 Task: Look for space in Neuquén, Argentina from 5th July, 2023 to 15th July, 2023 for 9 adults in price range Rs.15000 to Rs.25000. Place can be entire place with 5 bedrooms having 5 beds and 5 bathrooms. Property type can be house. Amenities needed are: heating, . Booking option can be shelf check-in. Required host language is English.
Action: Mouse moved to (542, 123)
Screenshot: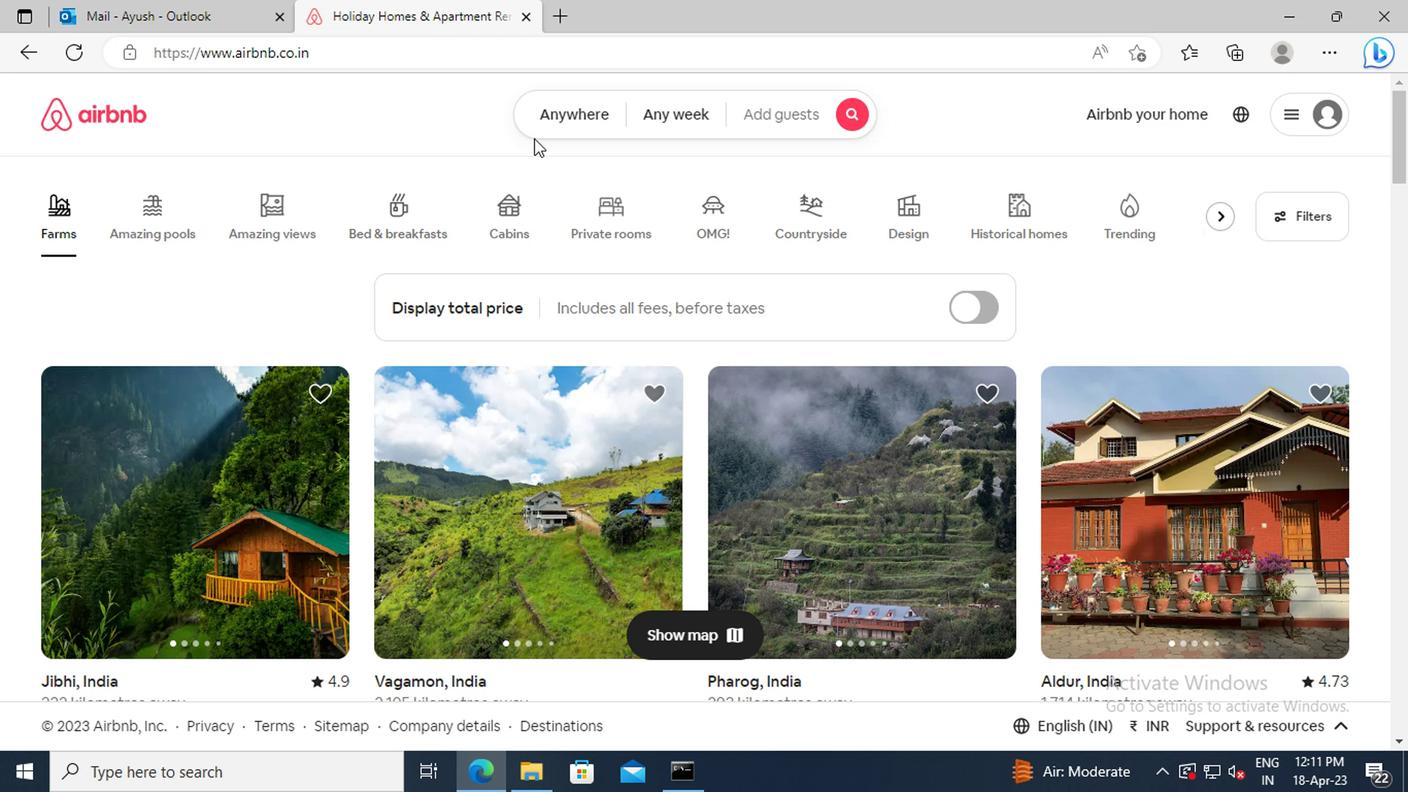 
Action: Mouse pressed left at (542, 123)
Screenshot: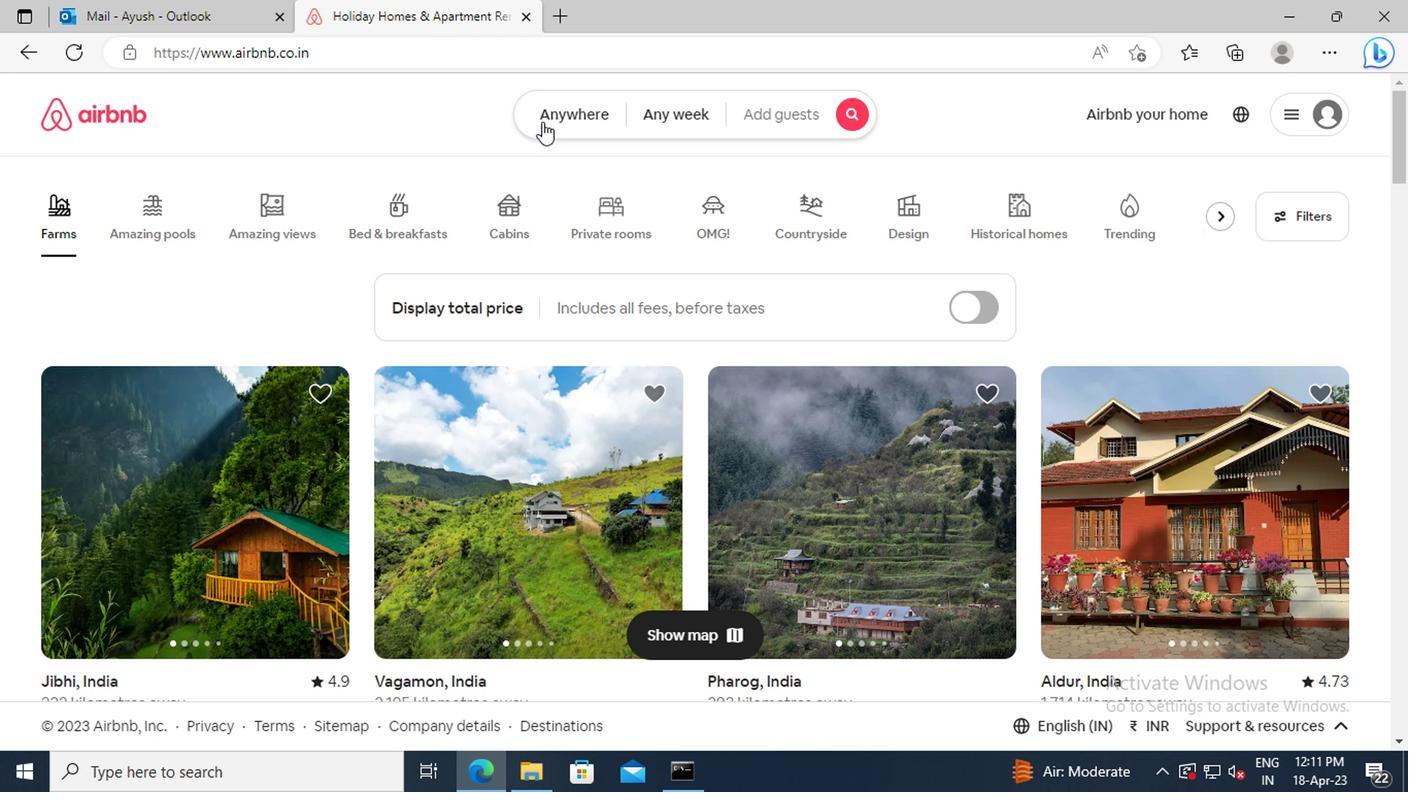 
Action: Mouse moved to (341, 201)
Screenshot: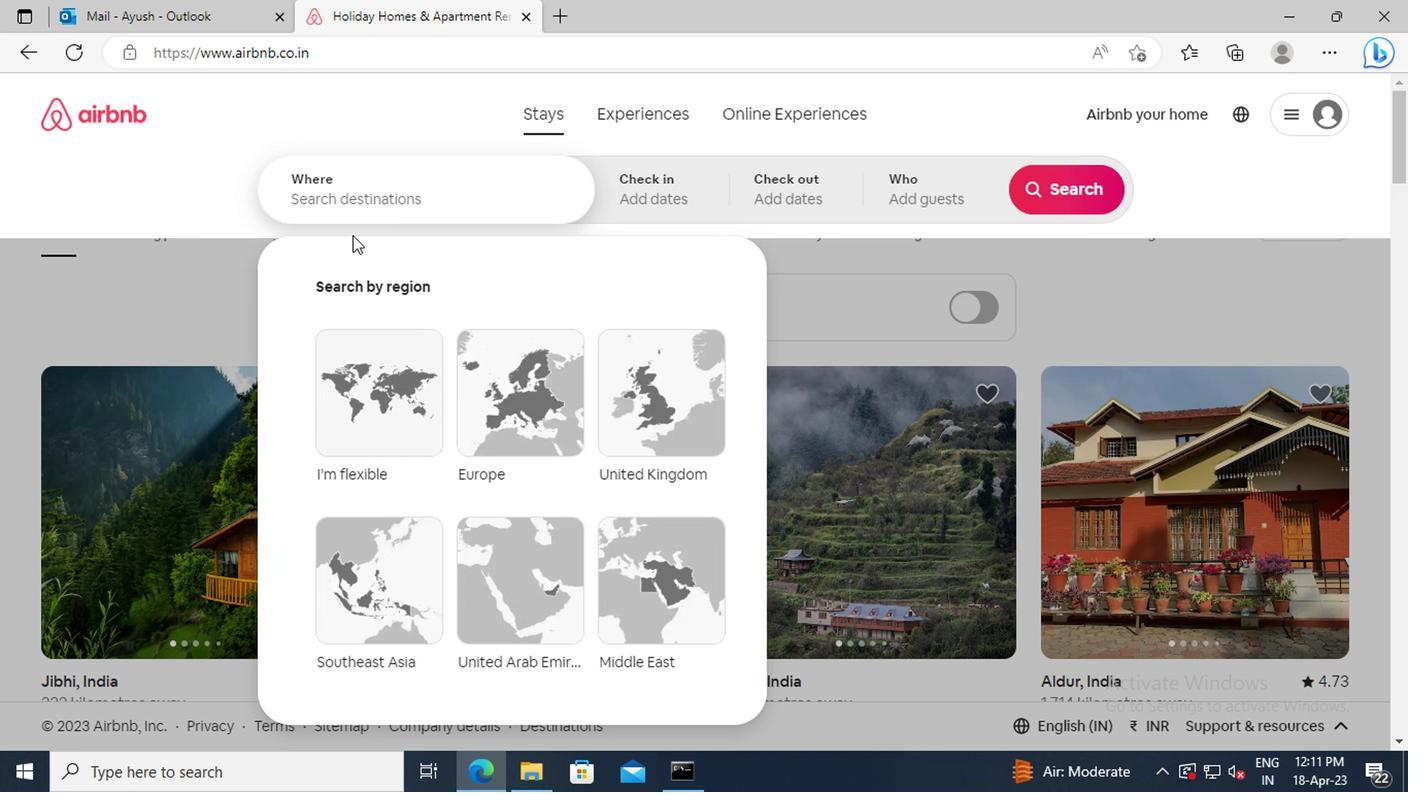 
Action: Mouse pressed left at (341, 201)
Screenshot: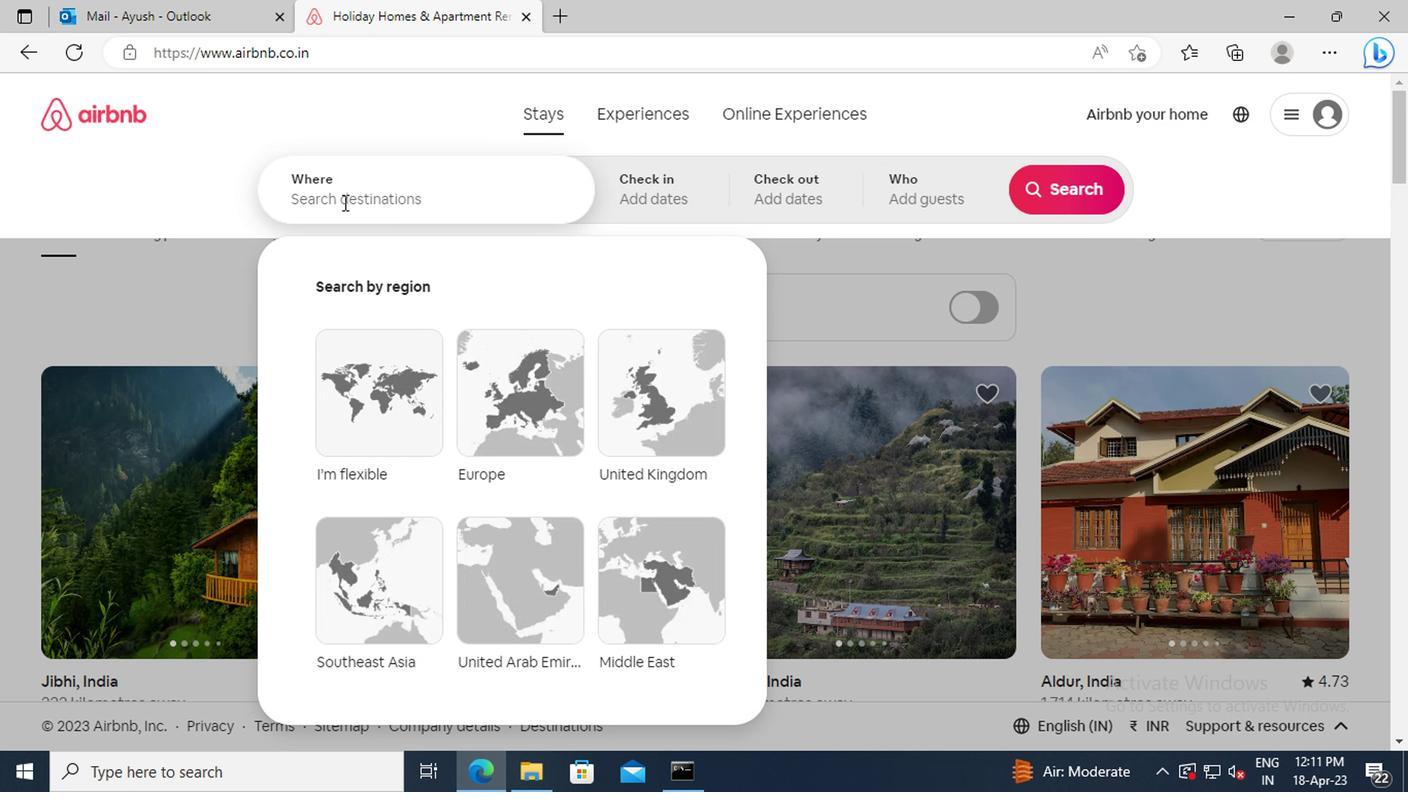 
Action: Mouse moved to (341, 200)
Screenshot: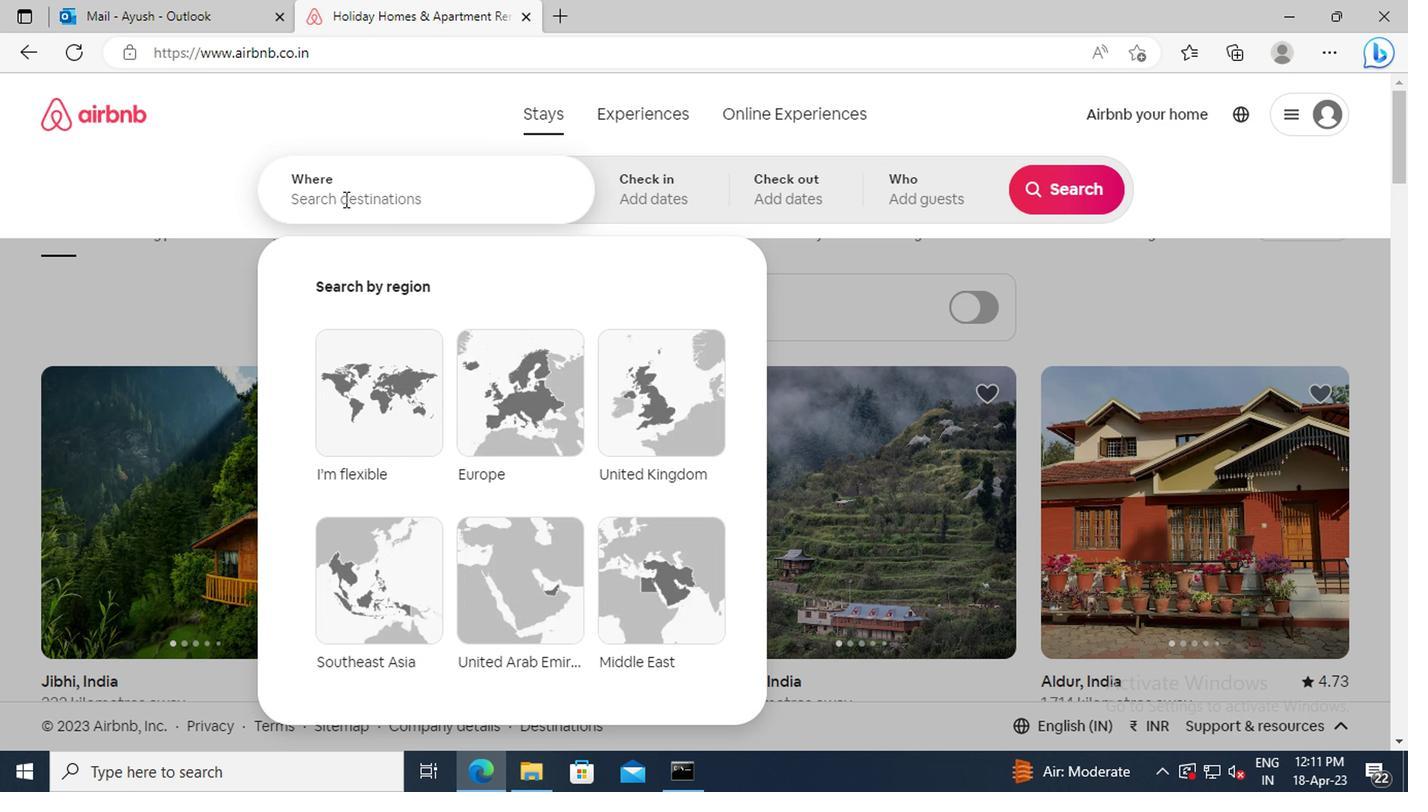 
Action: Key pressed <Key.shift>NEUQUEN,<Key.space><Key.shift_r>ARGENTINA<Key.enter>
Screenshot: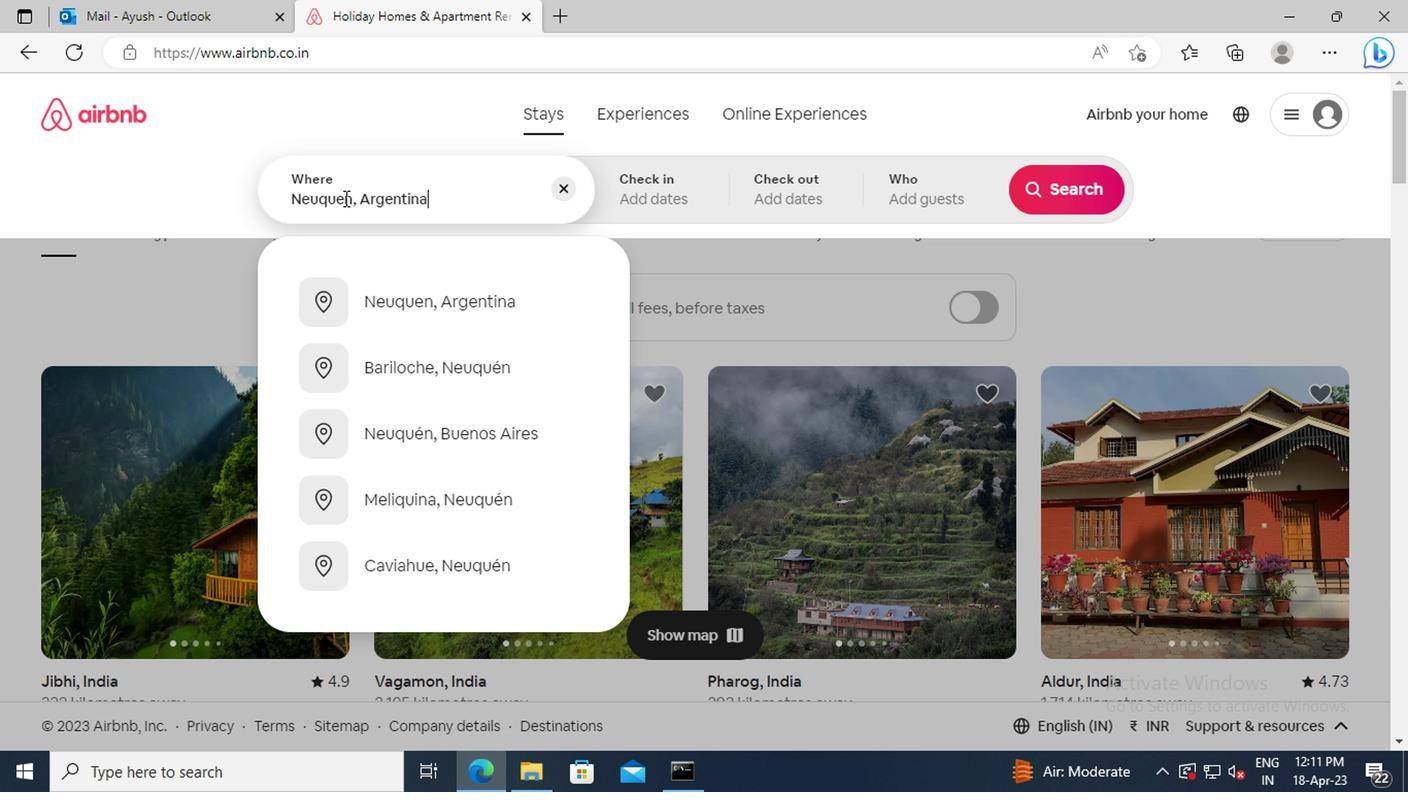
Action: Mouse moved to (1043, 354)
Screenshot: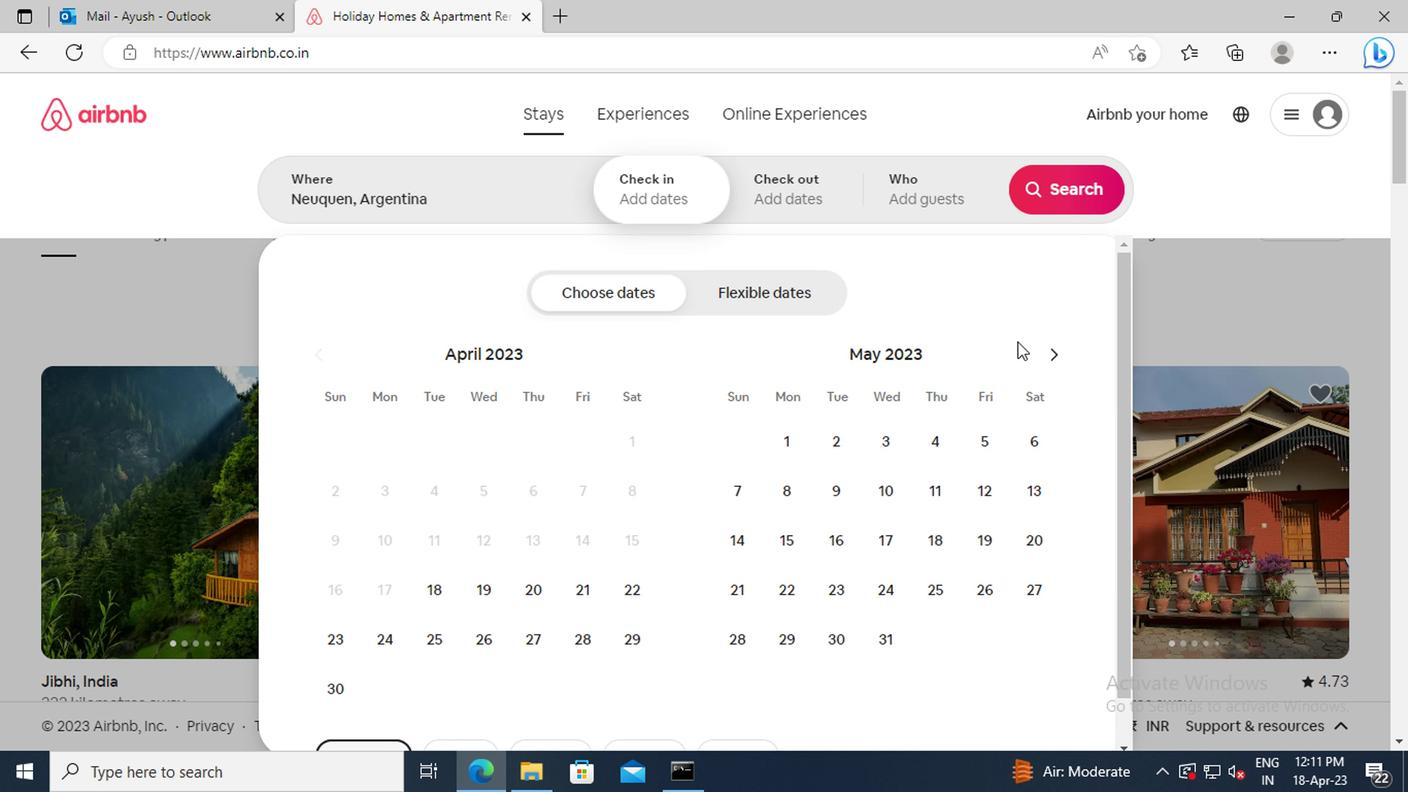 
Action: Mouse pressed left at (1043, 354)
Screenshot: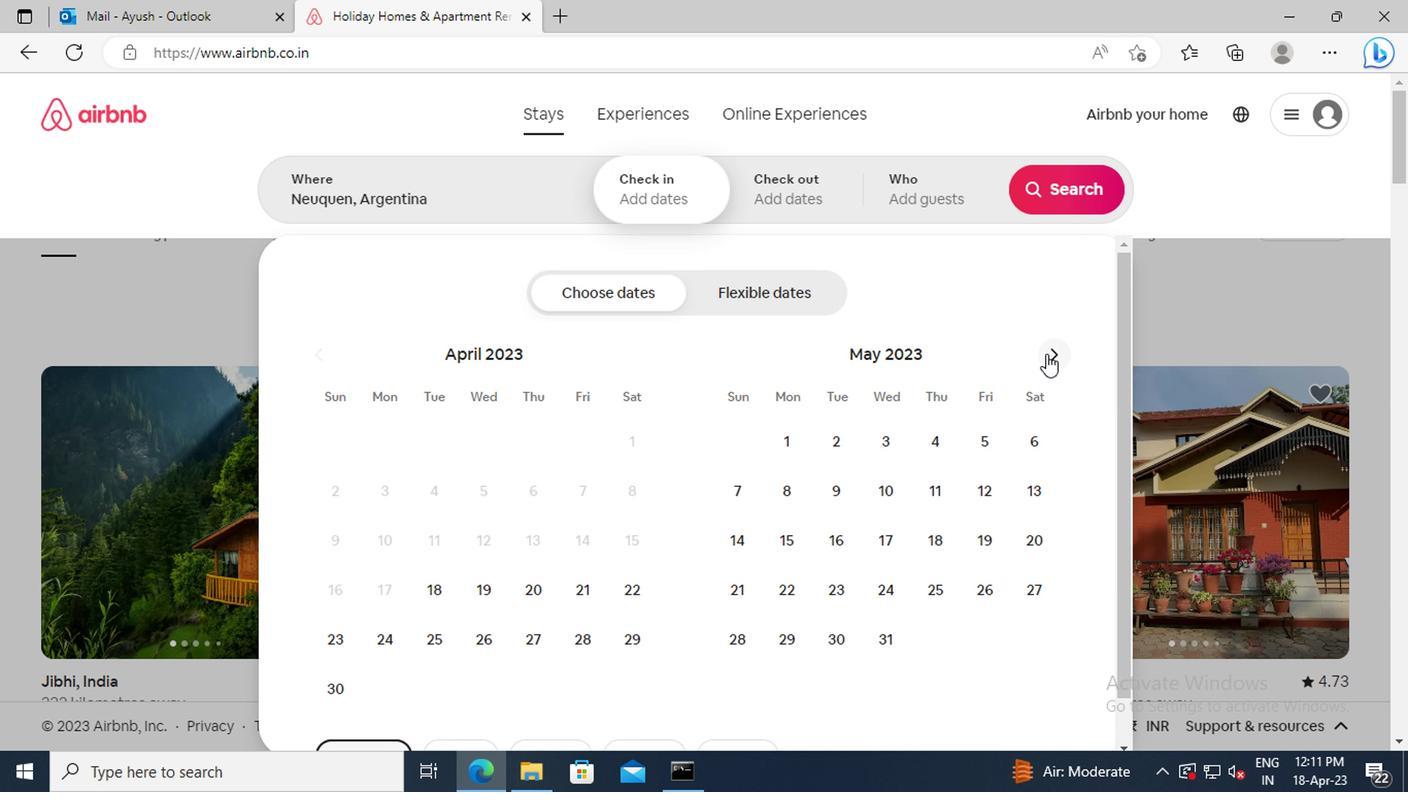 
Action: Mouse pressed left at (1043, 354)
Screenshot: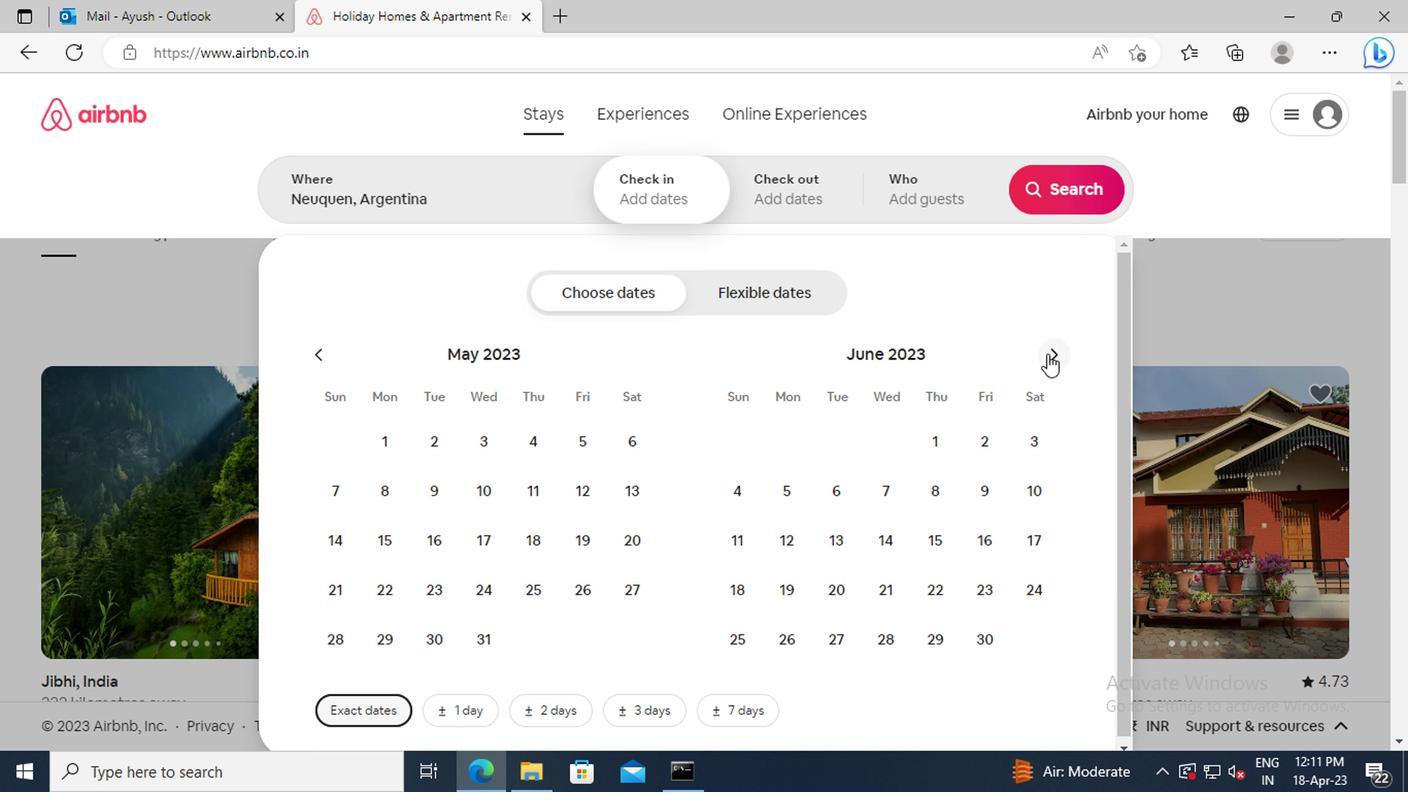 
Action: Mouse moved to (887, 484)
Screenshot: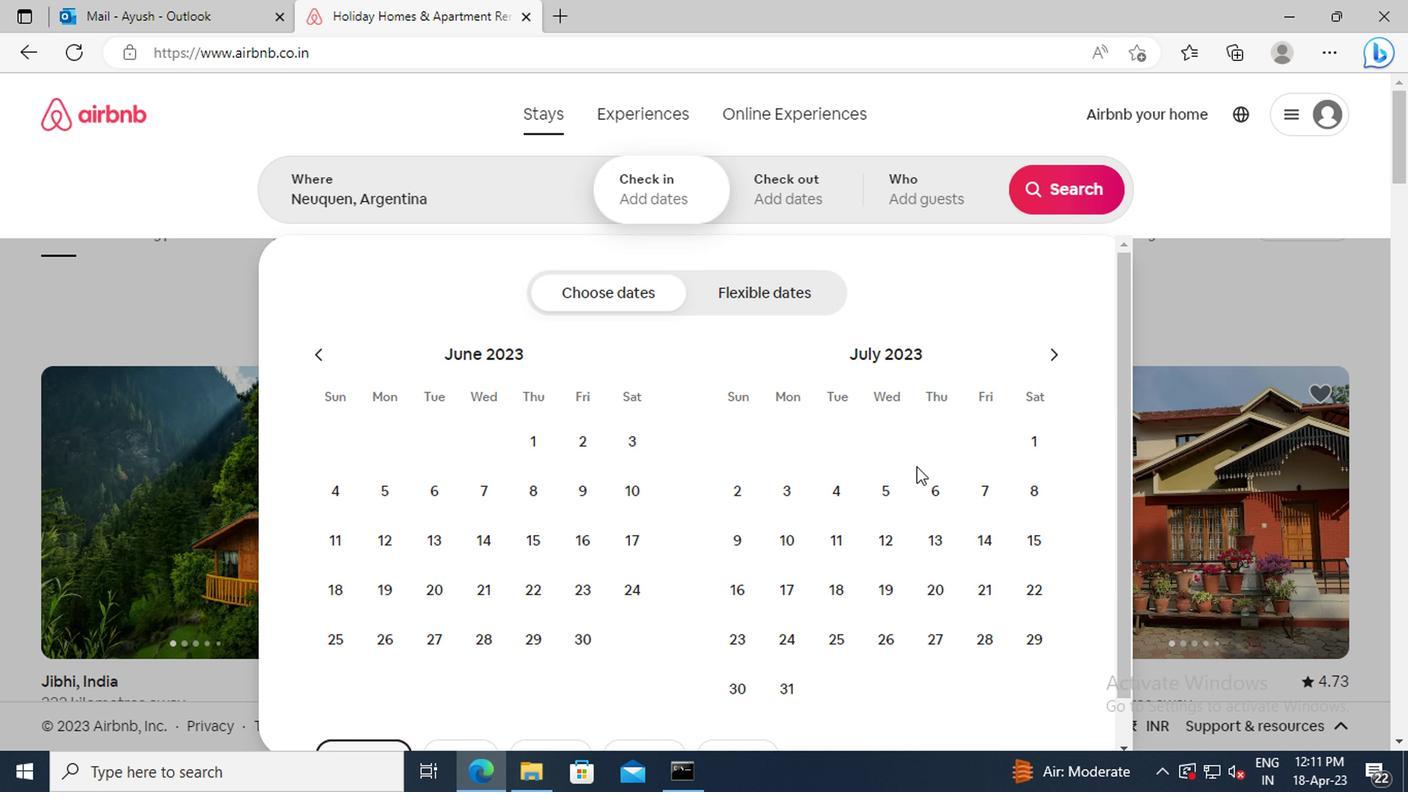 
Action: Mouse pressed left at (887, 484)
Screenshot: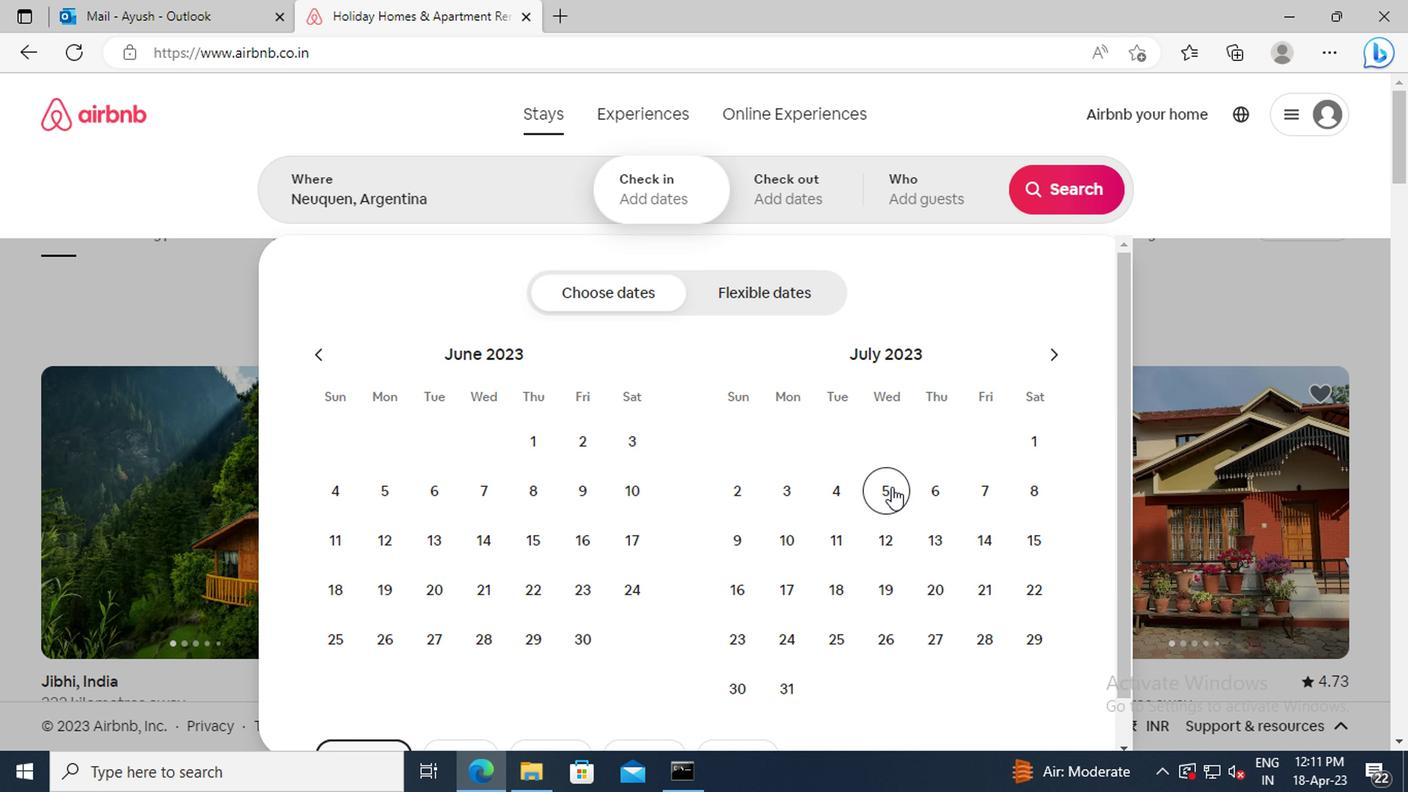 
Action: Mouse moved to (1013, 539)
Screenshot: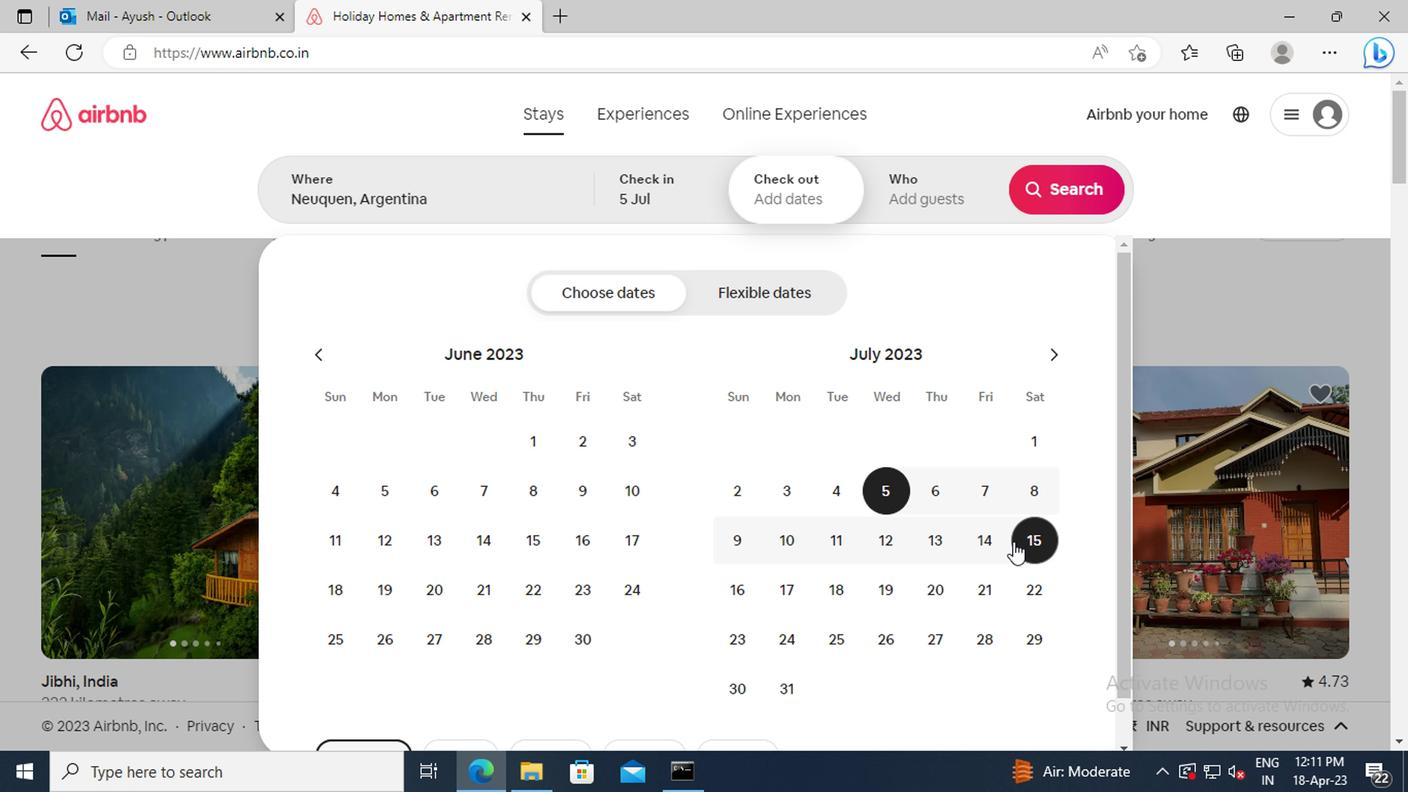 
Action: Mouse pressed left at (1013, 539)
Screenshot: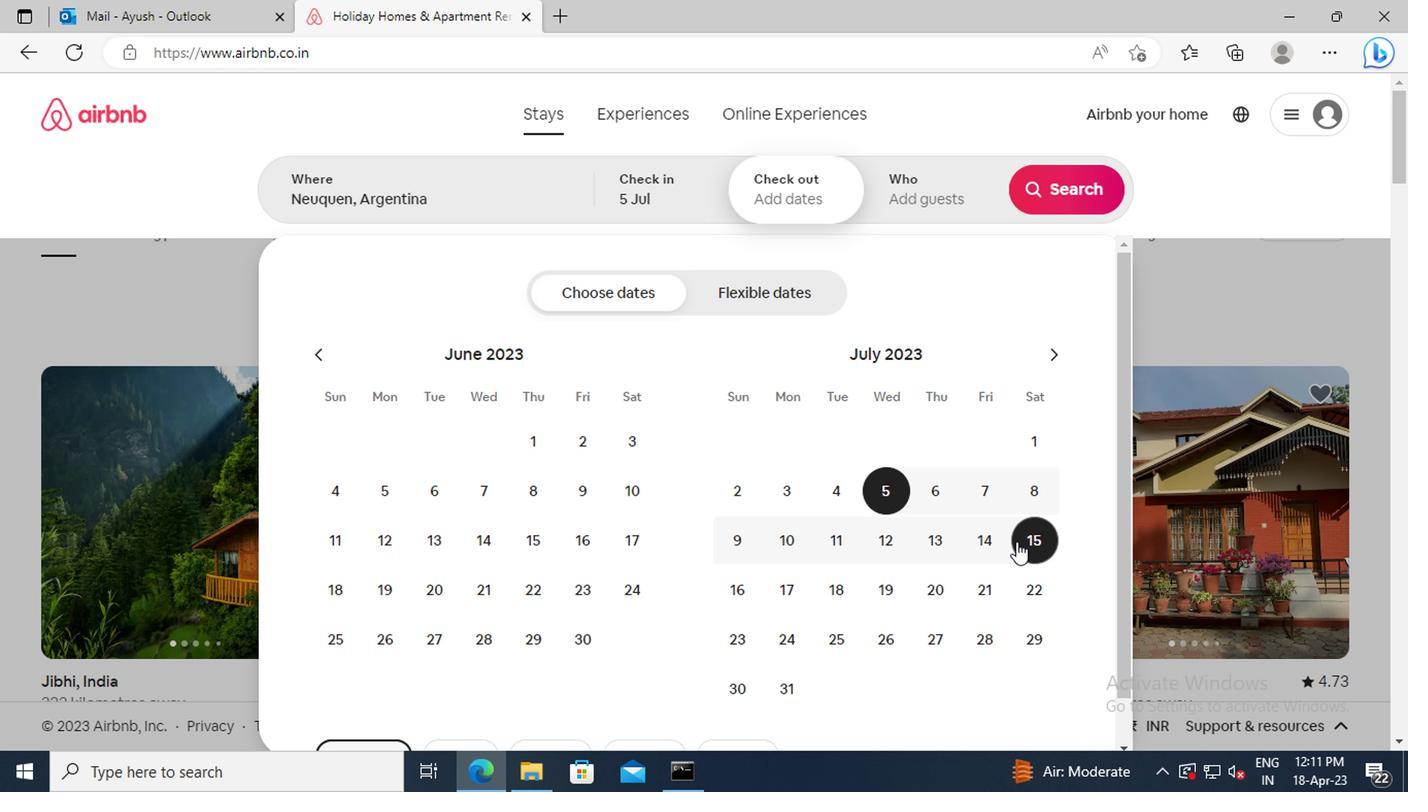 
Action: Mouse moved to (923, 198)
Screenshot: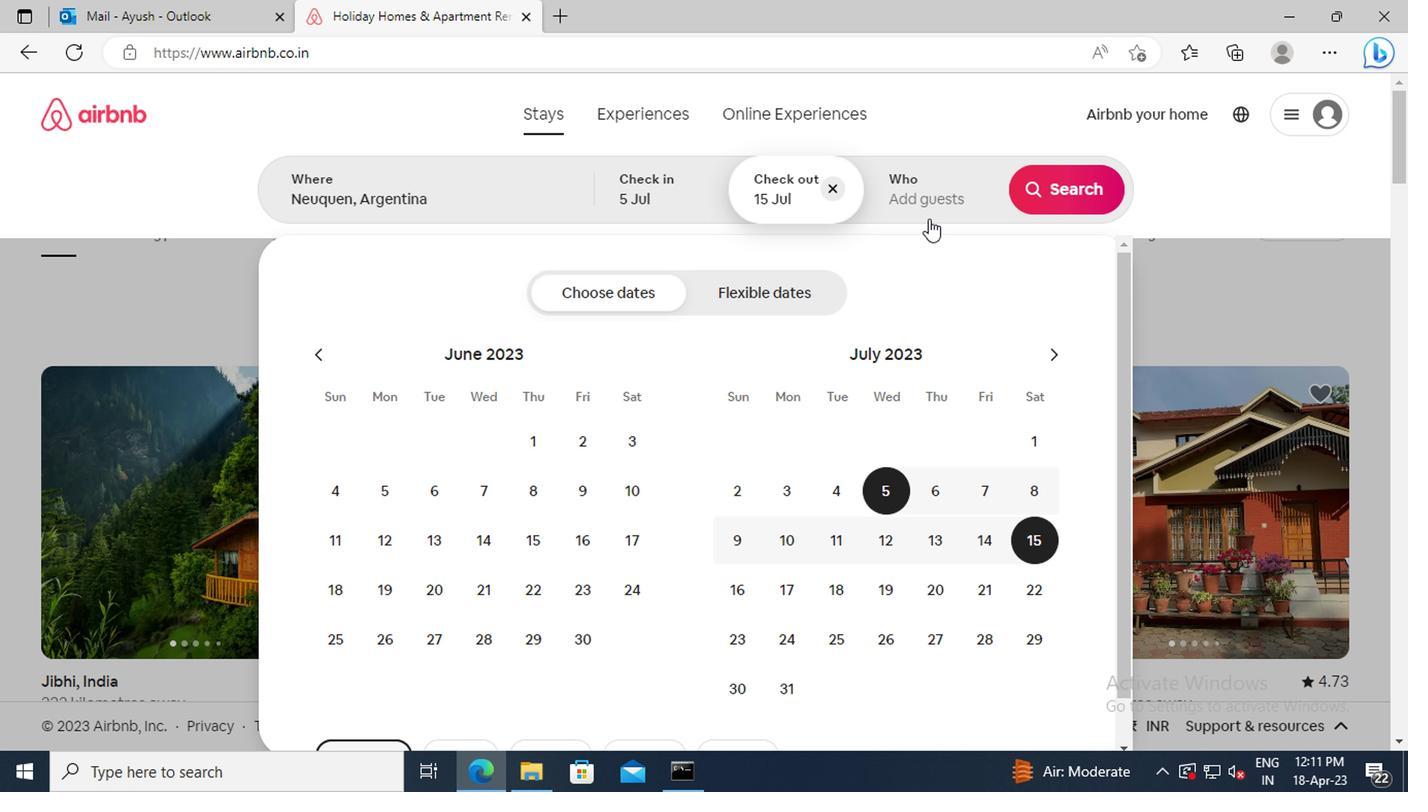 
Action: Mouse pressed left at (923, 198)
Screenshot: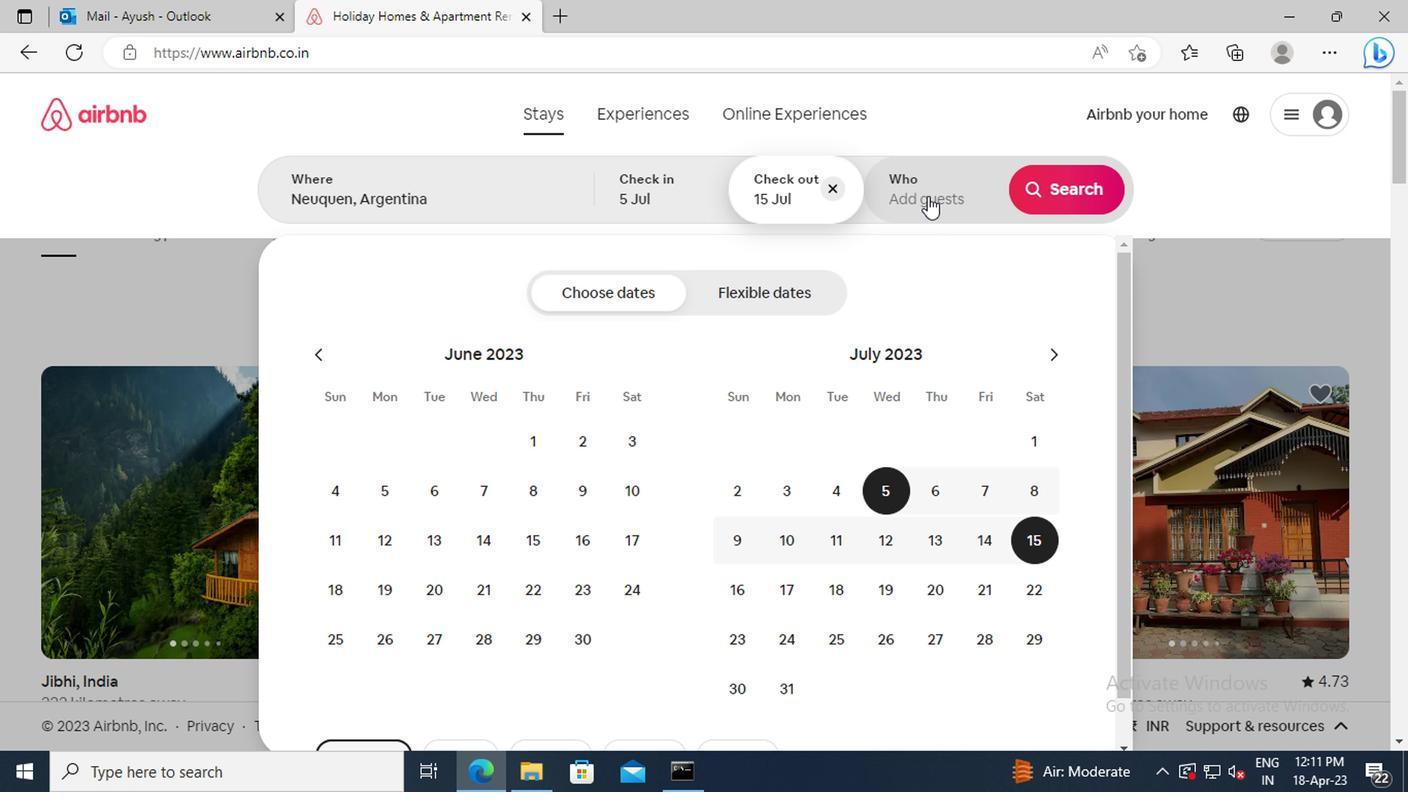
Action: Mouse moved to (1080, 300)
Screenshot: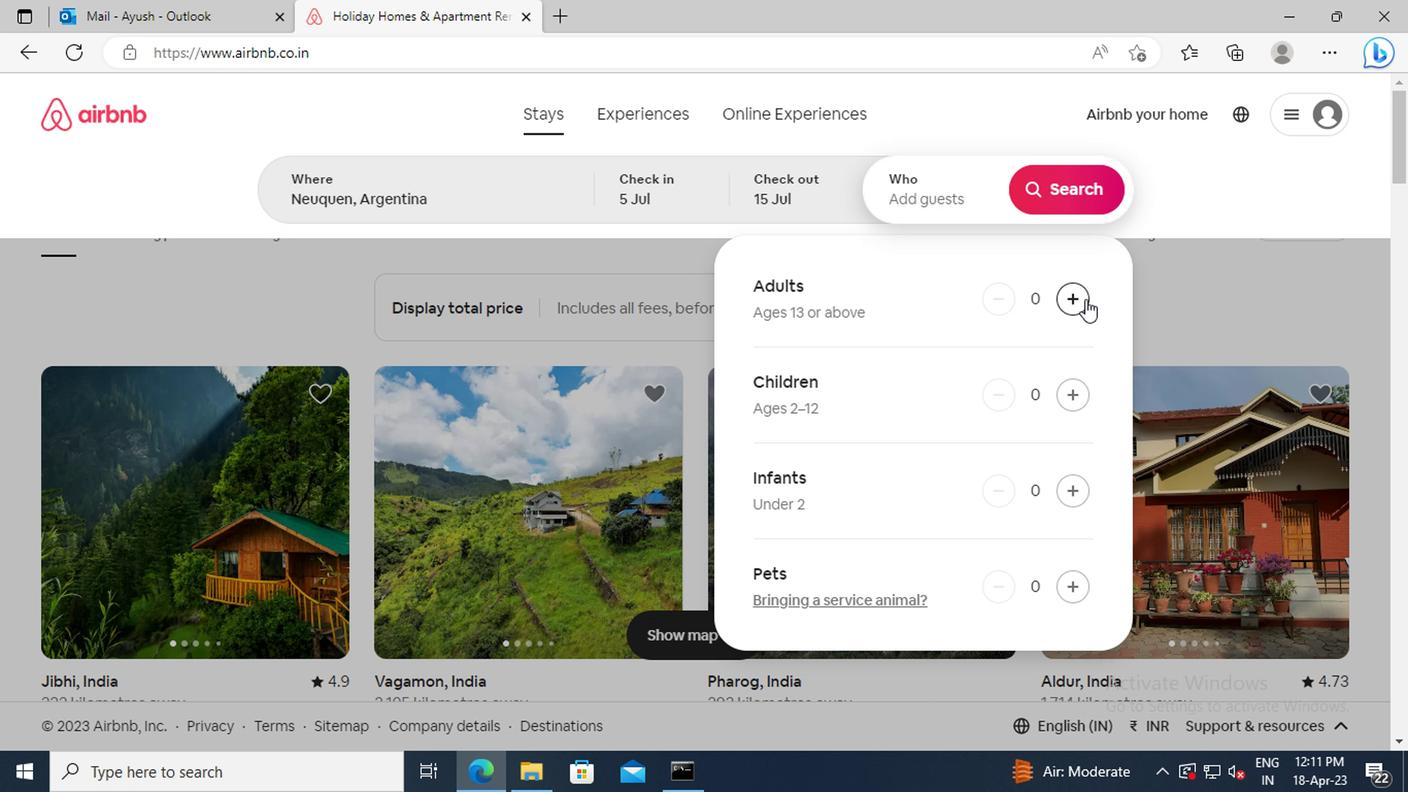 
Action: Mouse pressed left at (1080, 300)
Screenshot: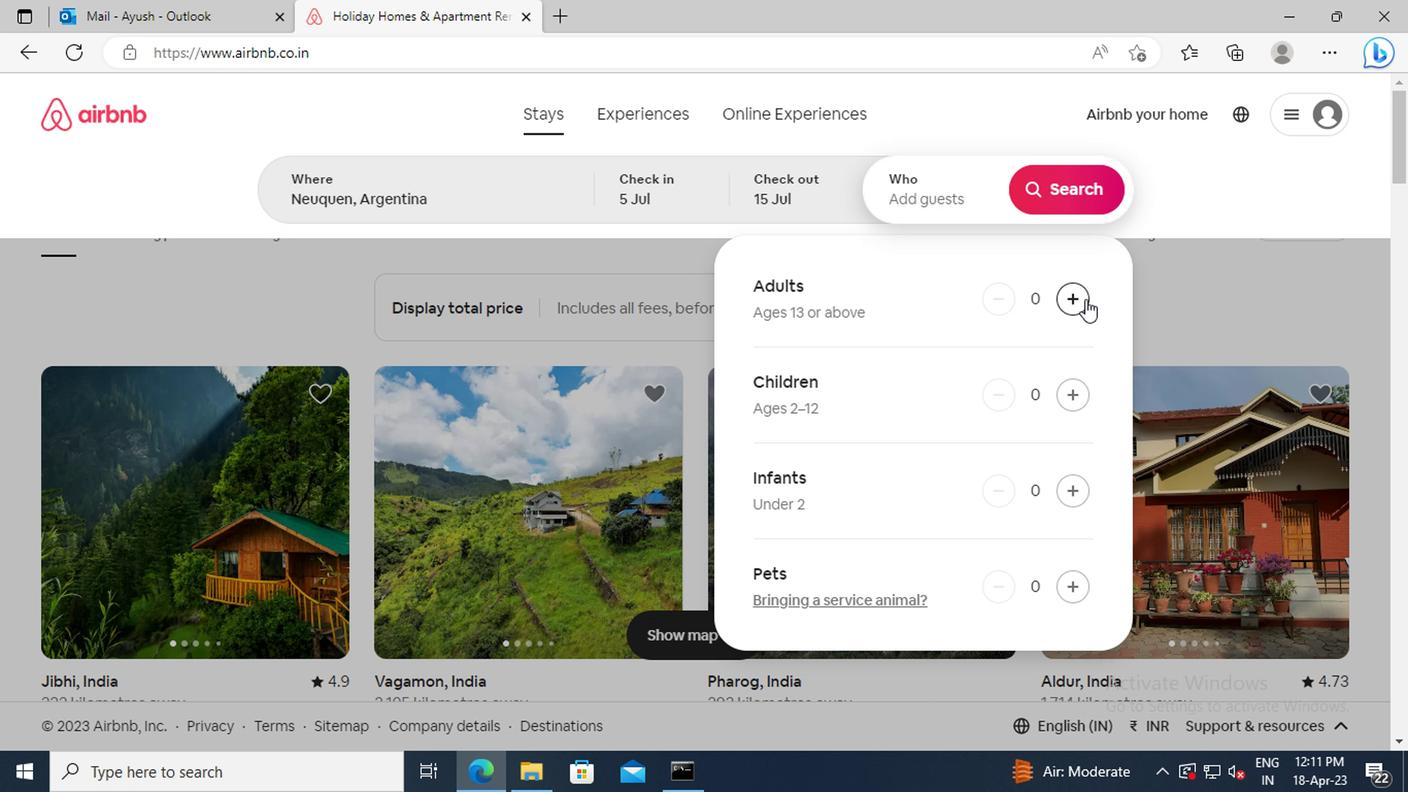 
Action: Mouse moved to (1060, 299)
Screenshot: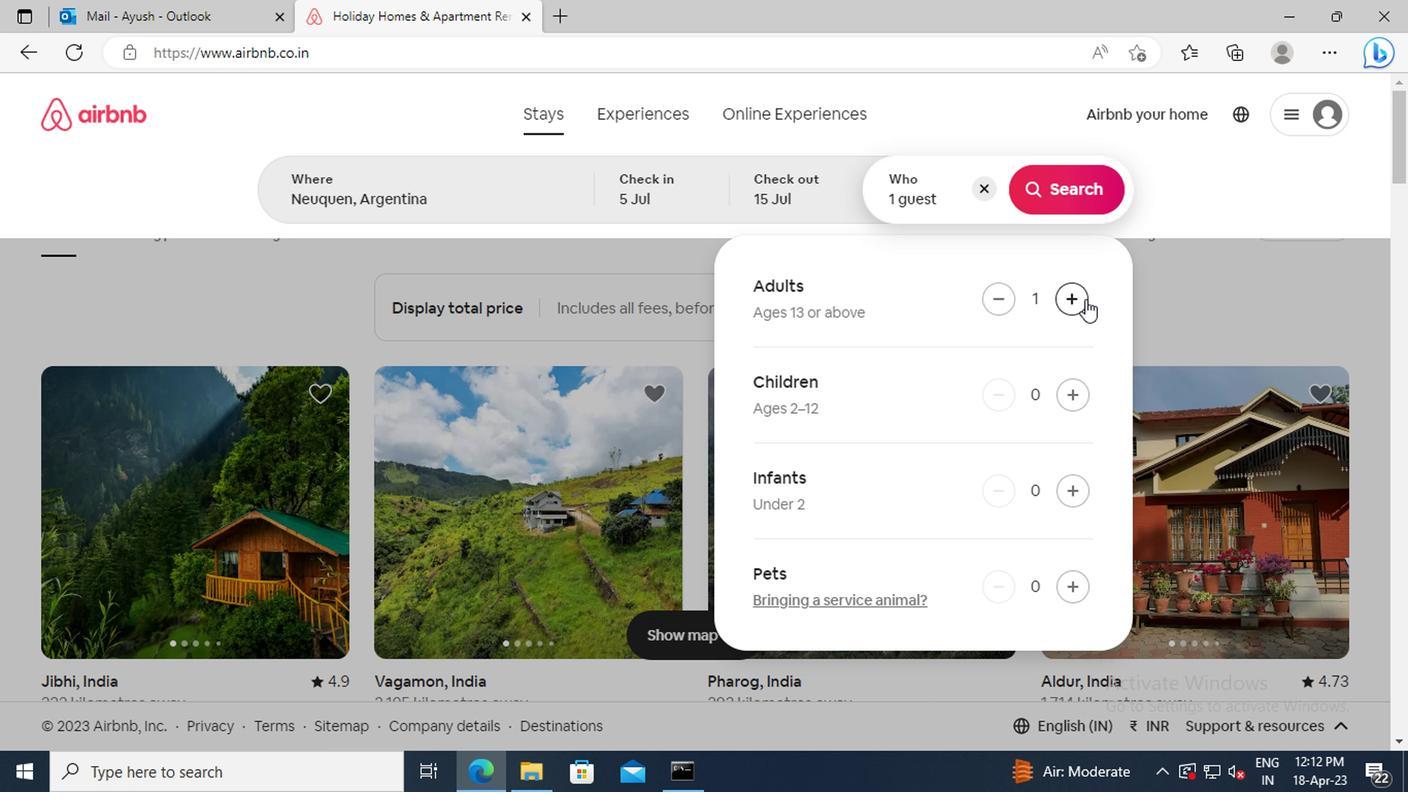 
Action: Mouse pressed left at (1060, 299)
Screenshot: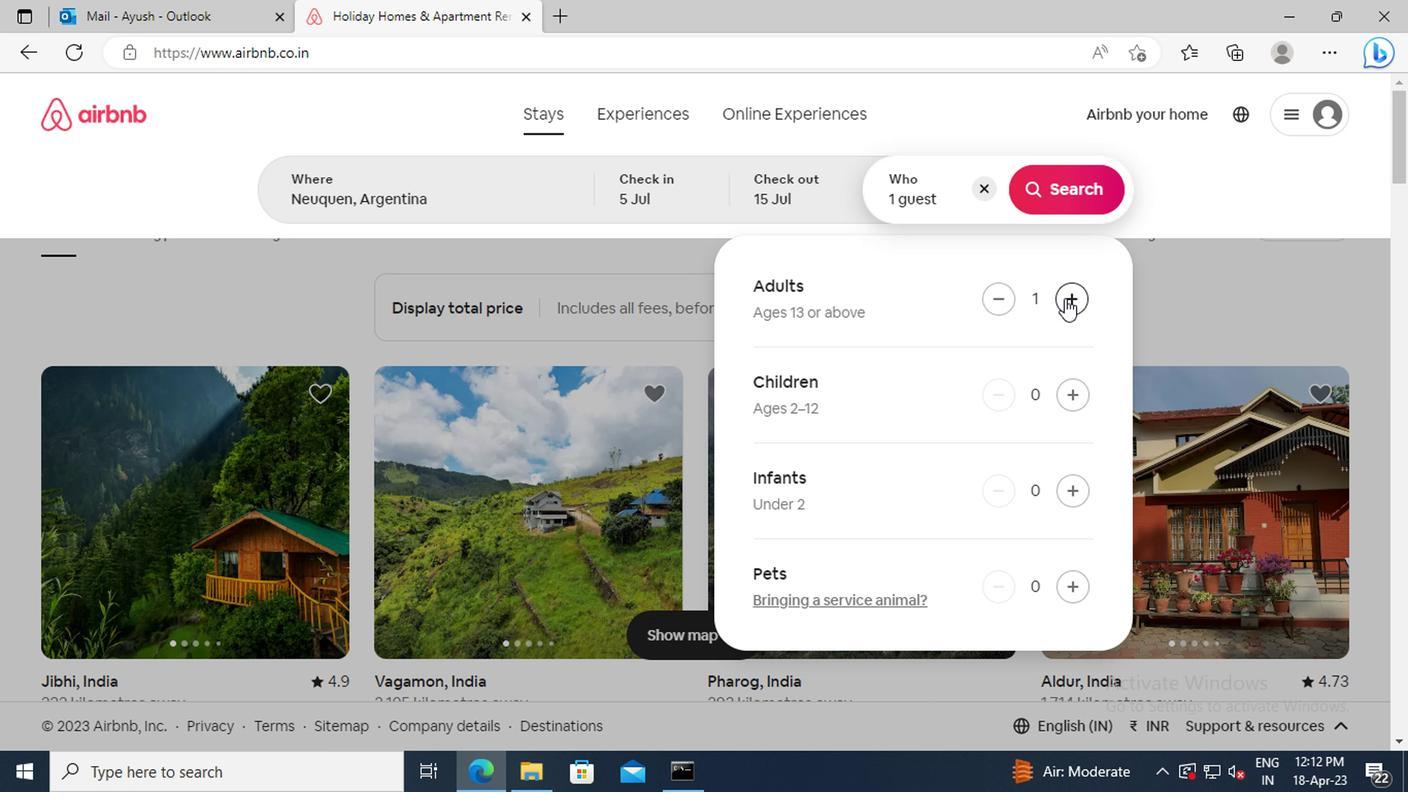 
Action: Mouse moved to (1063, 300)
Screenshot: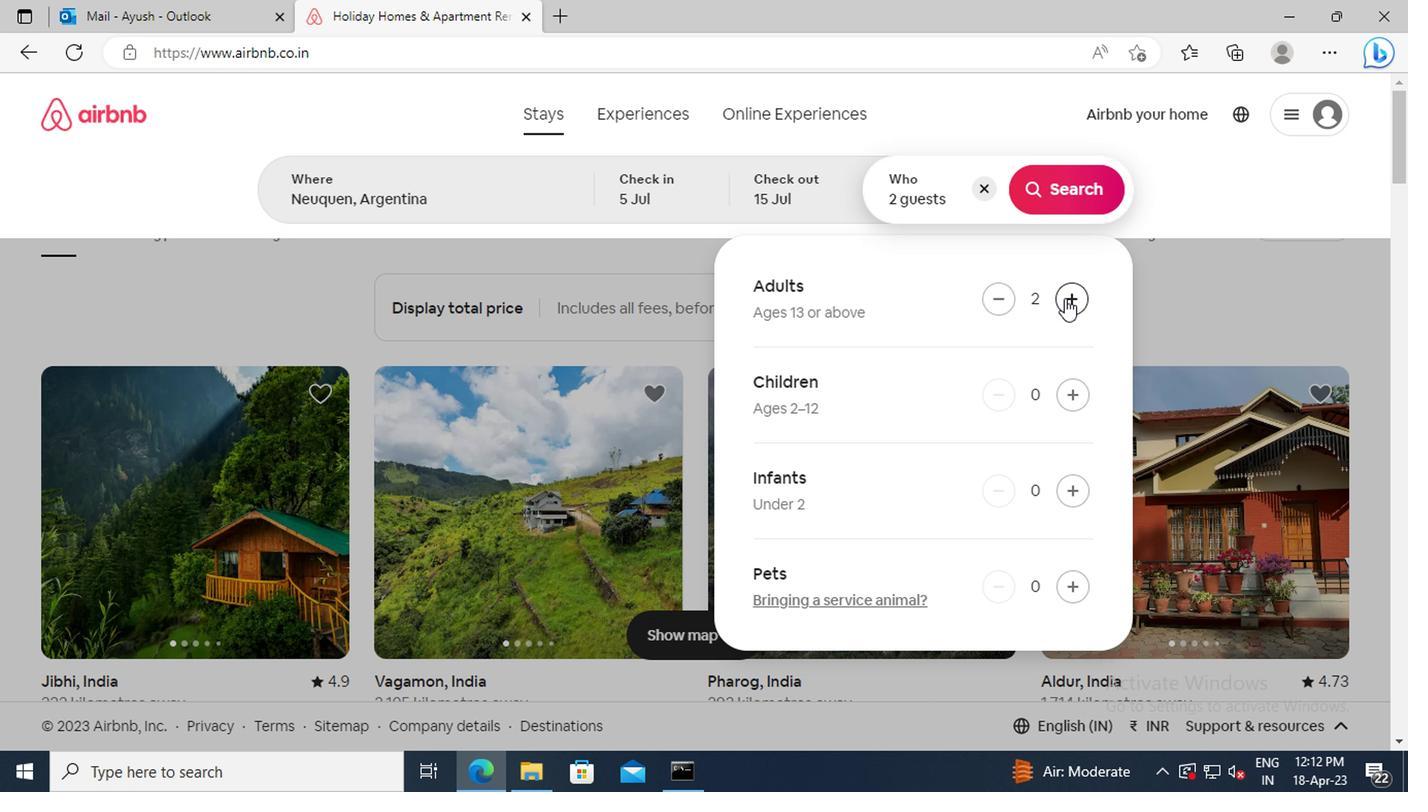 
Action: Mouse pressed left at (1063, 300)
Screenshot: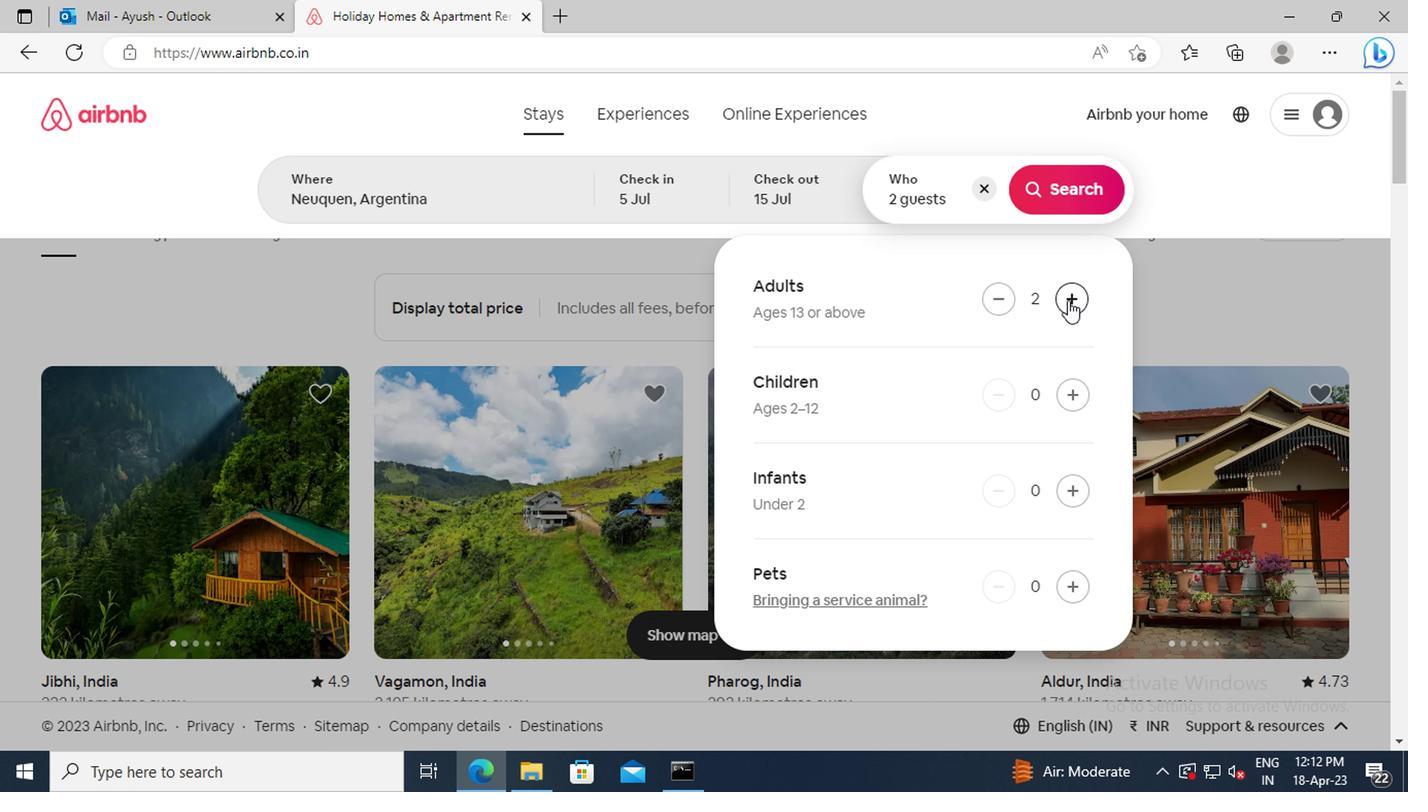 
Action: Mouse pressed left at (1063, 300)
Screenshot: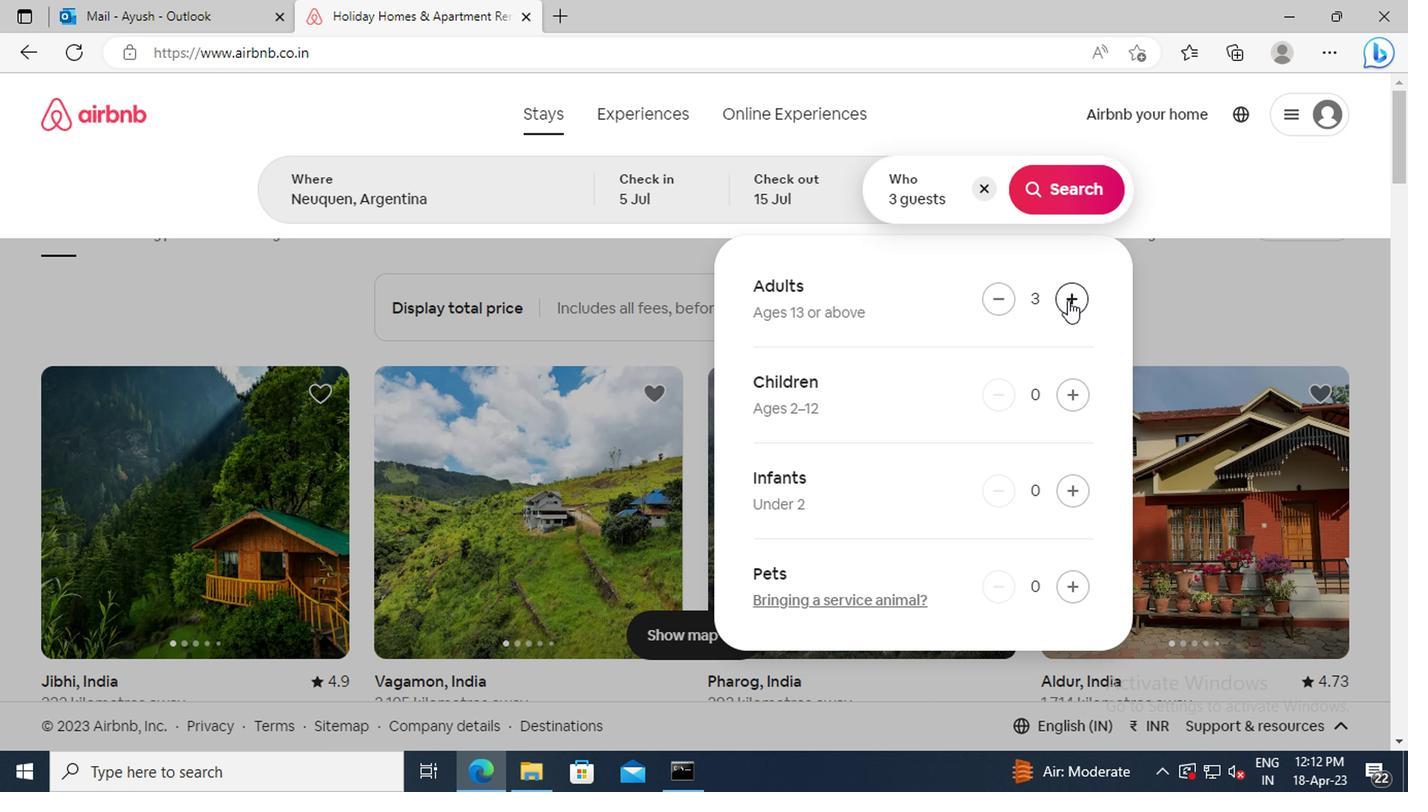 
Action: Mouse pressed left at (1063, 300)
Screenshot: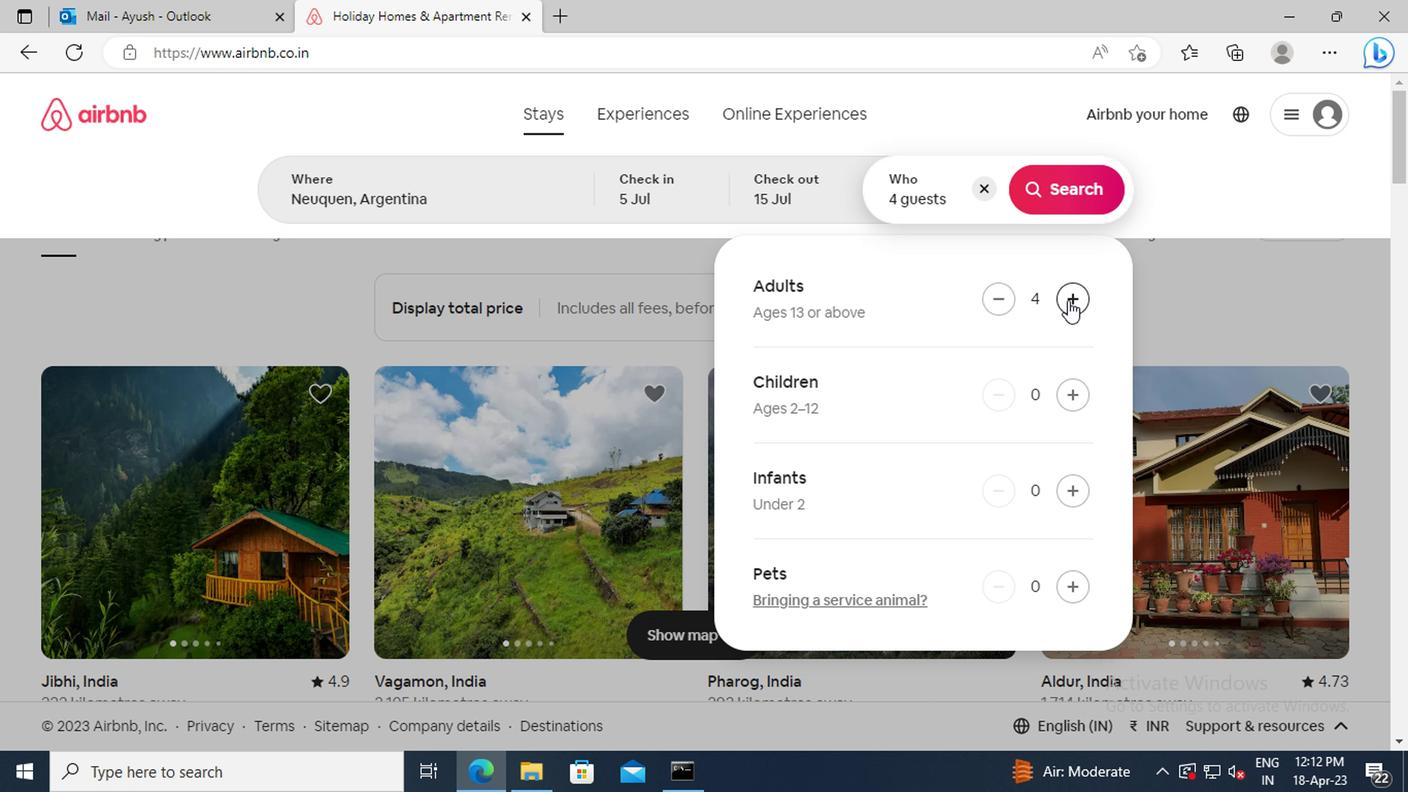 
Action: Mouse pressed left at (1063, 300)
Screenshot: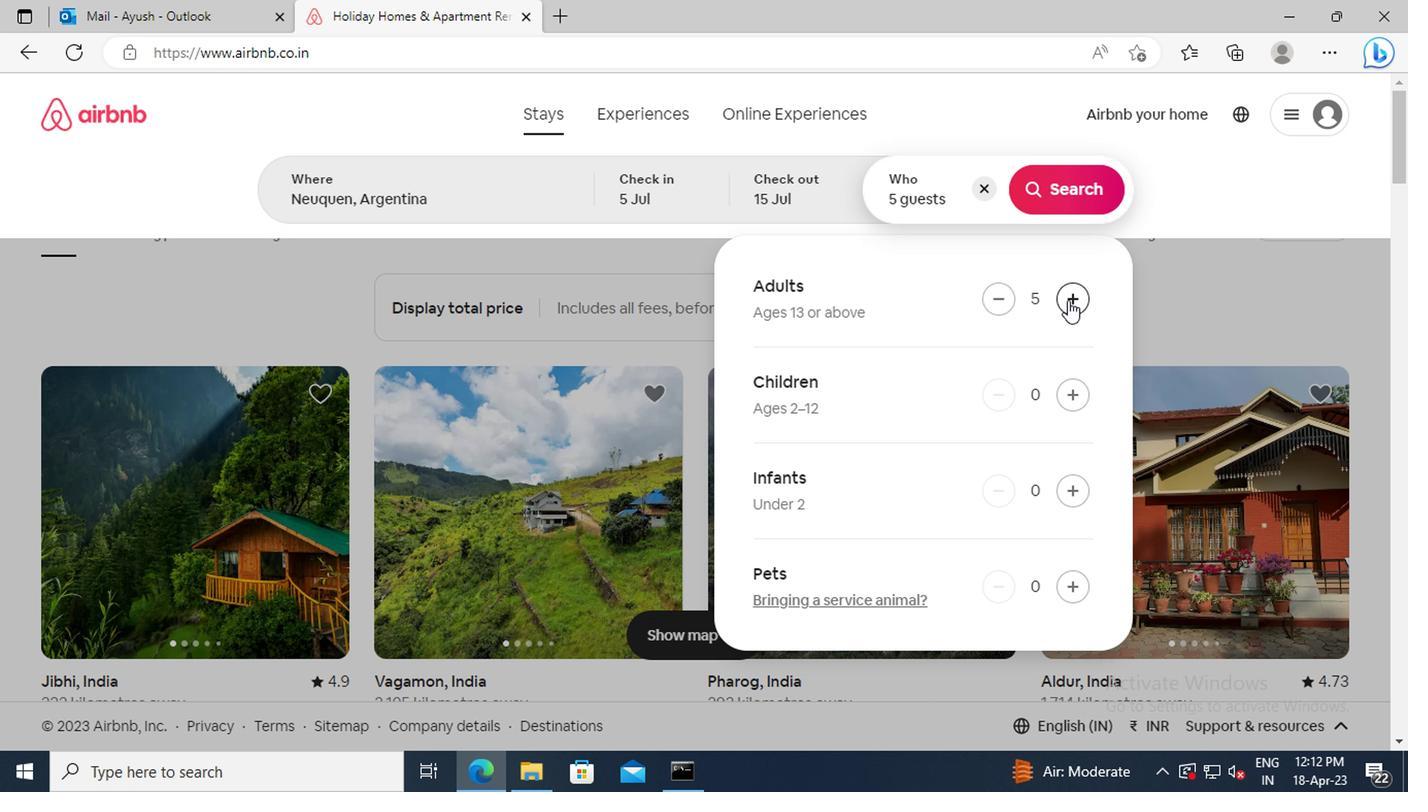 
Action: Mouse pressed left at (1063, 300)
Screenshot: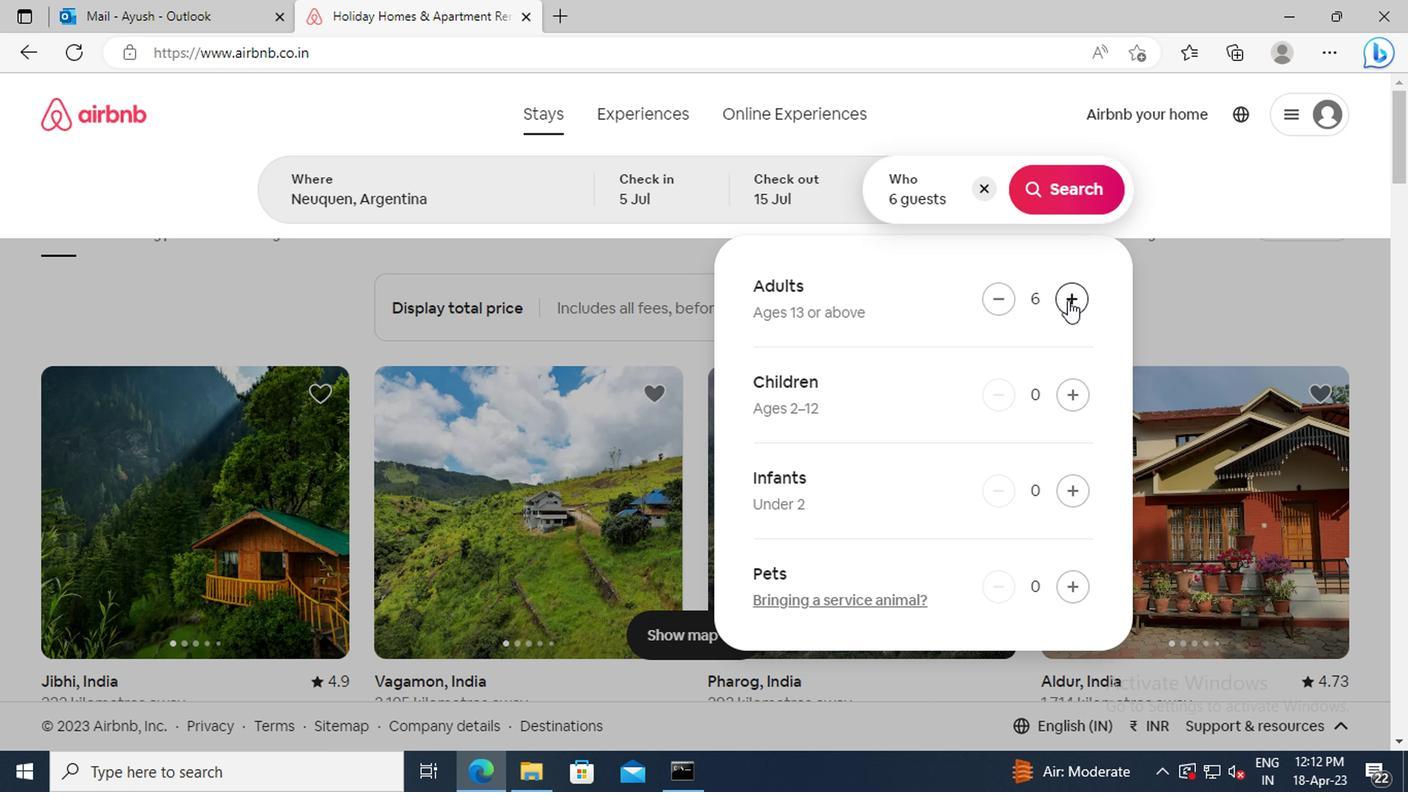 
Action: Mouse pressed left at (1063, 300)
Screenshot: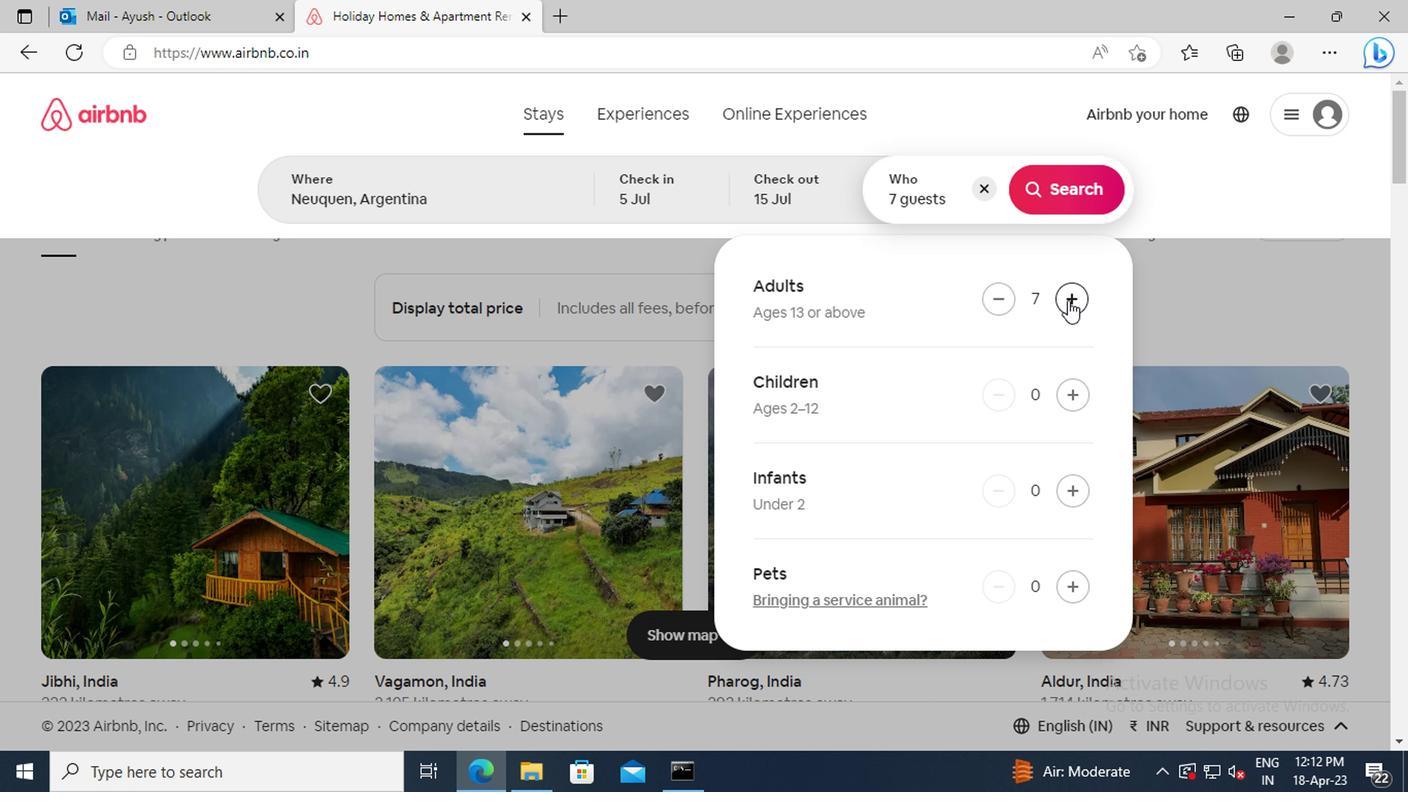 
Action: Mouse pressed left at (1063, 300)
Screenshot: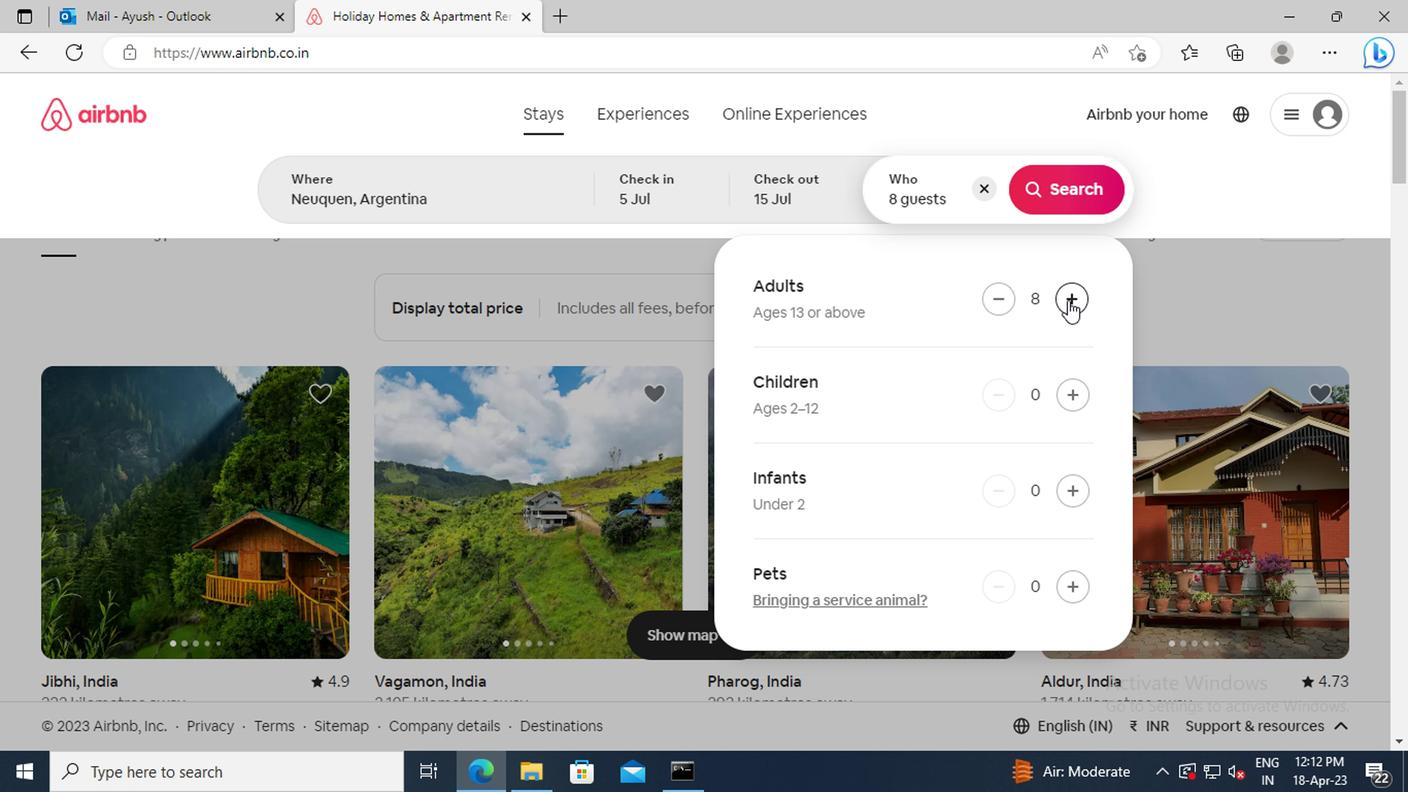 
Action: Mouse moved to (1063, 198)
Screenshot: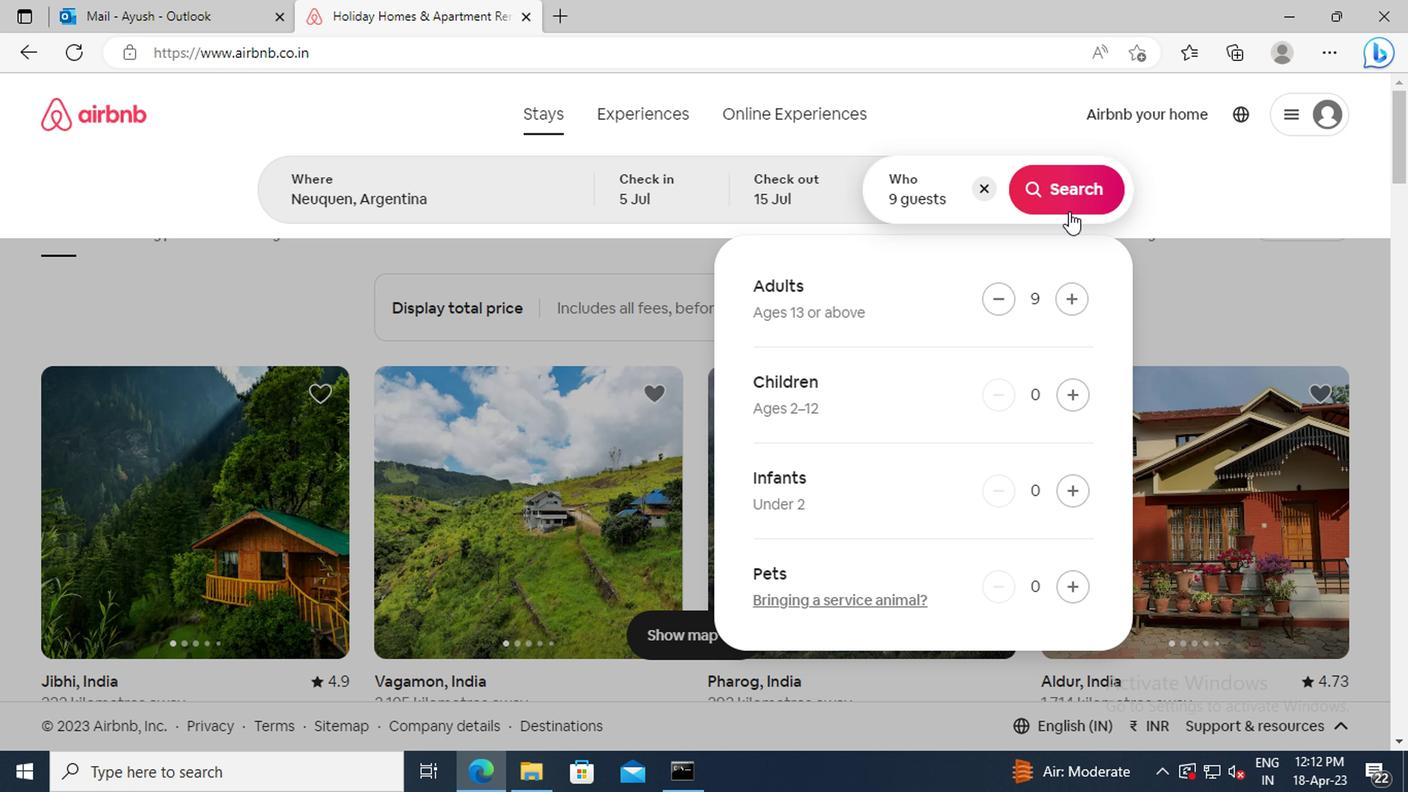 
Action: Mouse pressed left at (1063, 198)
Screenshot: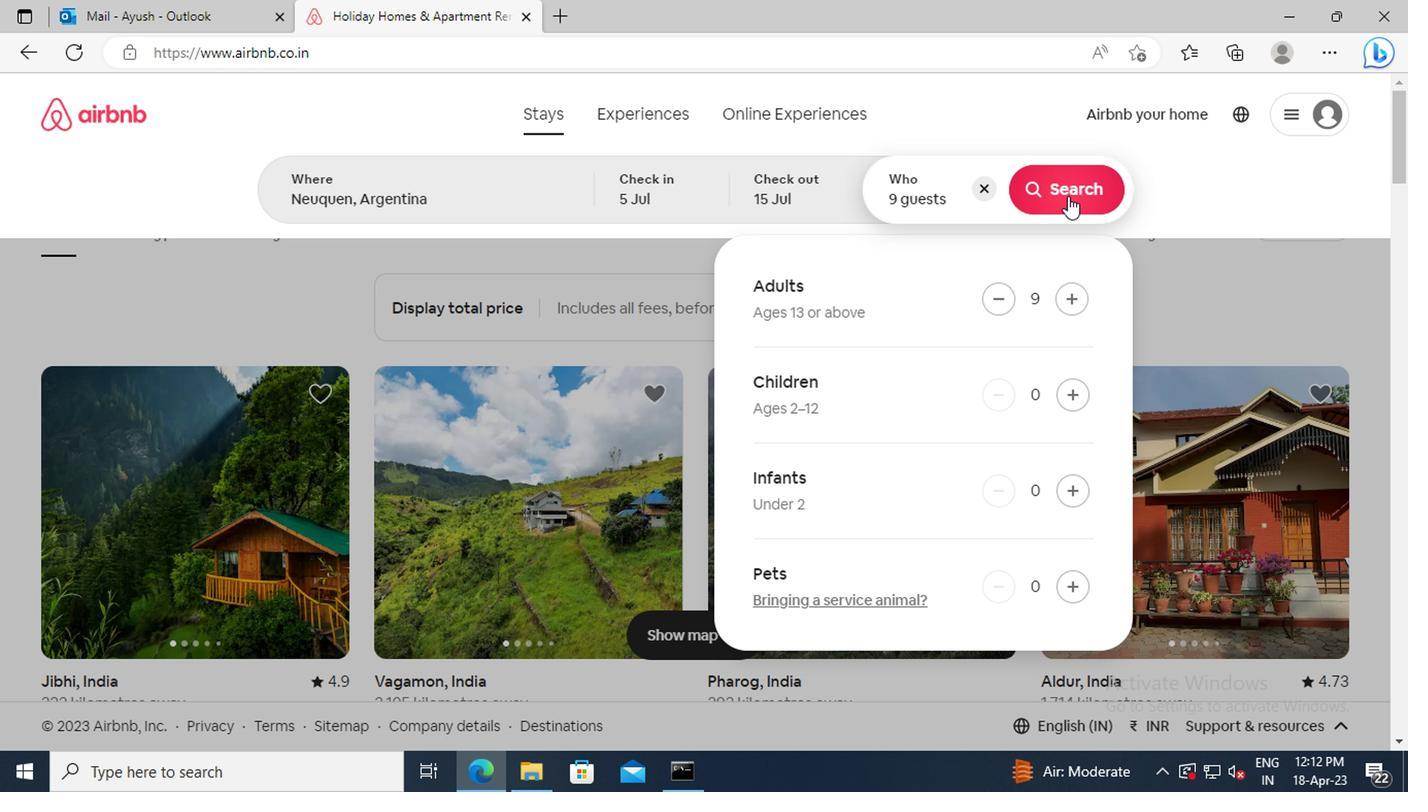 
Action: Mouse moved to (1300, 201)
Screenshot: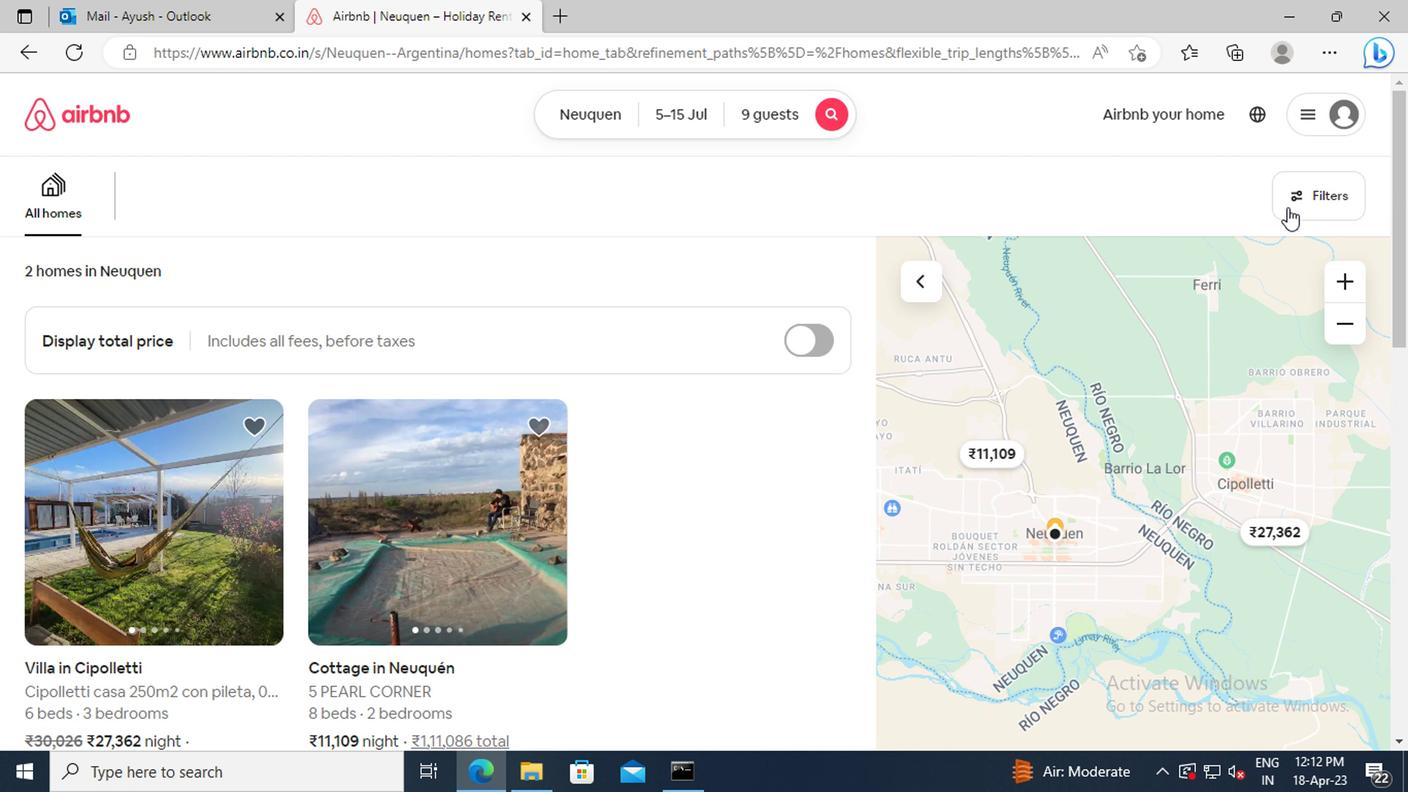 
Action: Mouse pressed left at (1300, 201)
Screenshot: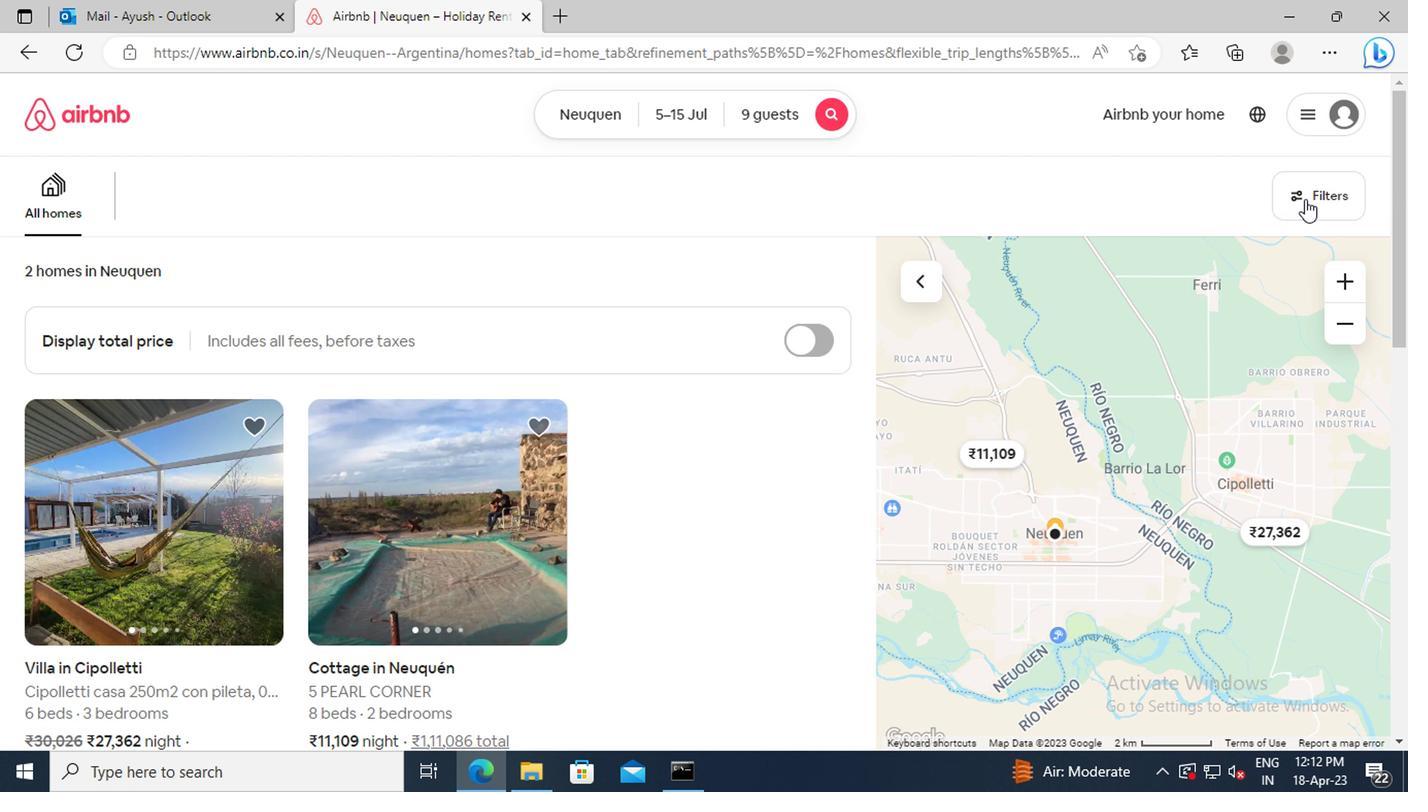 
Action: Mouse moved to (506, 457)
Screenshot: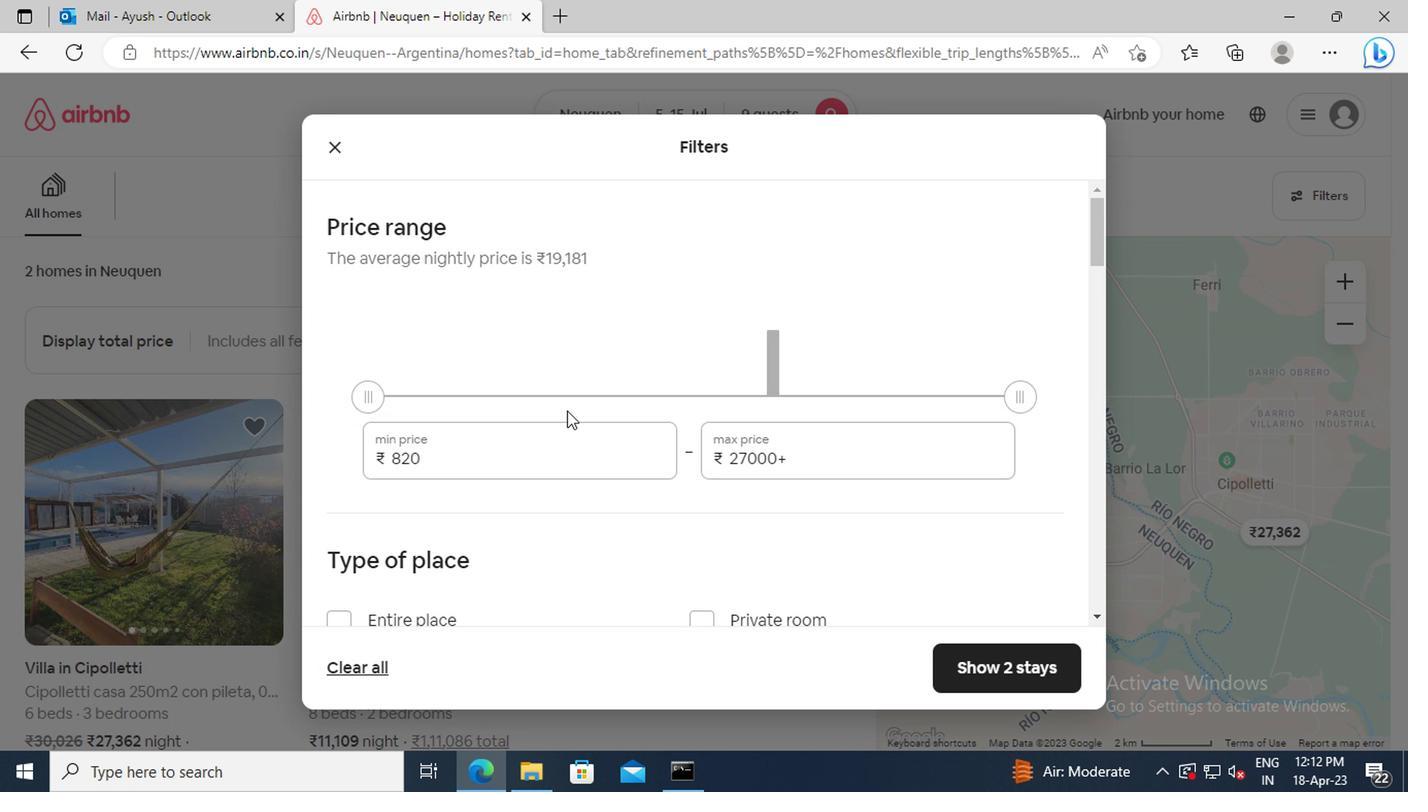 
Action: Mouse pressed left at (506, 457)
Screenshot: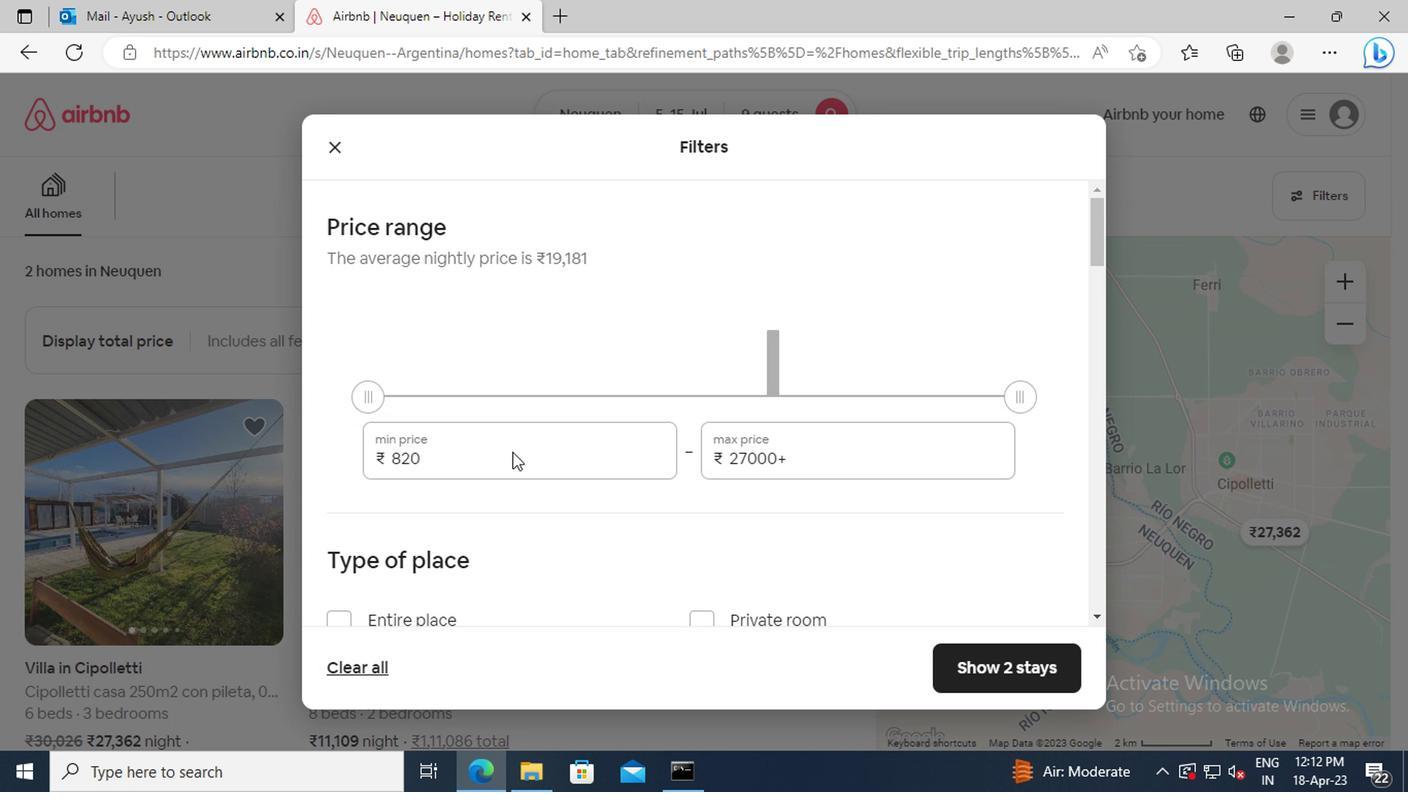
Action: Key pressed <Key.backspace><Key.backspace><Key.backspace>15000<Key.tab><Key.delete>25000
Screenshot: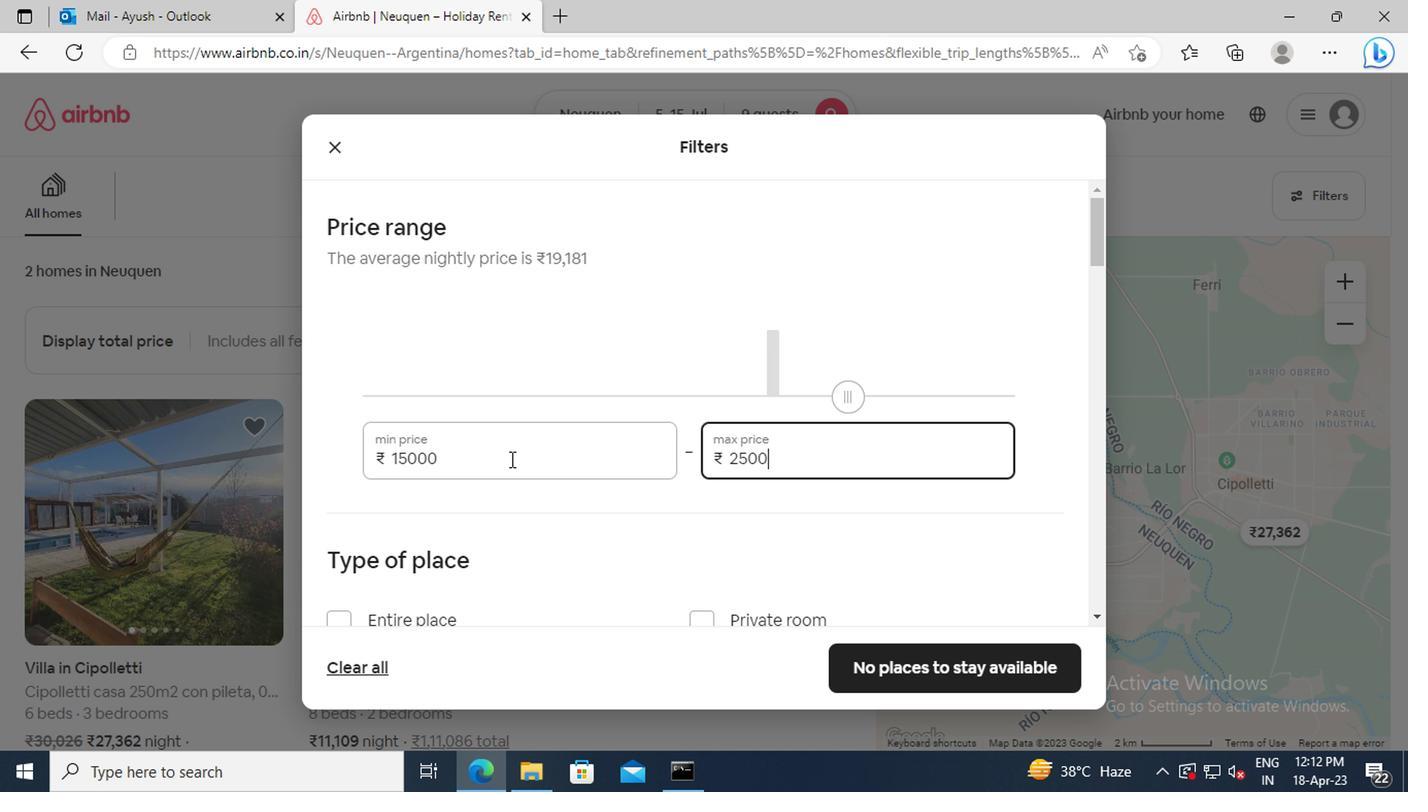 
Action: Mouse scrolled (506, 457) with delta (0, 0)
Screenshot: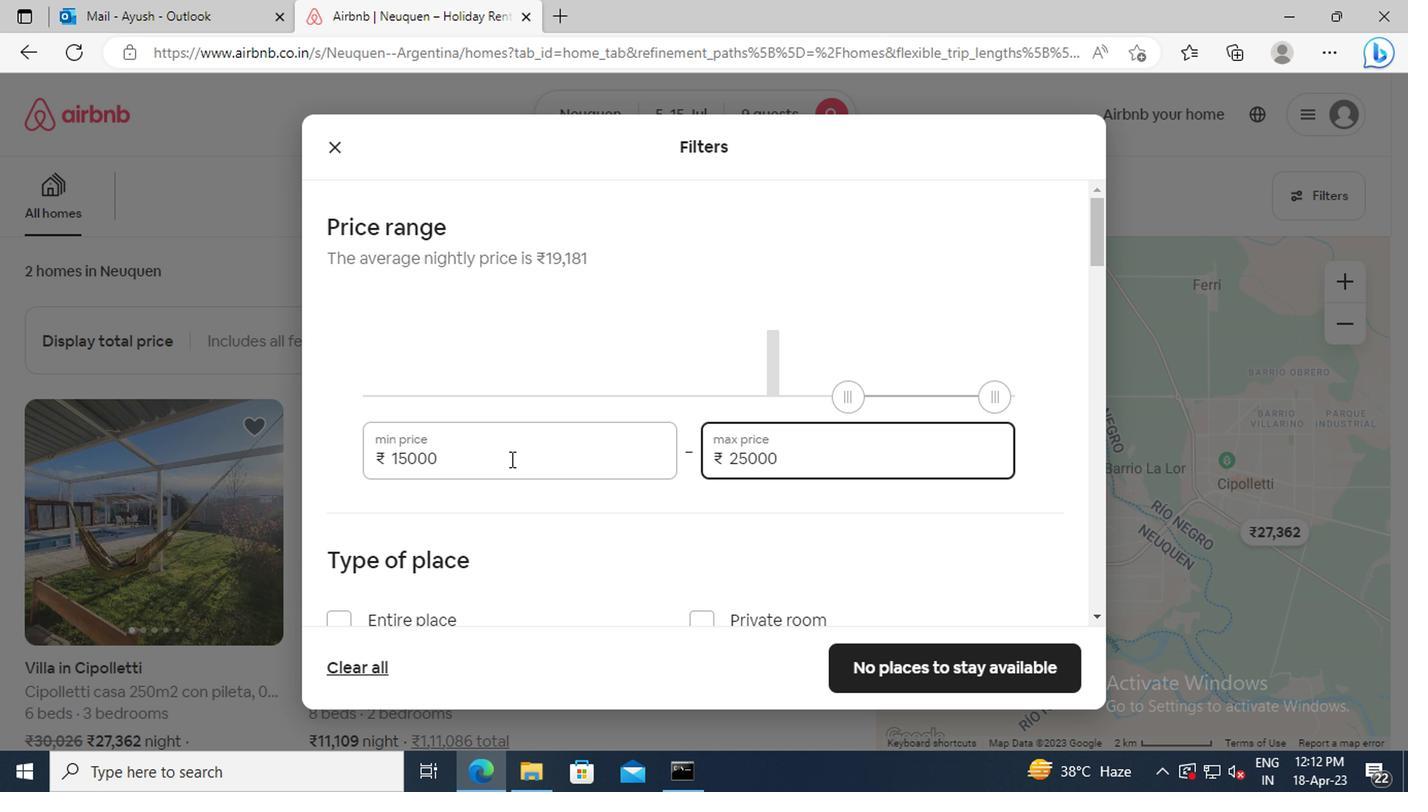 
Action: Mouse scrolled (506, 457) with delta (0, 0)
Screenshot: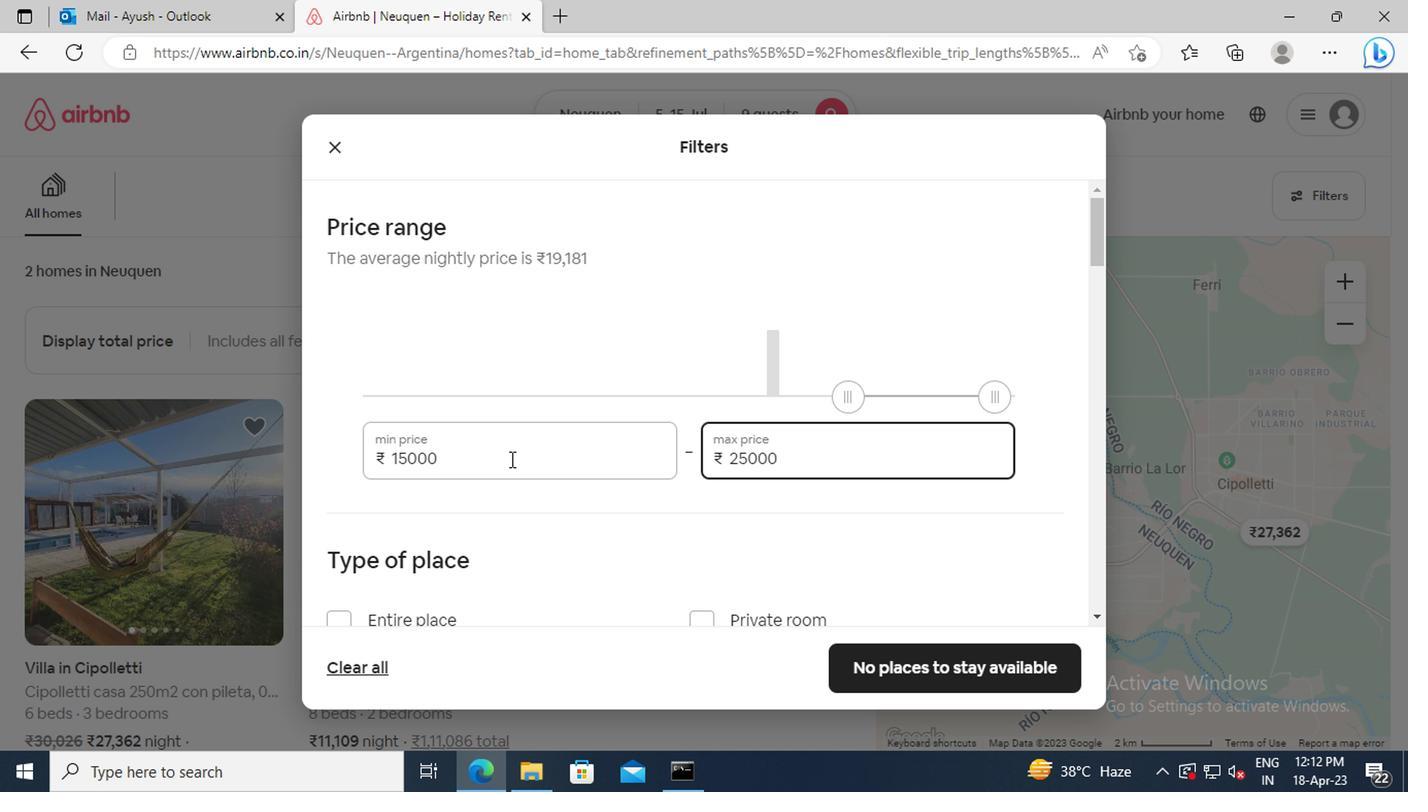 
Action: Mouse scrolled (506, 457) with delta (0, 0)
Screenshot: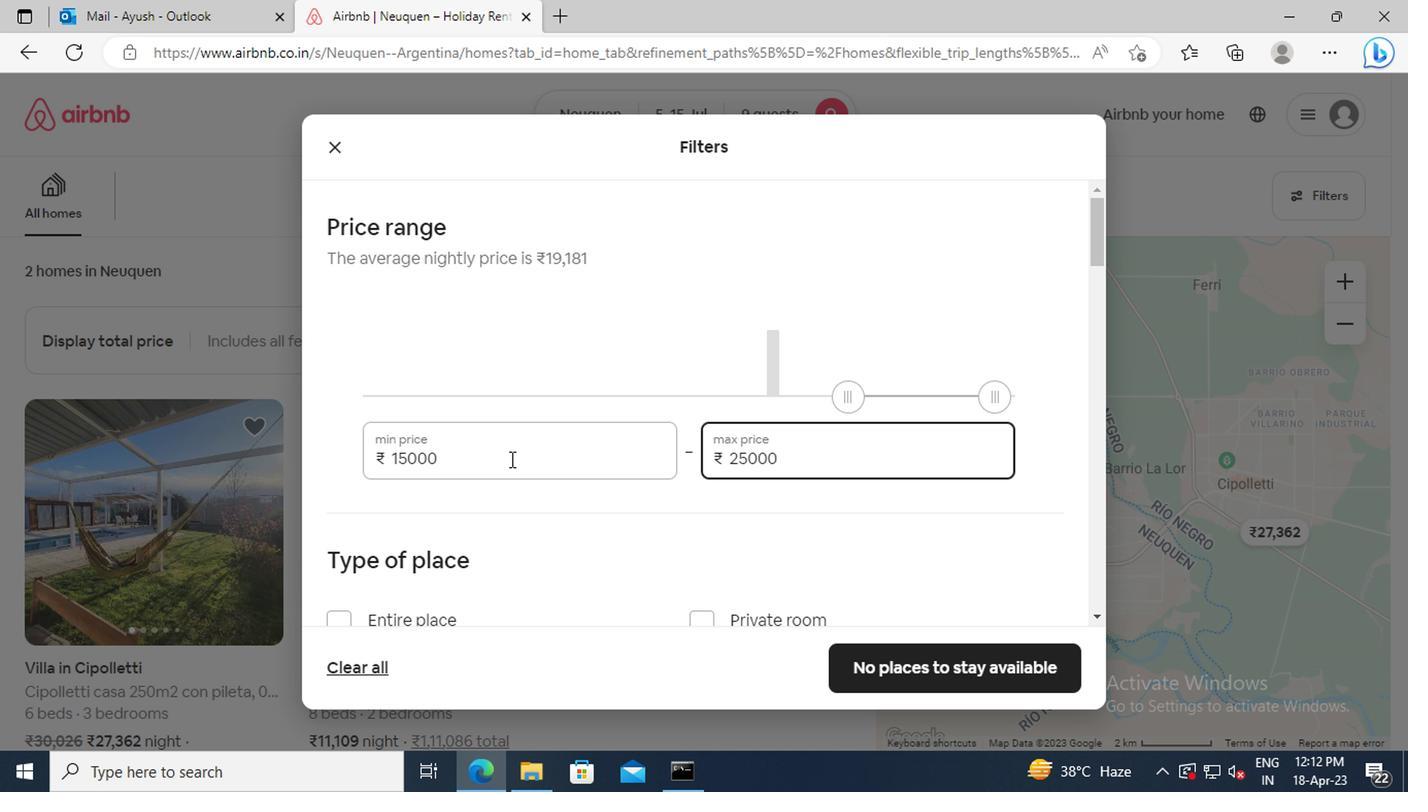 
Action: Mouse moved to (338, 420)
Screenshot: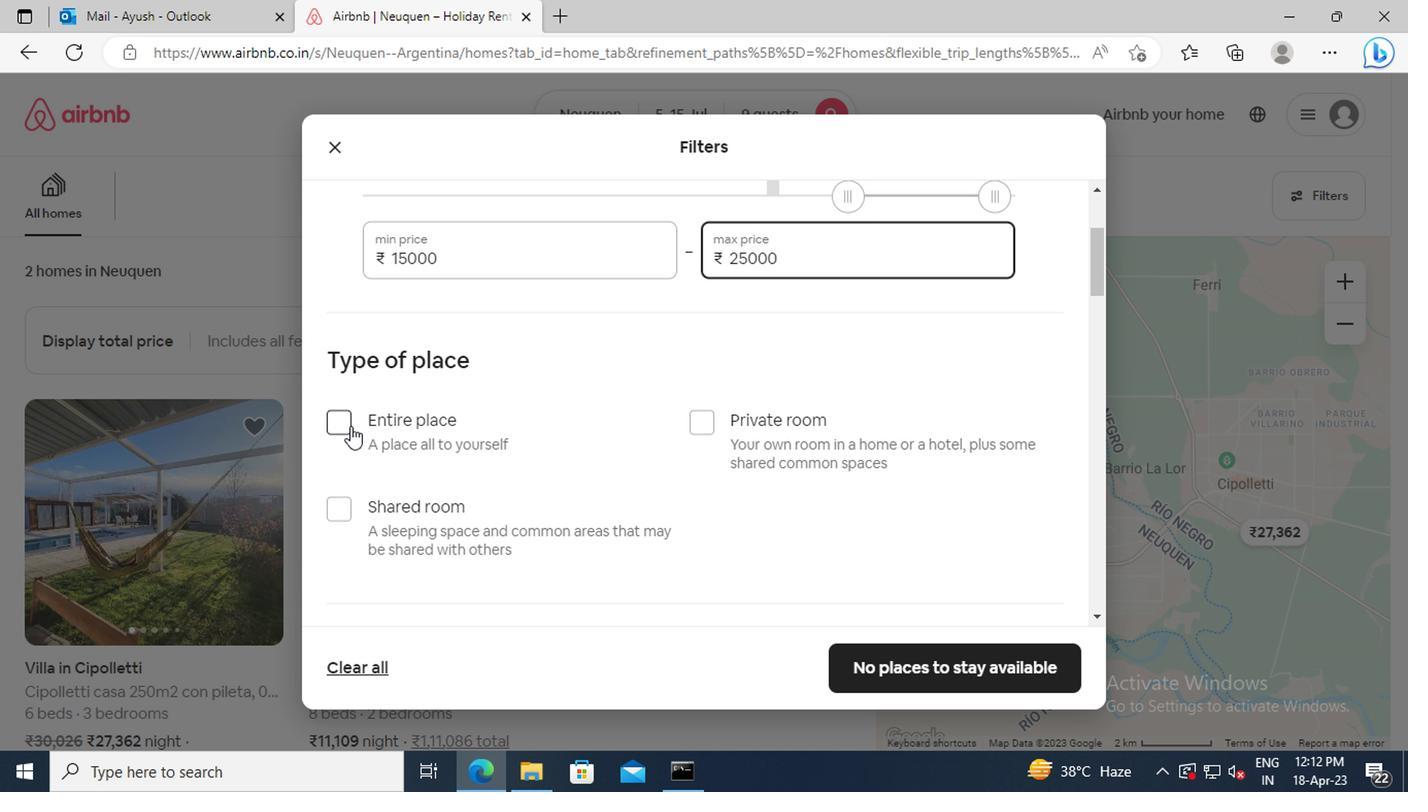 
Action: Mouse pressed left at (338, 420)
Screenshot: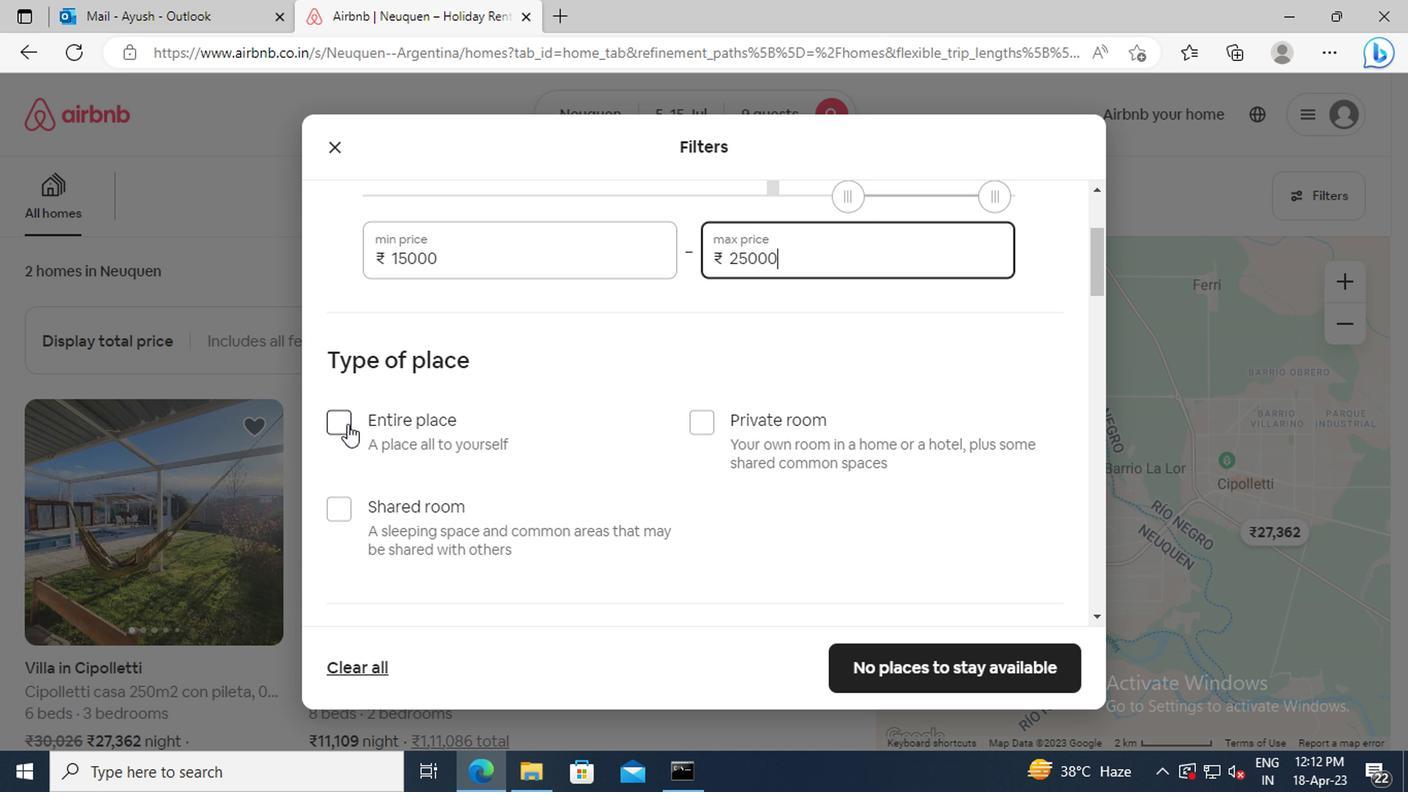 
Action: Mouse moved to (576, 402)
Screenshot: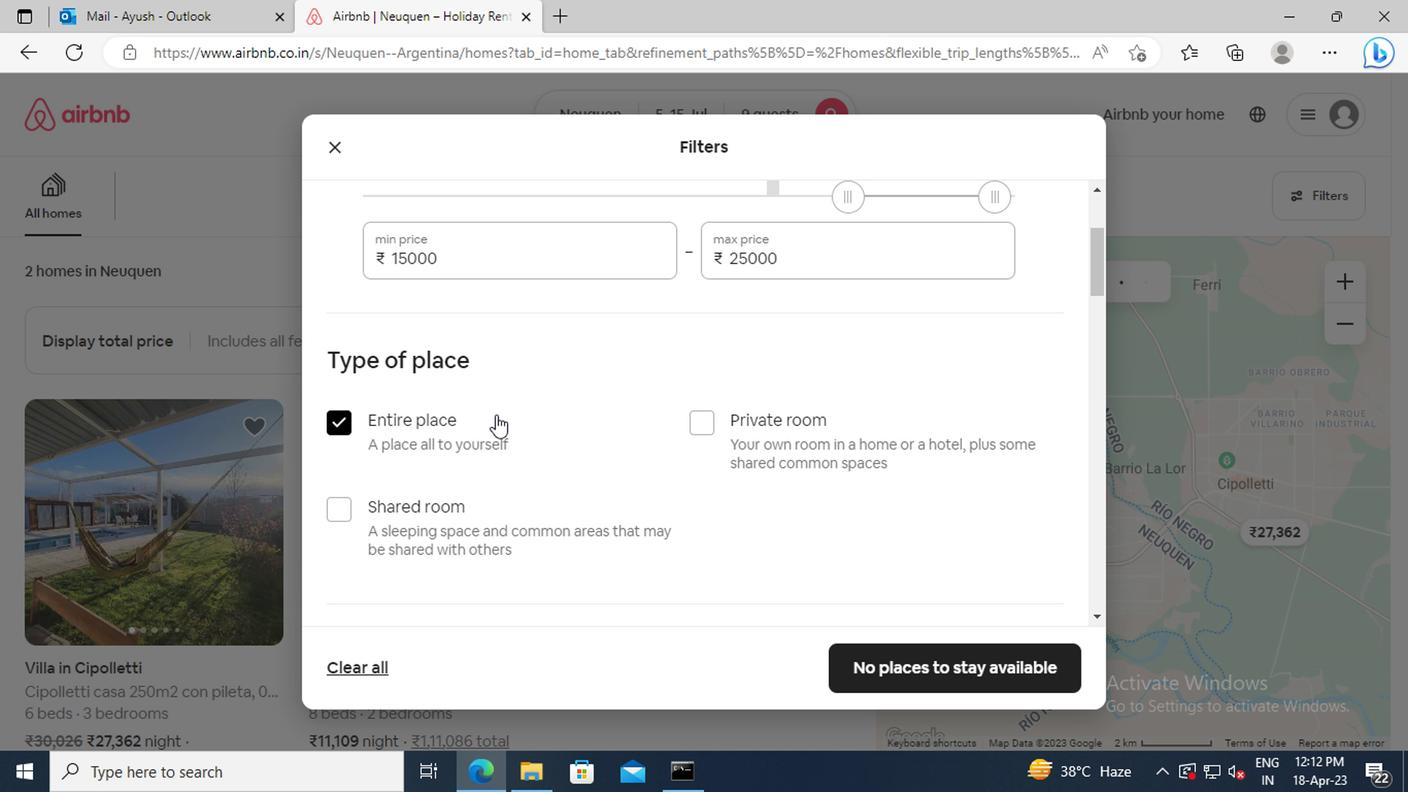 
Action: Mouse scrolled (576, 402) with delta (0, 0)
Screenshot: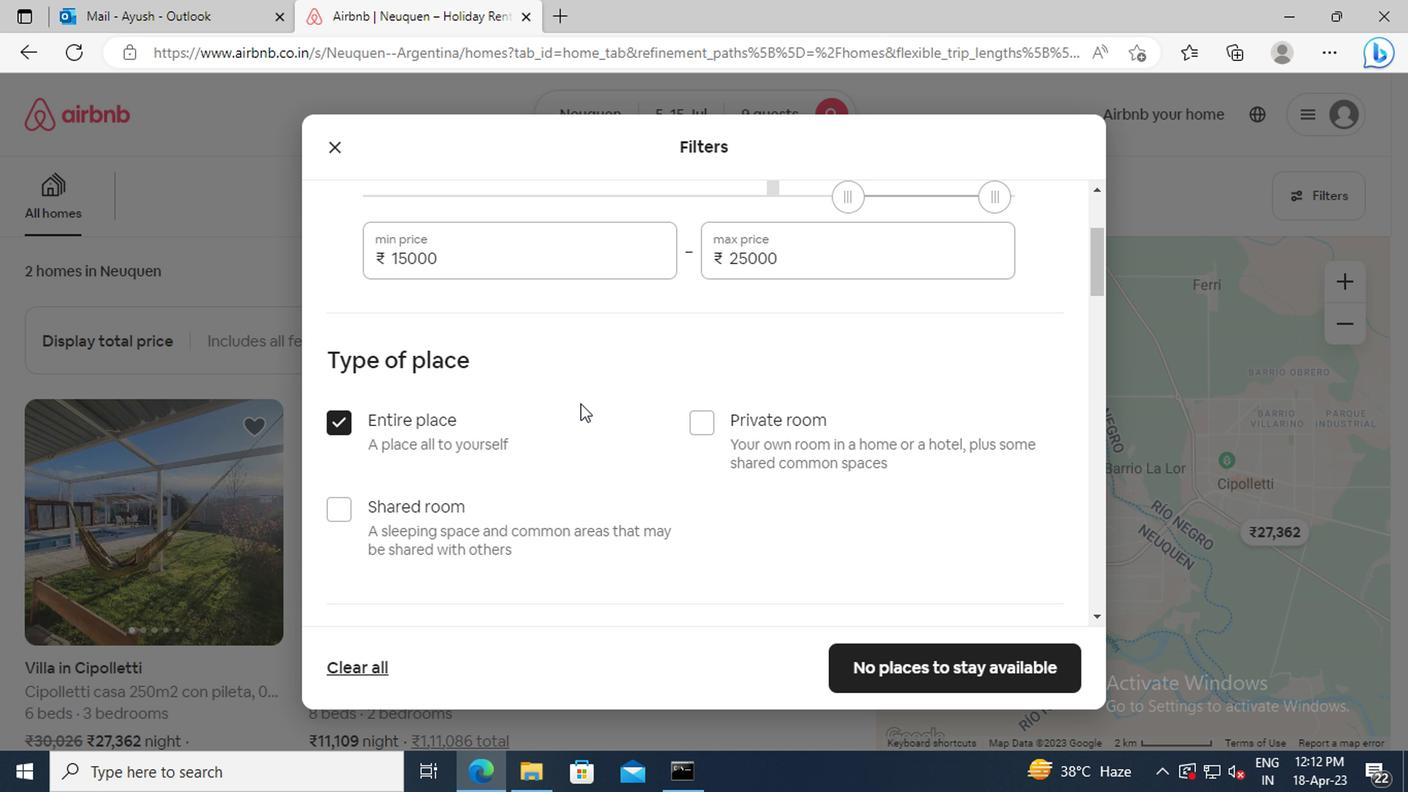 
Action: Mouse scrolled (576, 402) with delta (0, 0)
Screenshot: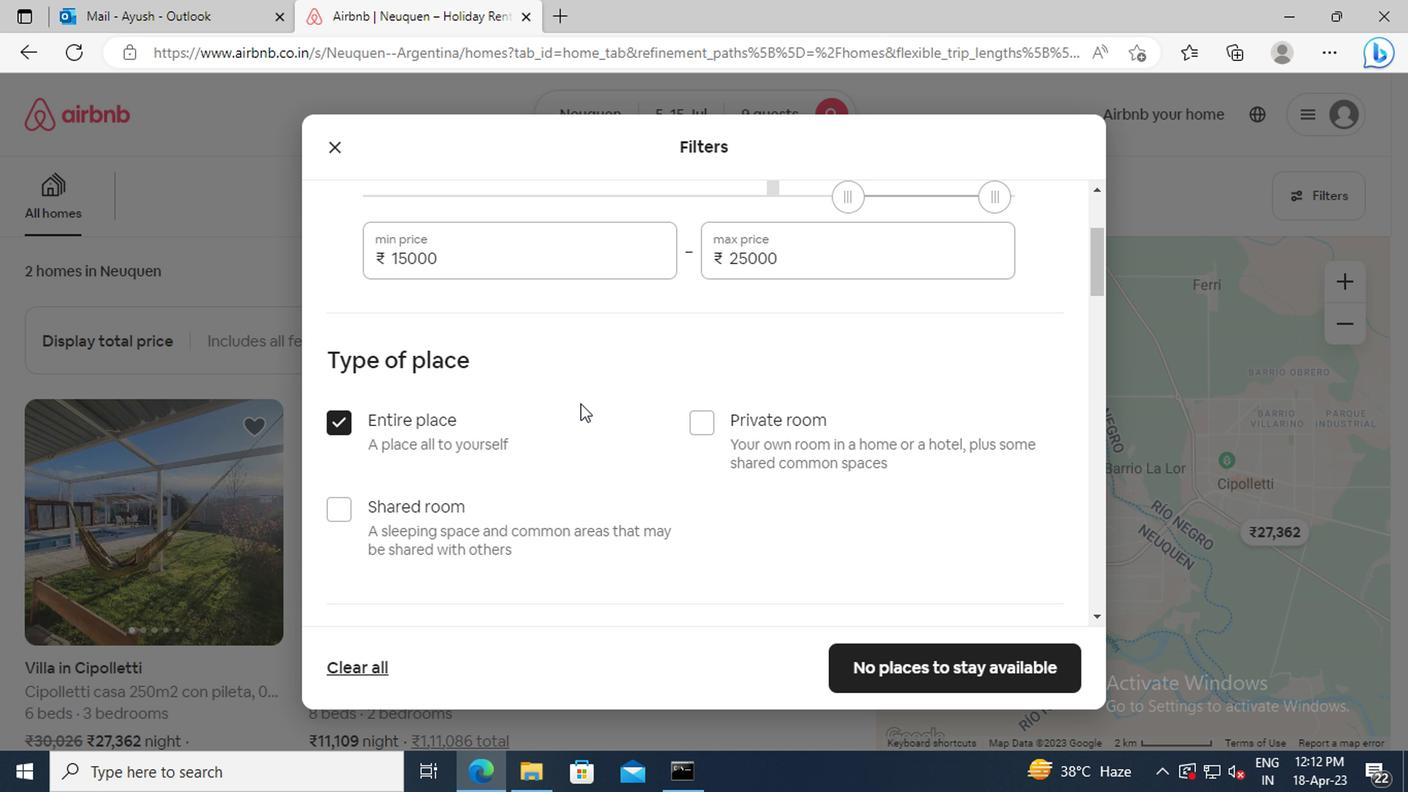 
Action: Mouse scrolled (576, 402) with delta (0, 0)
Screenshot: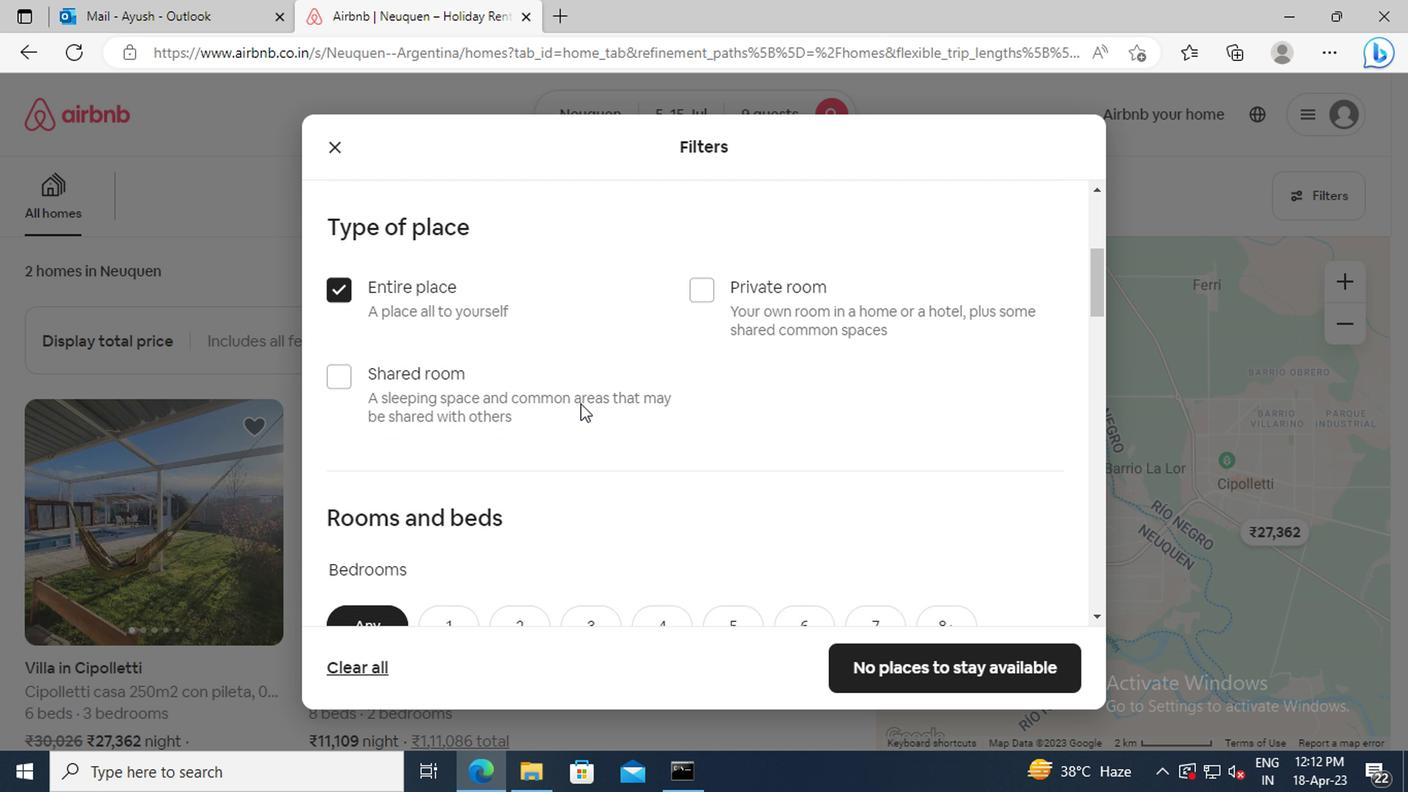 
Action: Mouse scrolled (576, 402) with delta (0, 0)
Screenshot: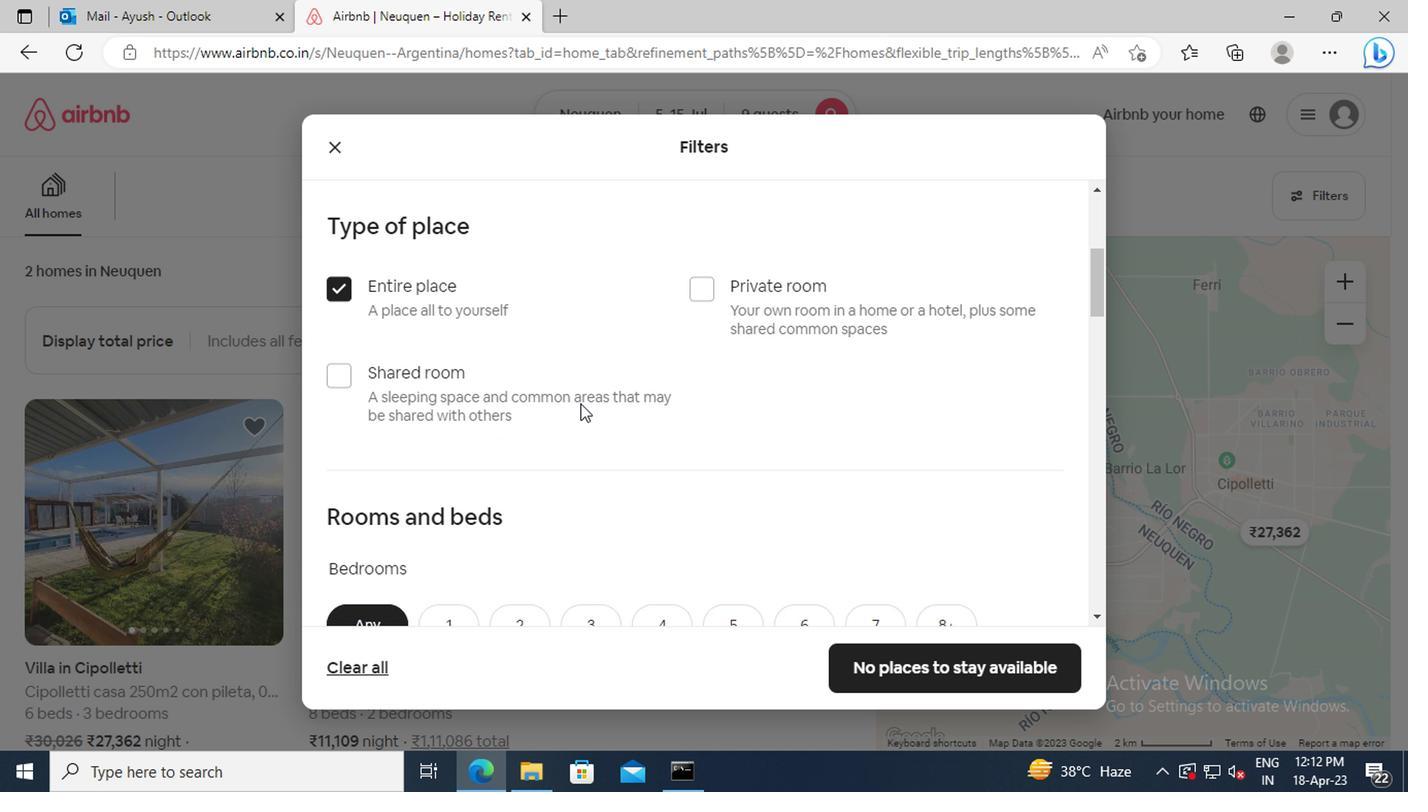 
Action: Mouse scrolled (576, 402) with delta (0, 0)
Screenshot: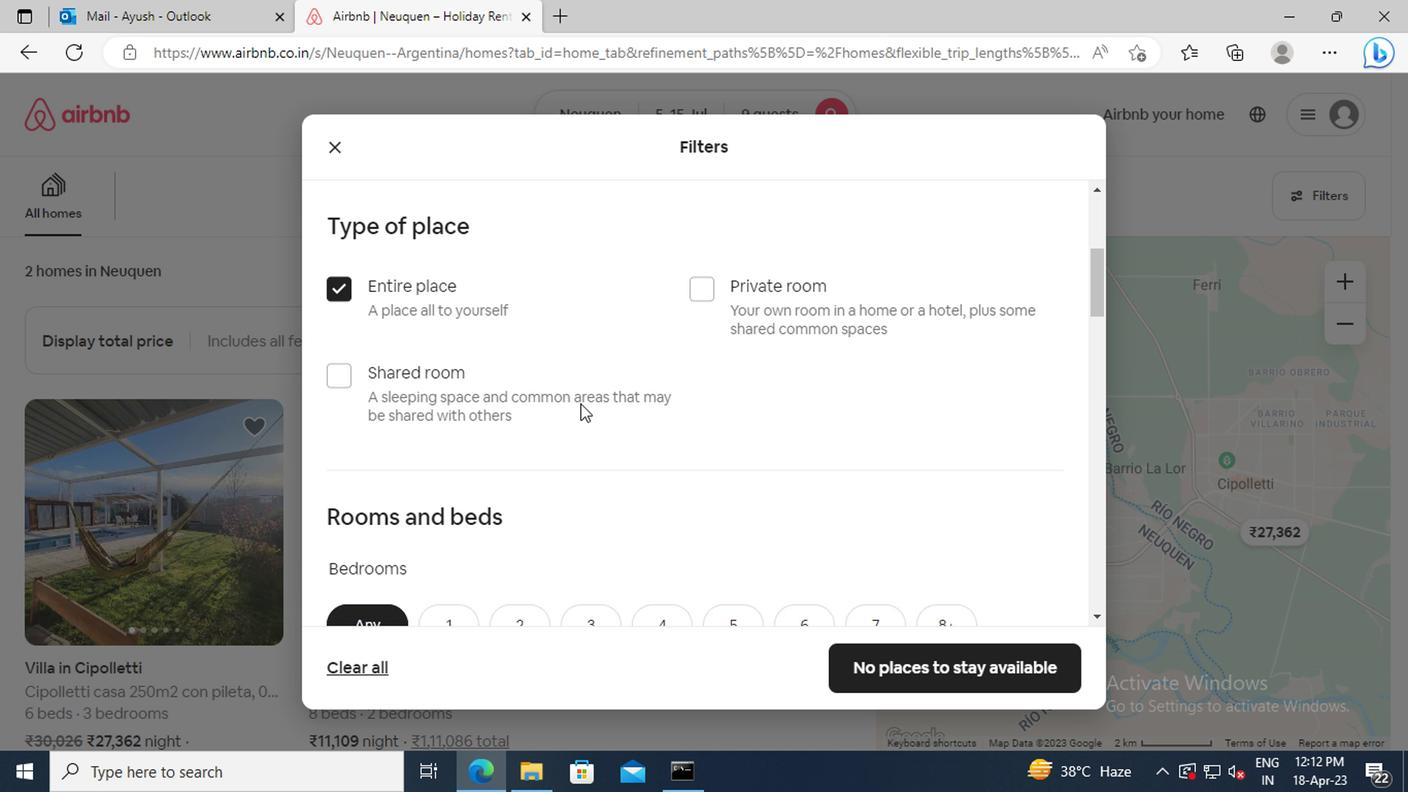 
Action: Mouse moved to (576, 402)
Screenshot: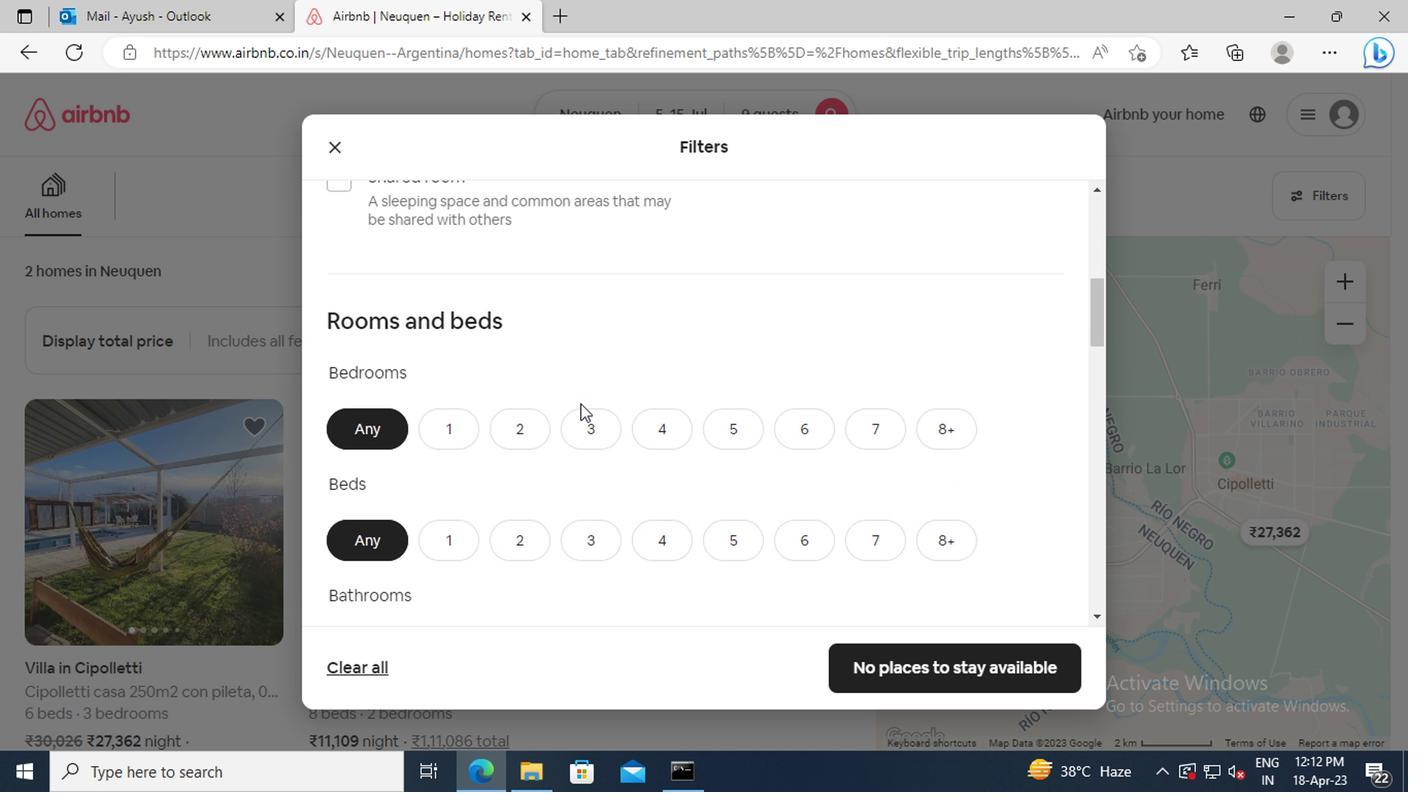 
Action: Mouse scrolled (576, 400) with delta (0, -1)
Screenshot: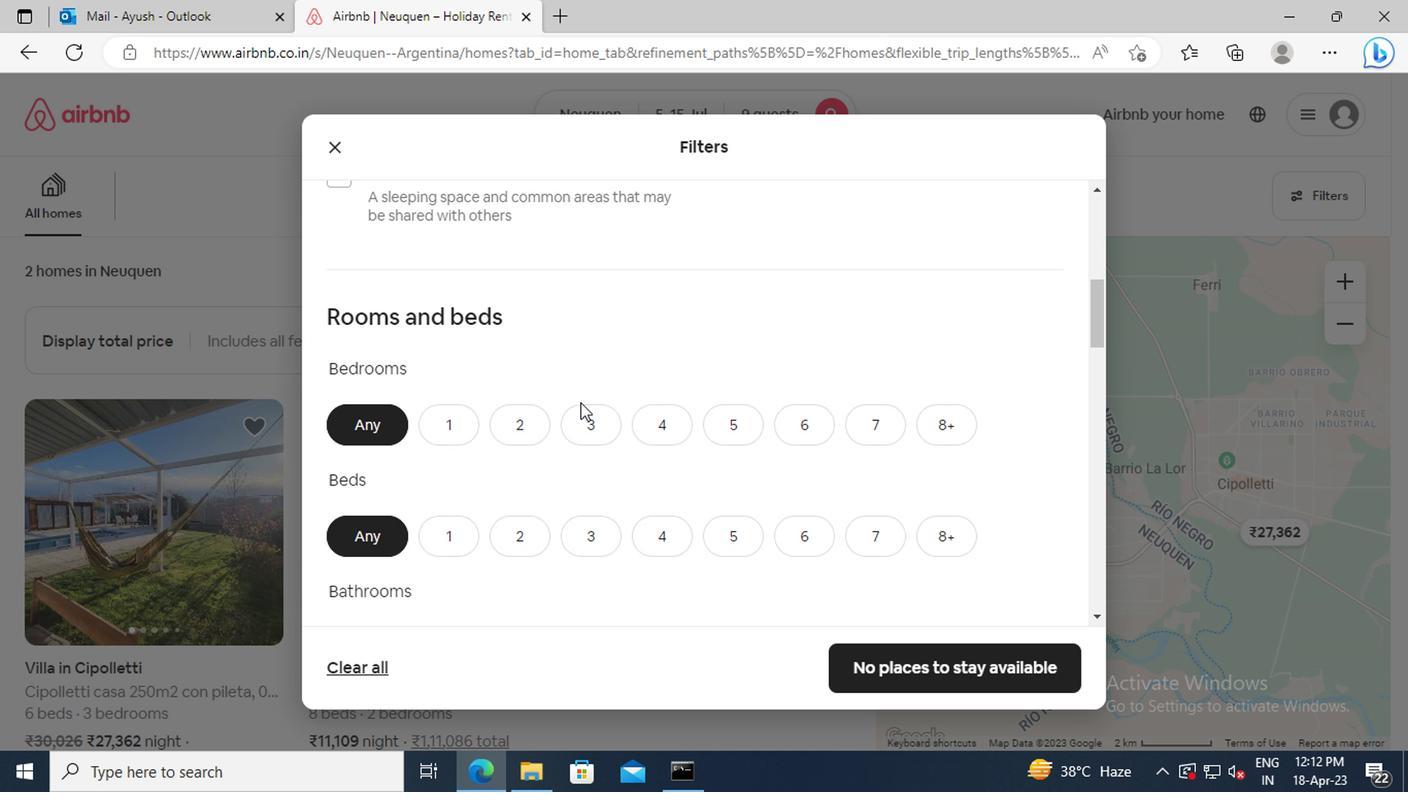 
Action: Mouse moved to (727, 363)
Screenshot: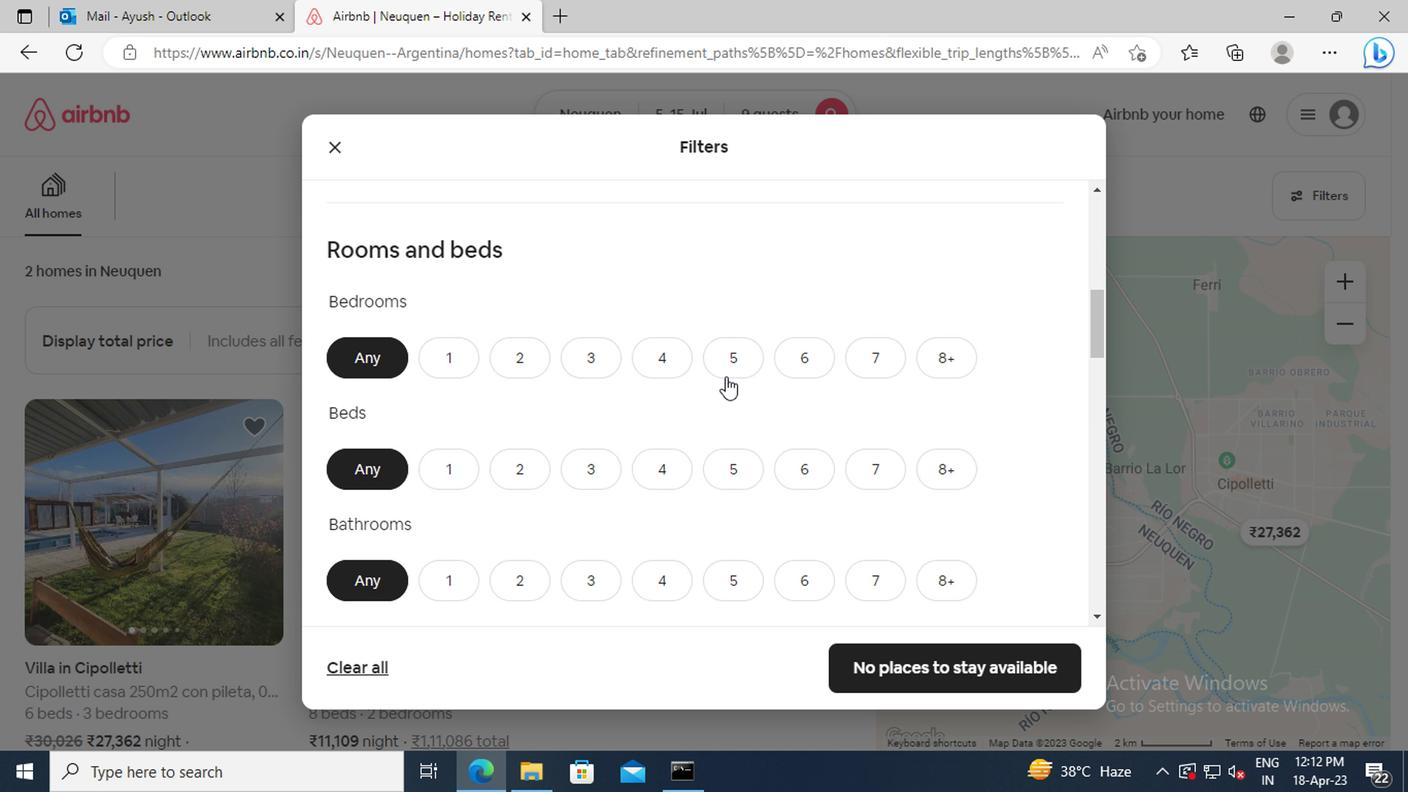
Action: Mouse pressed left at (727, 363)
Screenshot: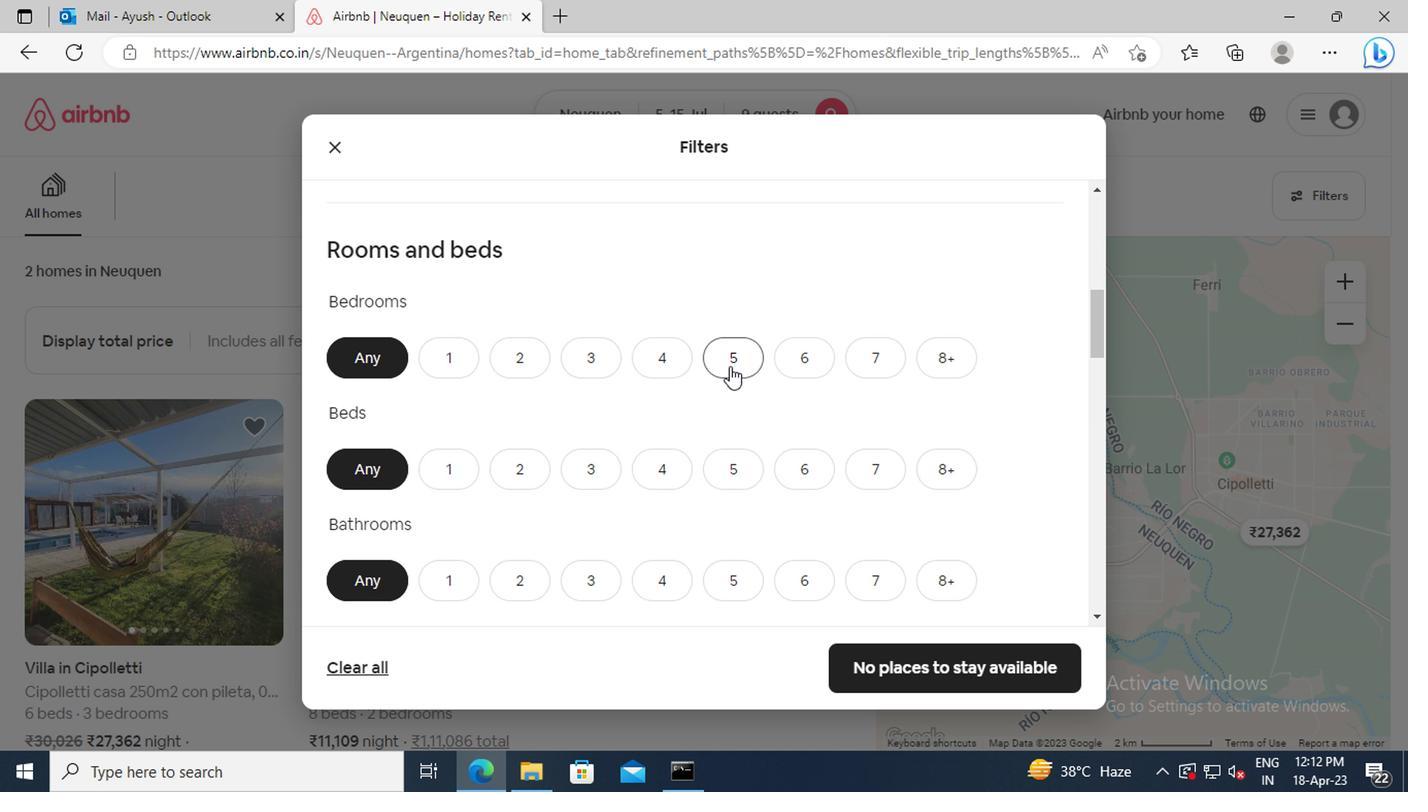 
Action: Mouse scrolled (727, 362) with delta (0, 0)
Screenshot: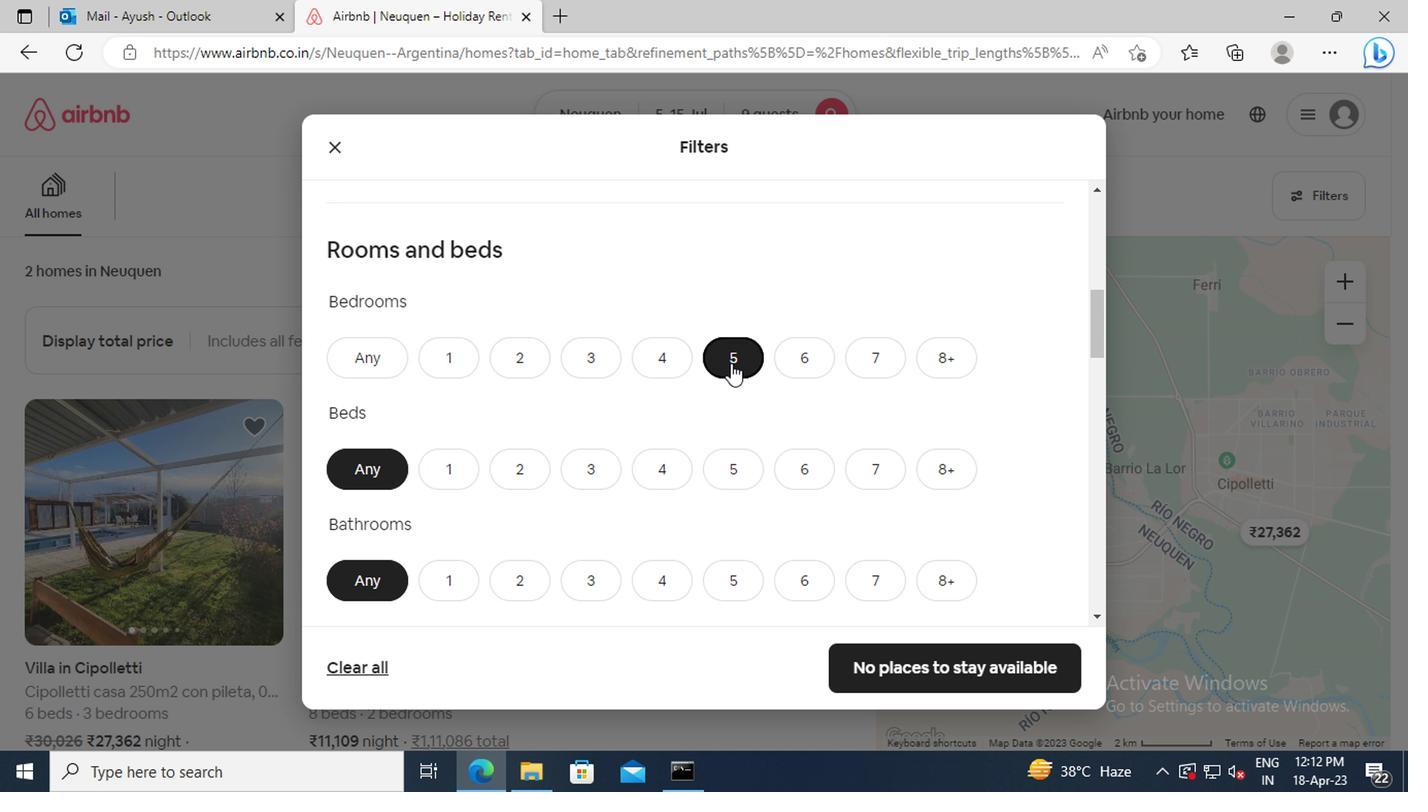 
Action: Mouse moved to (711, 410)
Screenshot: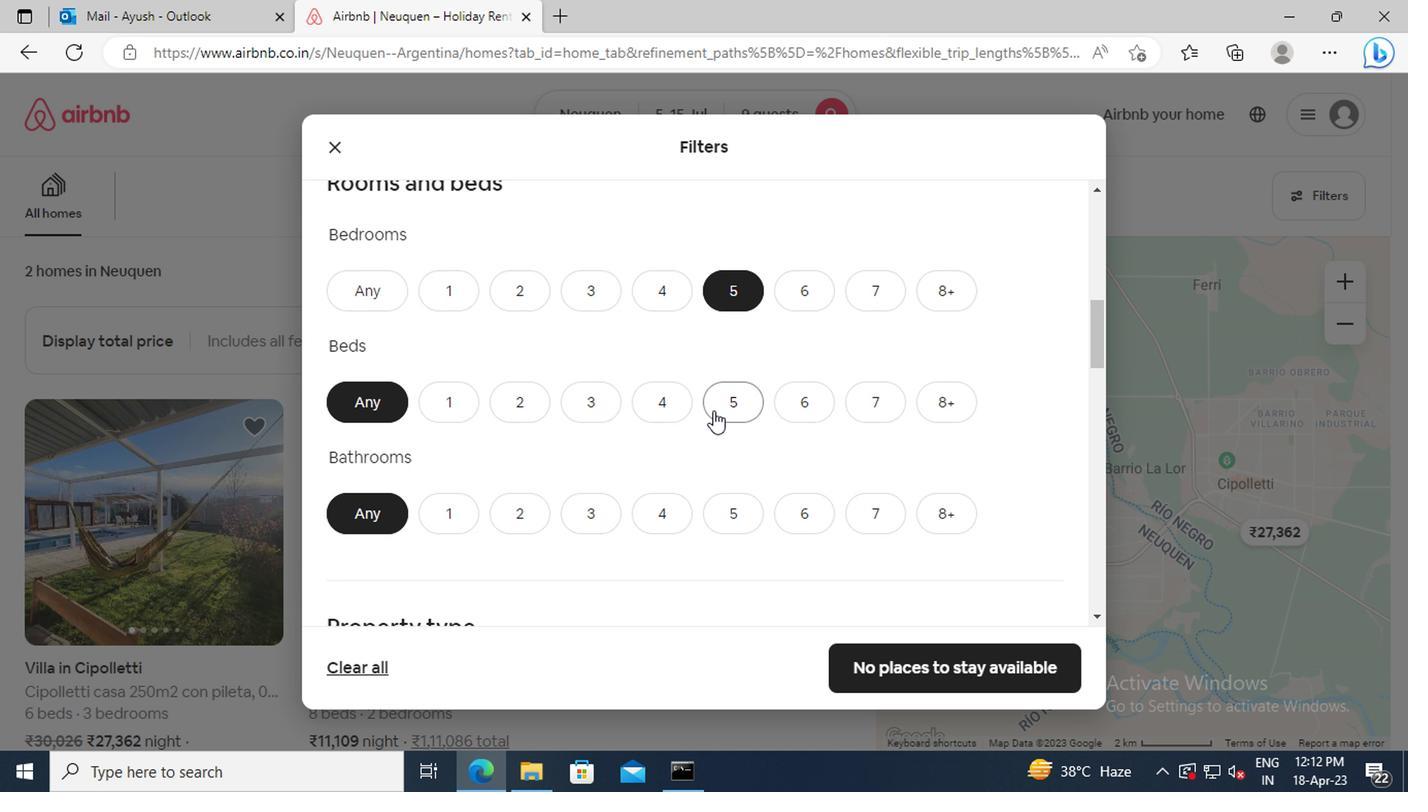 
Action: Mouse pressed left at (711, 410)
Screenshot: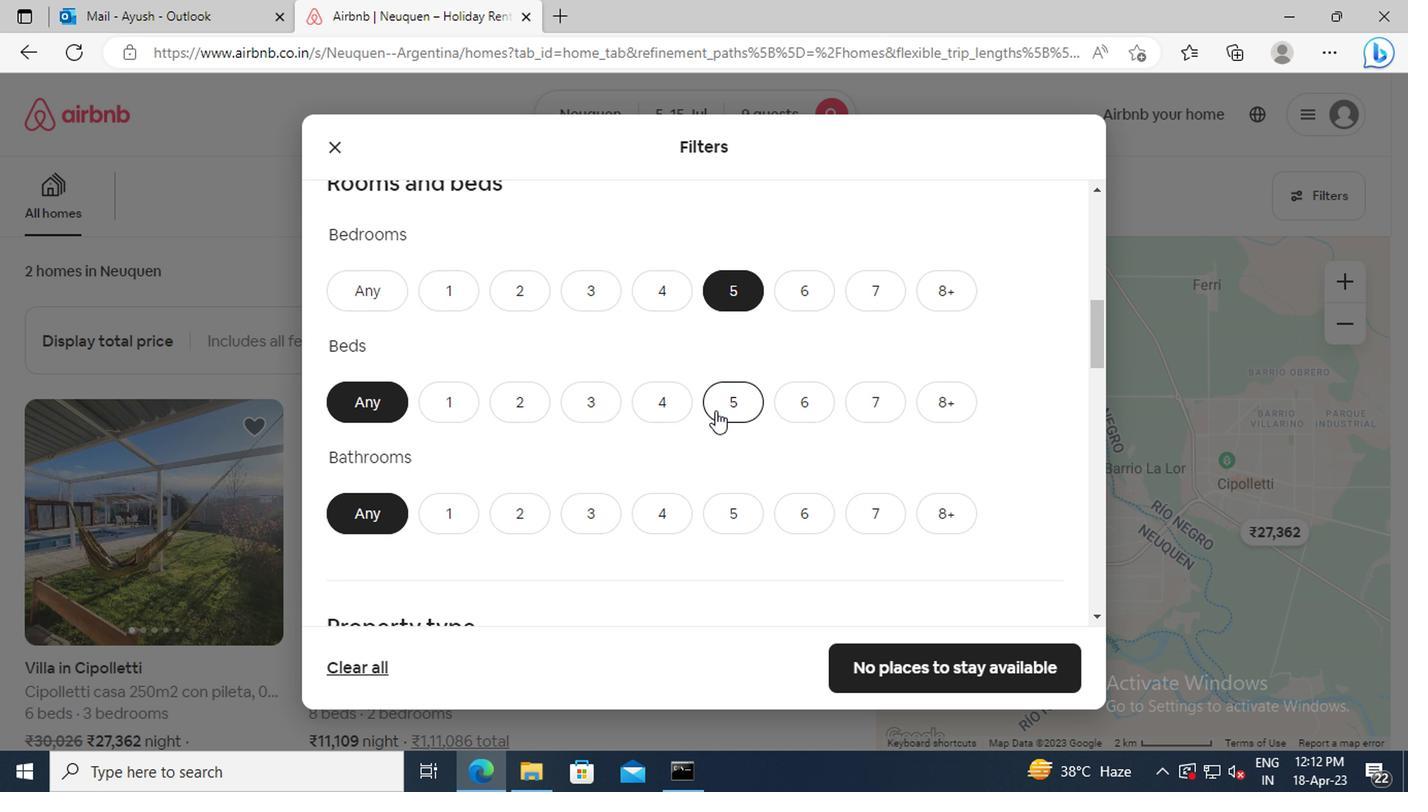 
Action: Mouse moved to (727, 505)
Screenshot: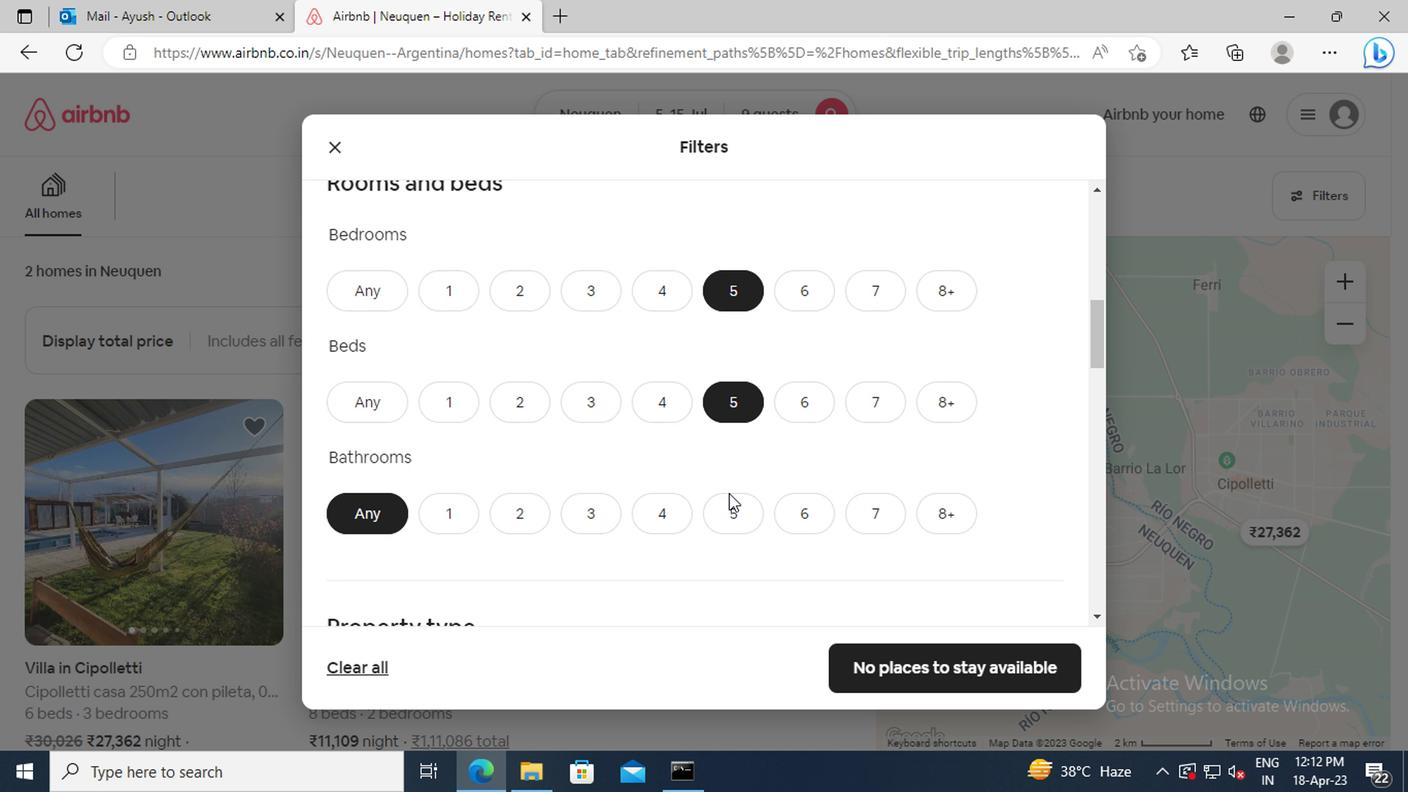 
Action: Mouse pressed left at (727, 505)
Screenshot: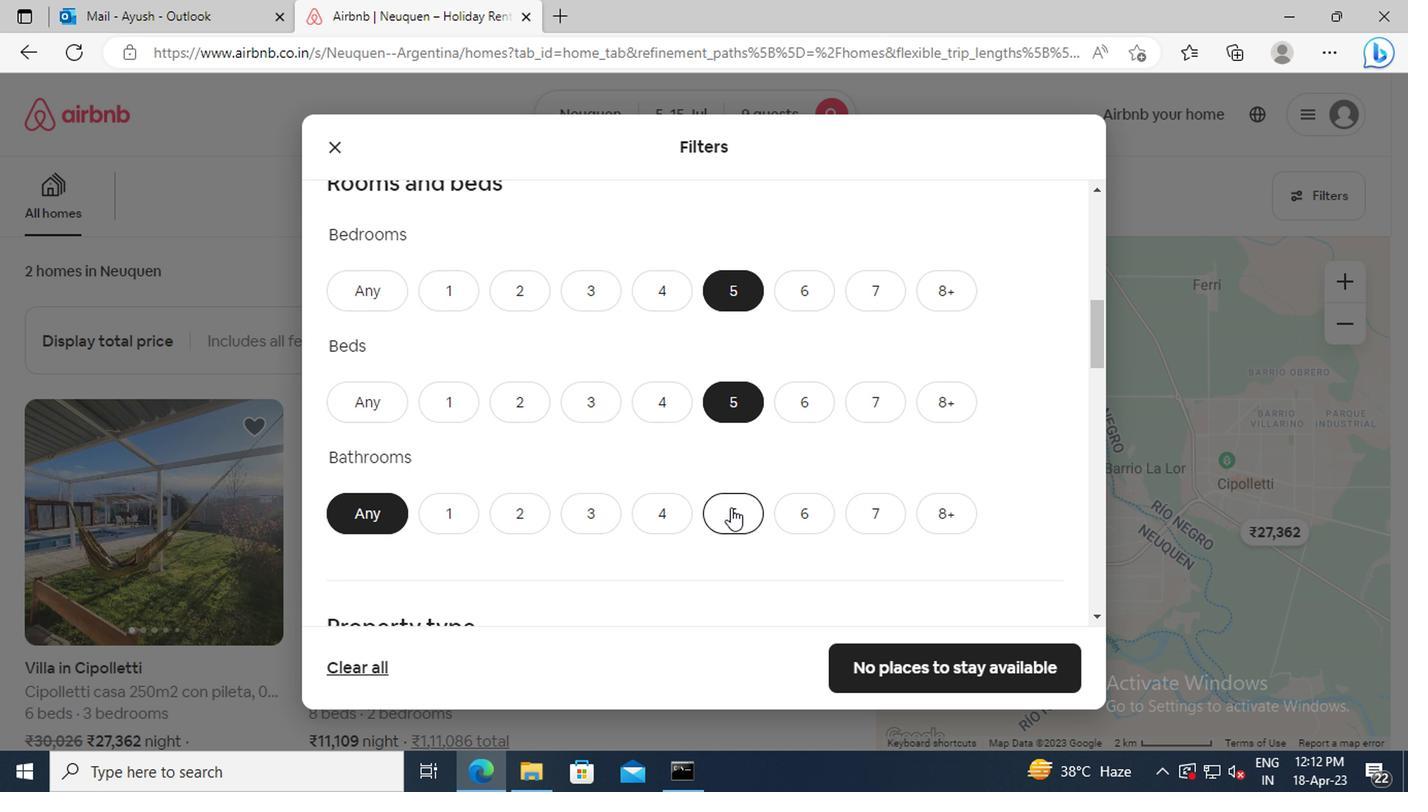 
Action: Mouse moved to (604, 473)
Screenshot: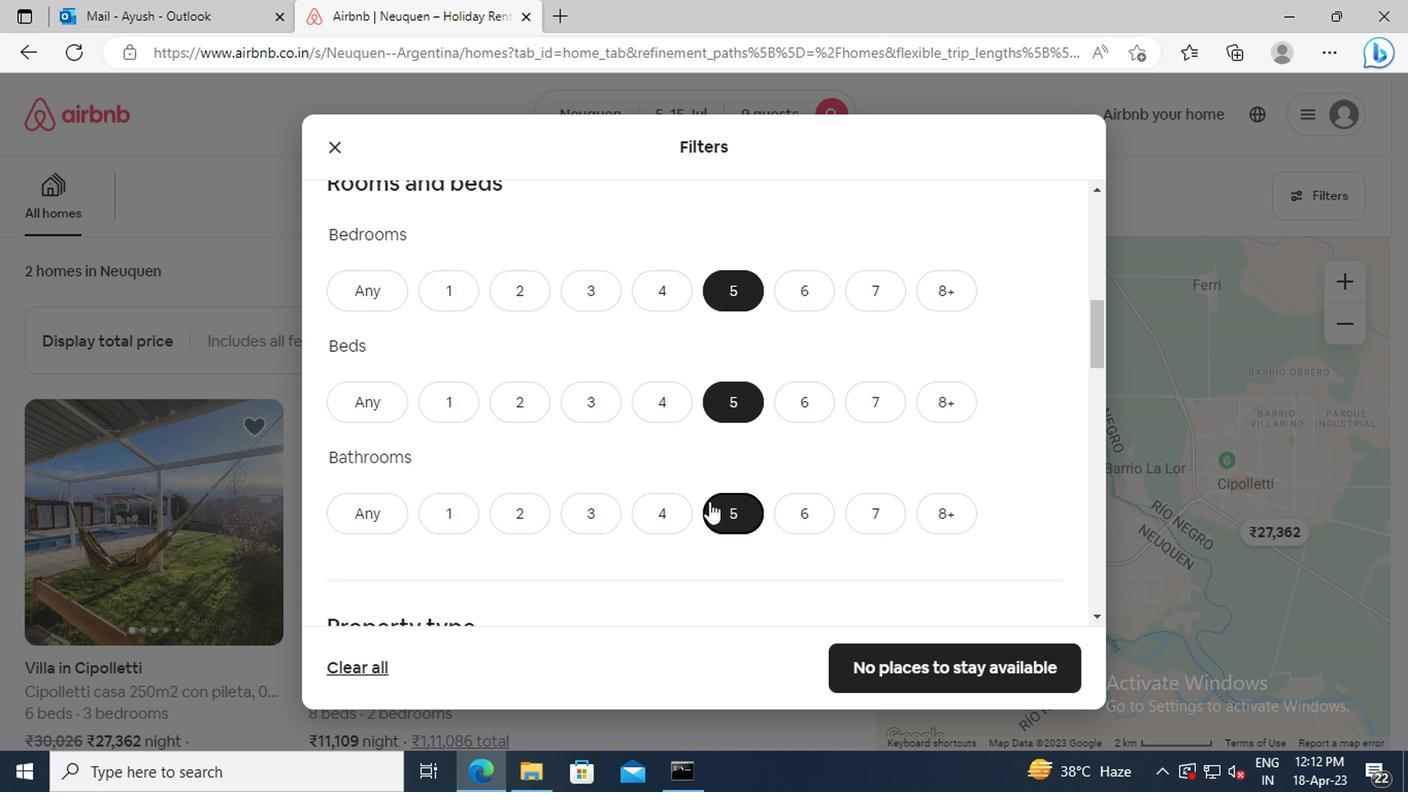 
Action: Mouse scrolled (604, 473) with delta (0, 0)
Screenshot: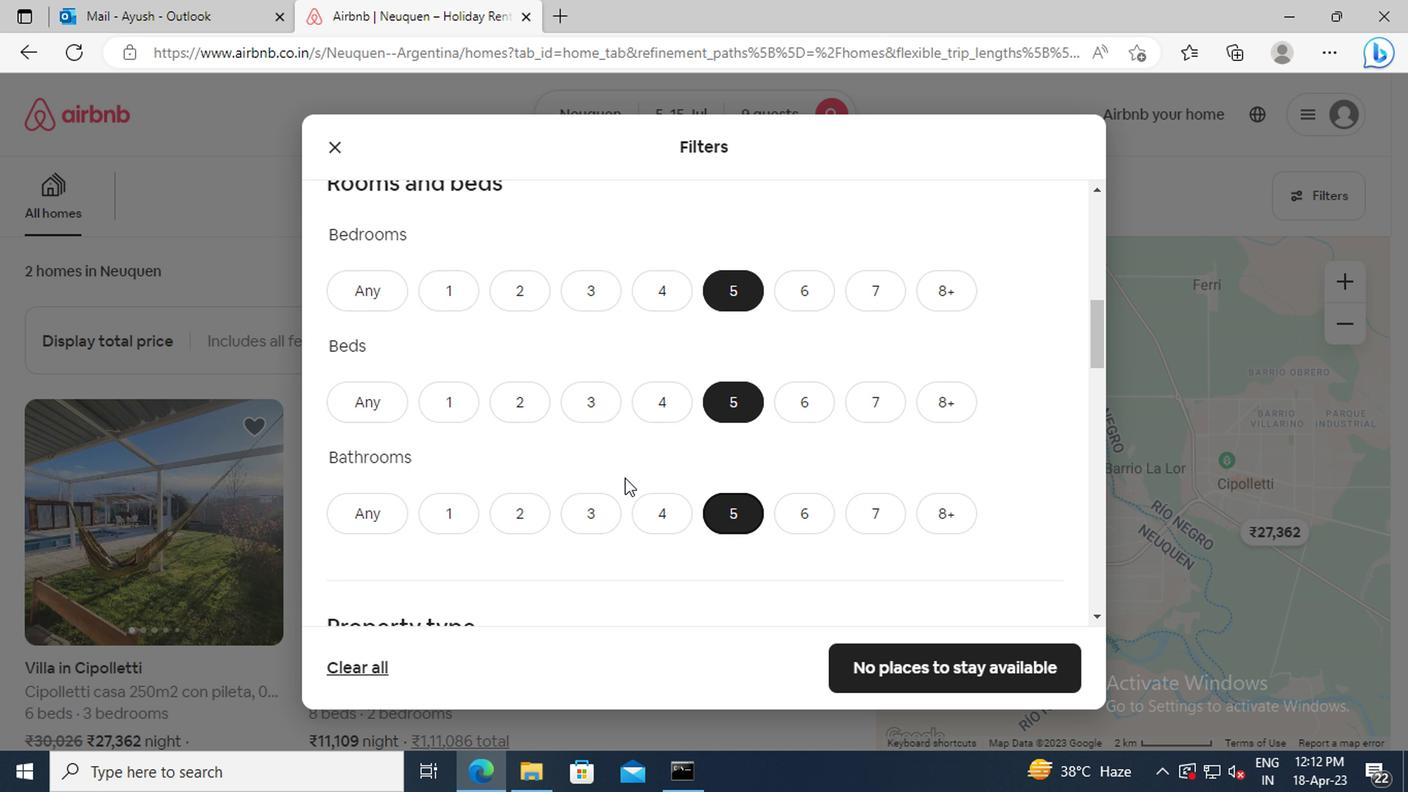 
Action: Mouse scrolled (604, 473) with delta (0, 0)
Screenshot: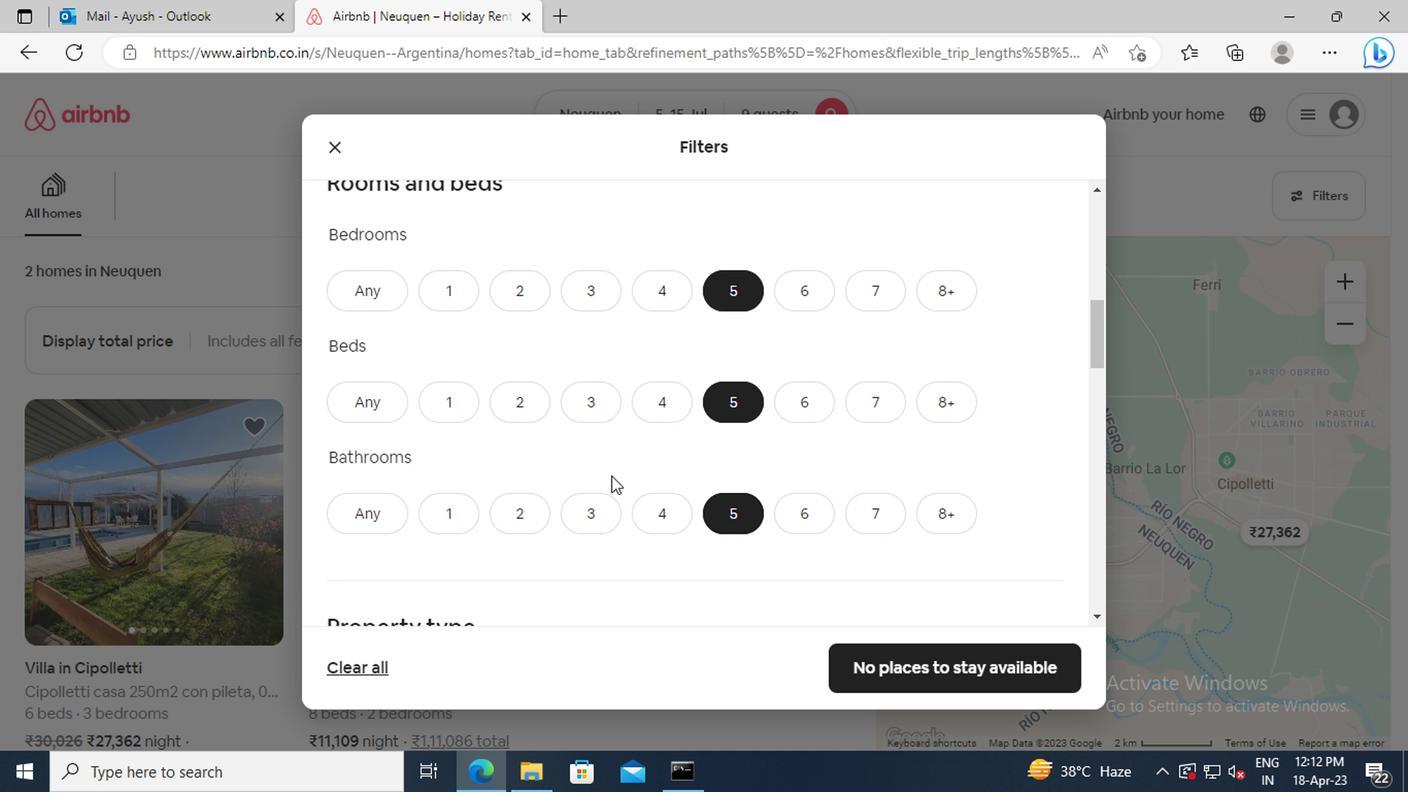 
Action: Mouse scrolled (604, 473) with delta (0, 0)
Screenshot: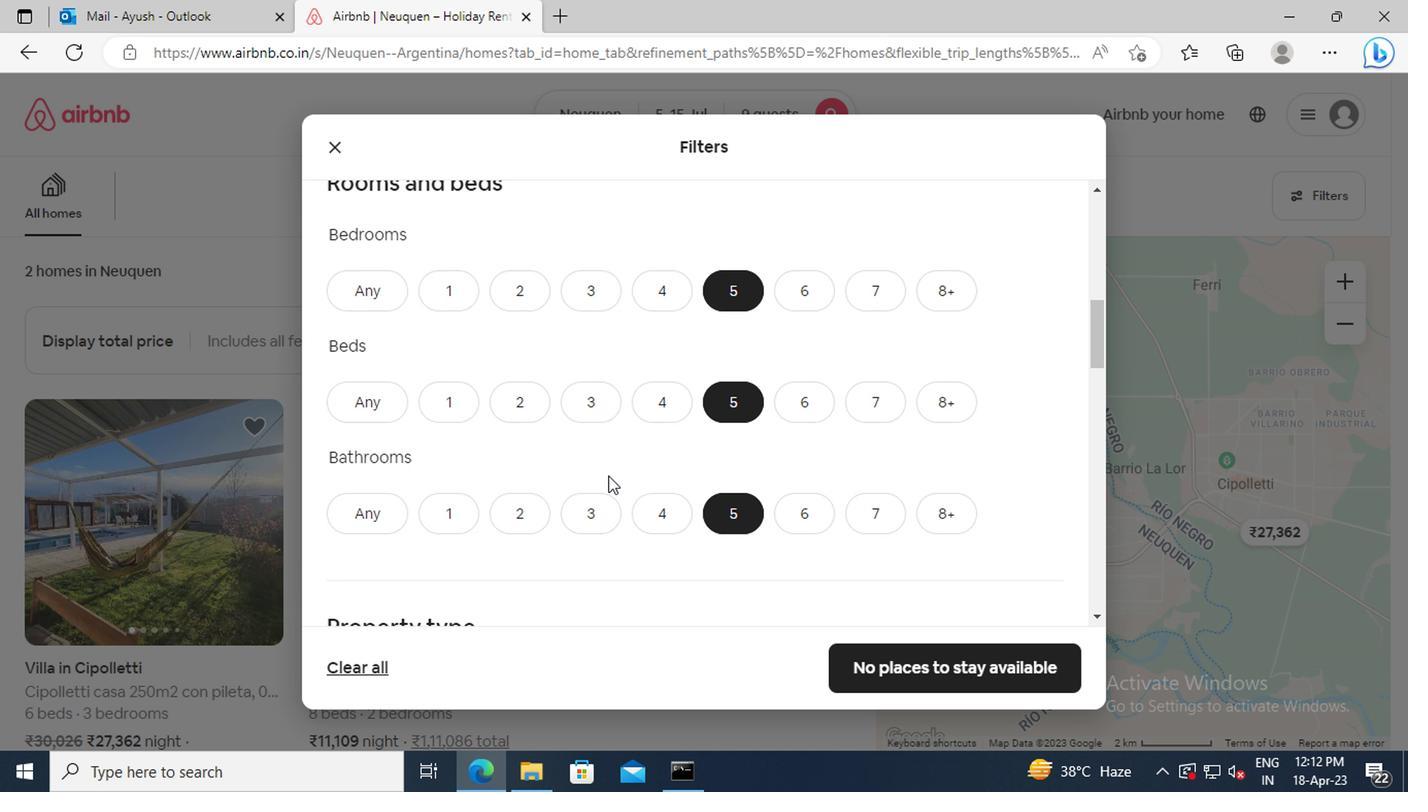 
Action: Mouse moved to (603, 458)
Screenshot: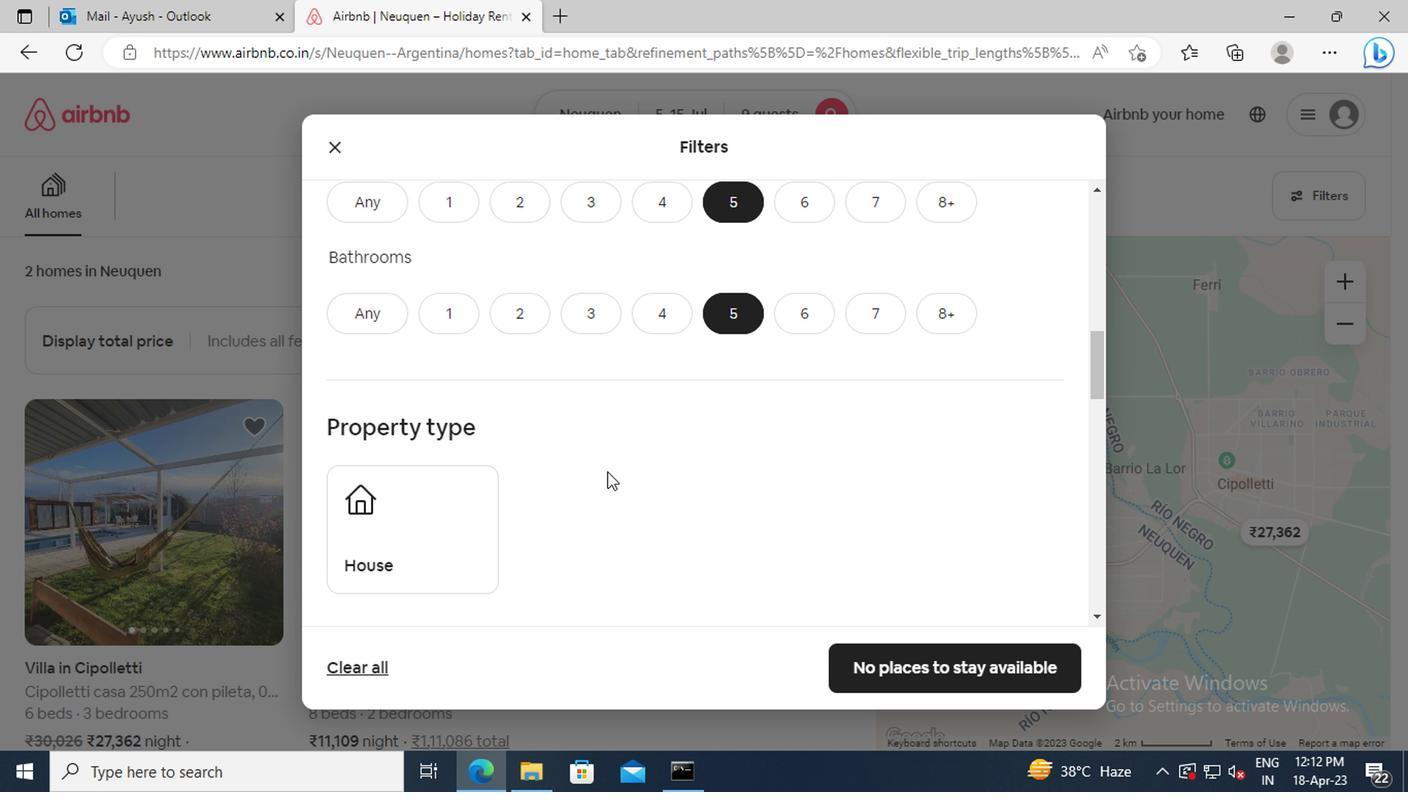 
Action: Mouse scrolled (603, 457) with delta (0, 0)
Screenshot: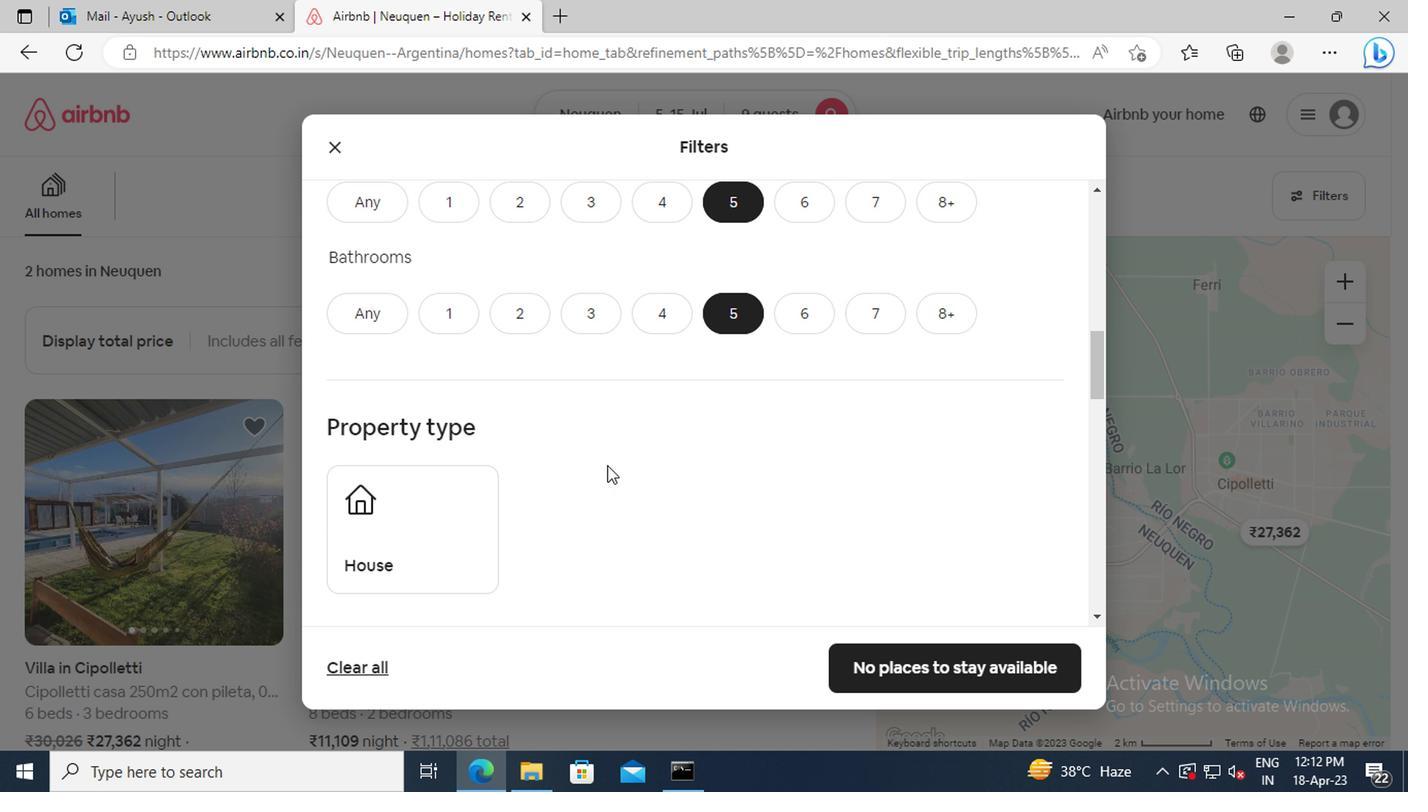 
Action: Mouse moved to (452, 451)
Screenshot: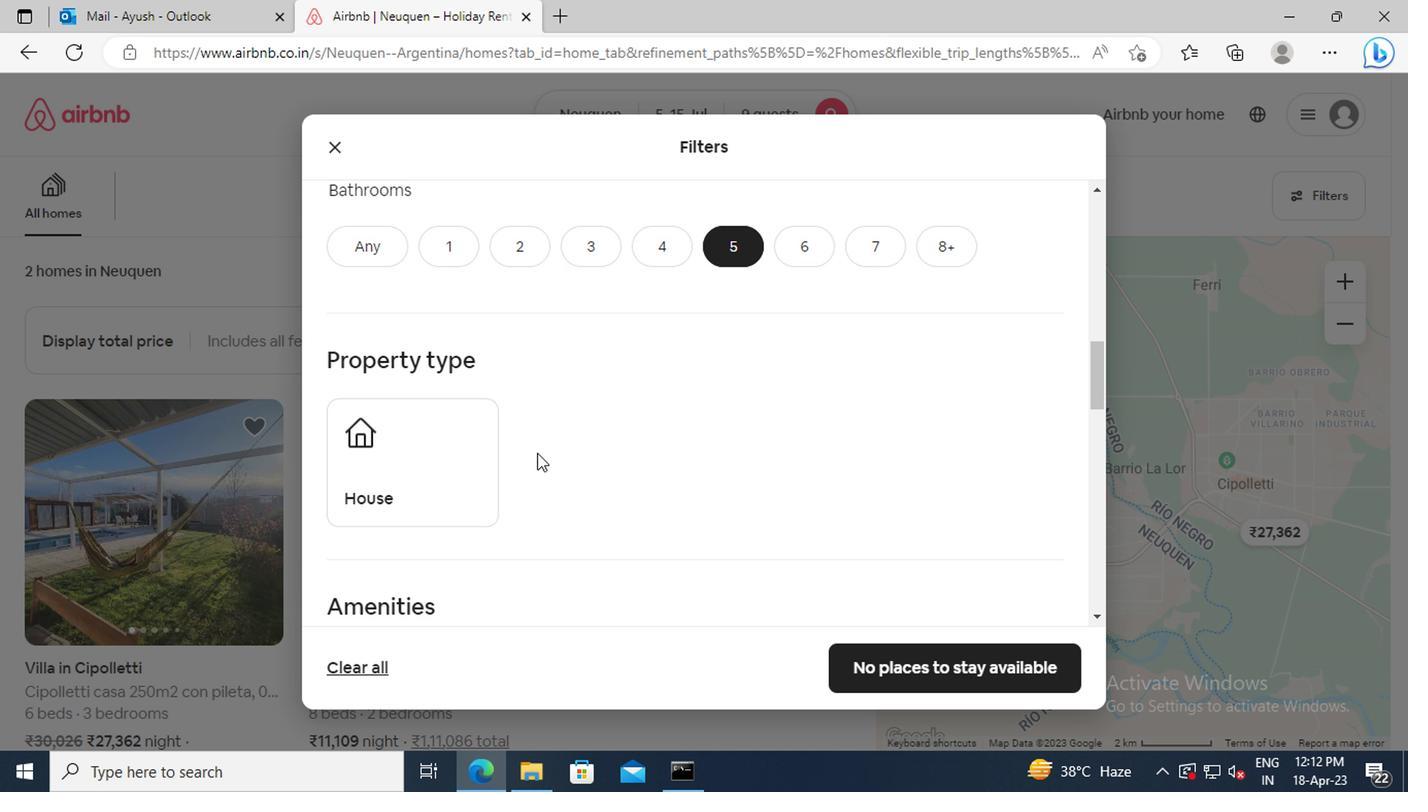 
Action: Mouse pressed left at (452, 451)
Screenshot: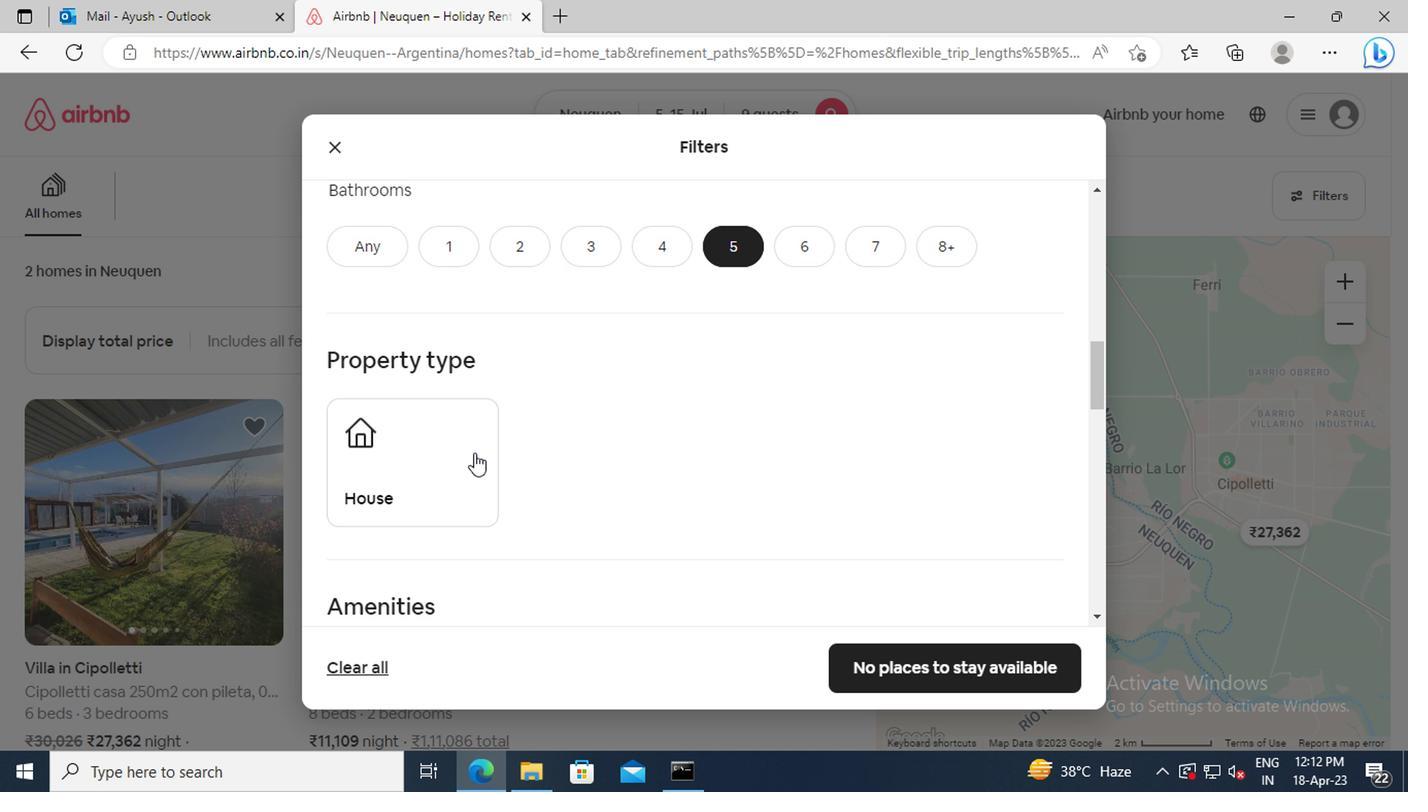 
Action: Mouse moved to (648, 452)
Screenshot: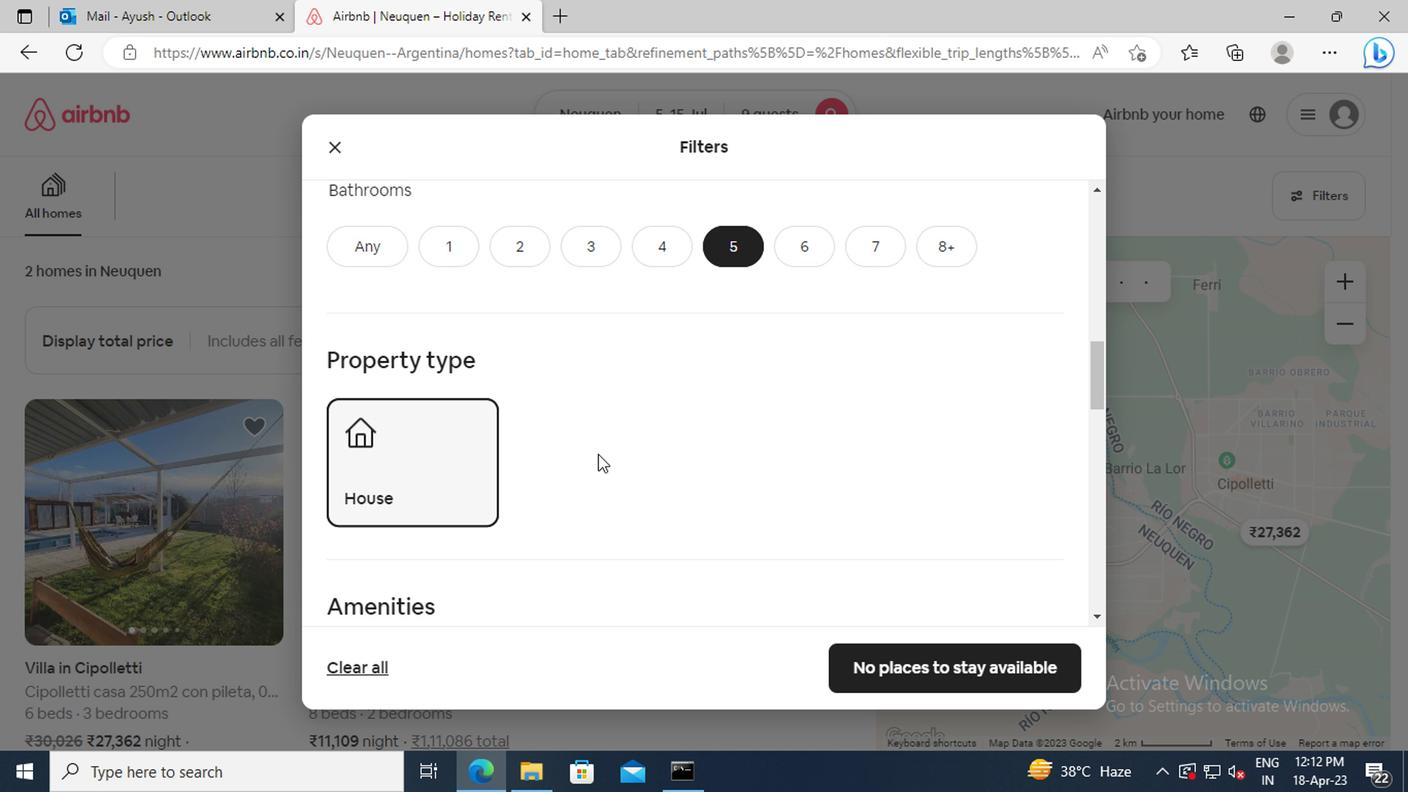 
Action: Mouse scrolled (648, 451) with delta (0, 0)
Screenshot: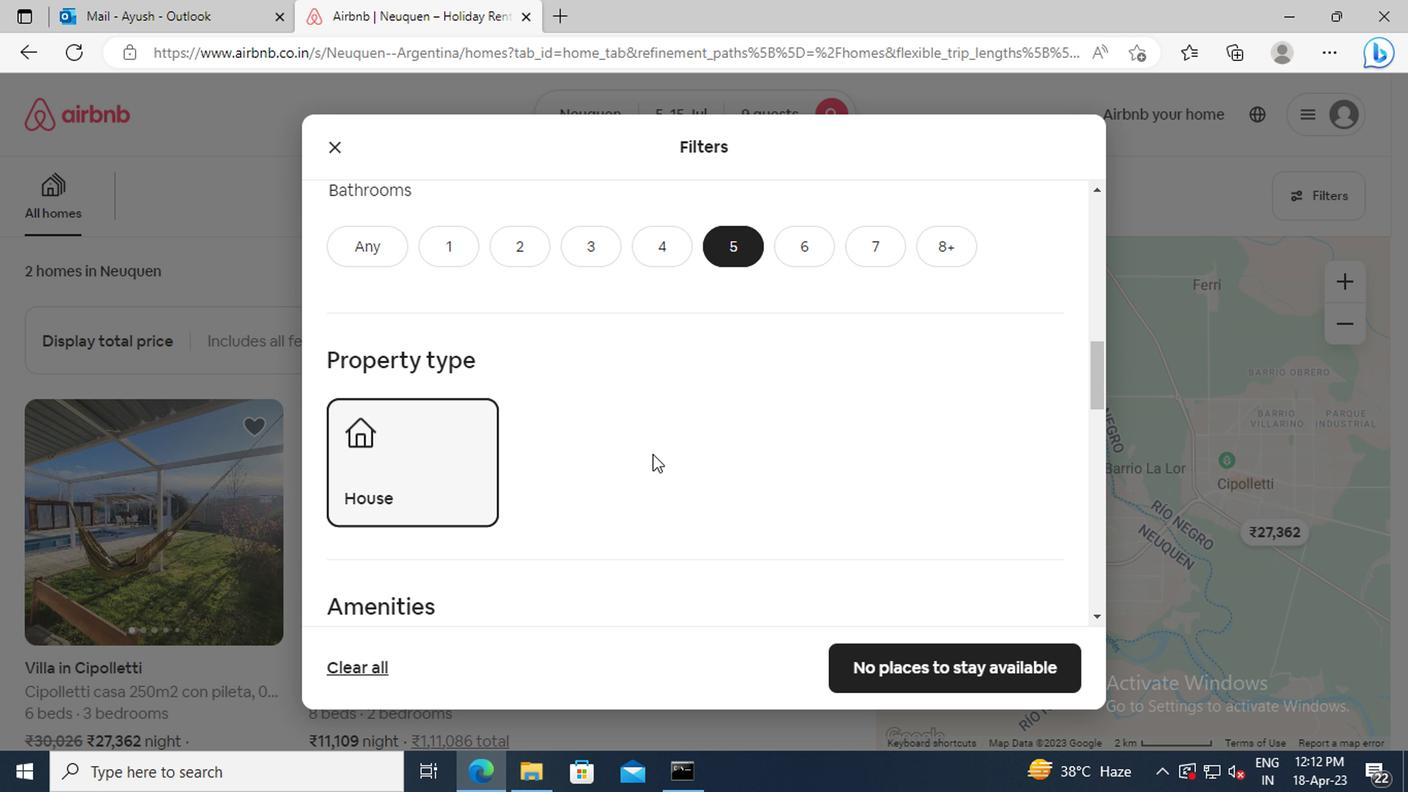 
Action: Mouse scrolled (648, 451) with delta (0, 0)
Screenshot: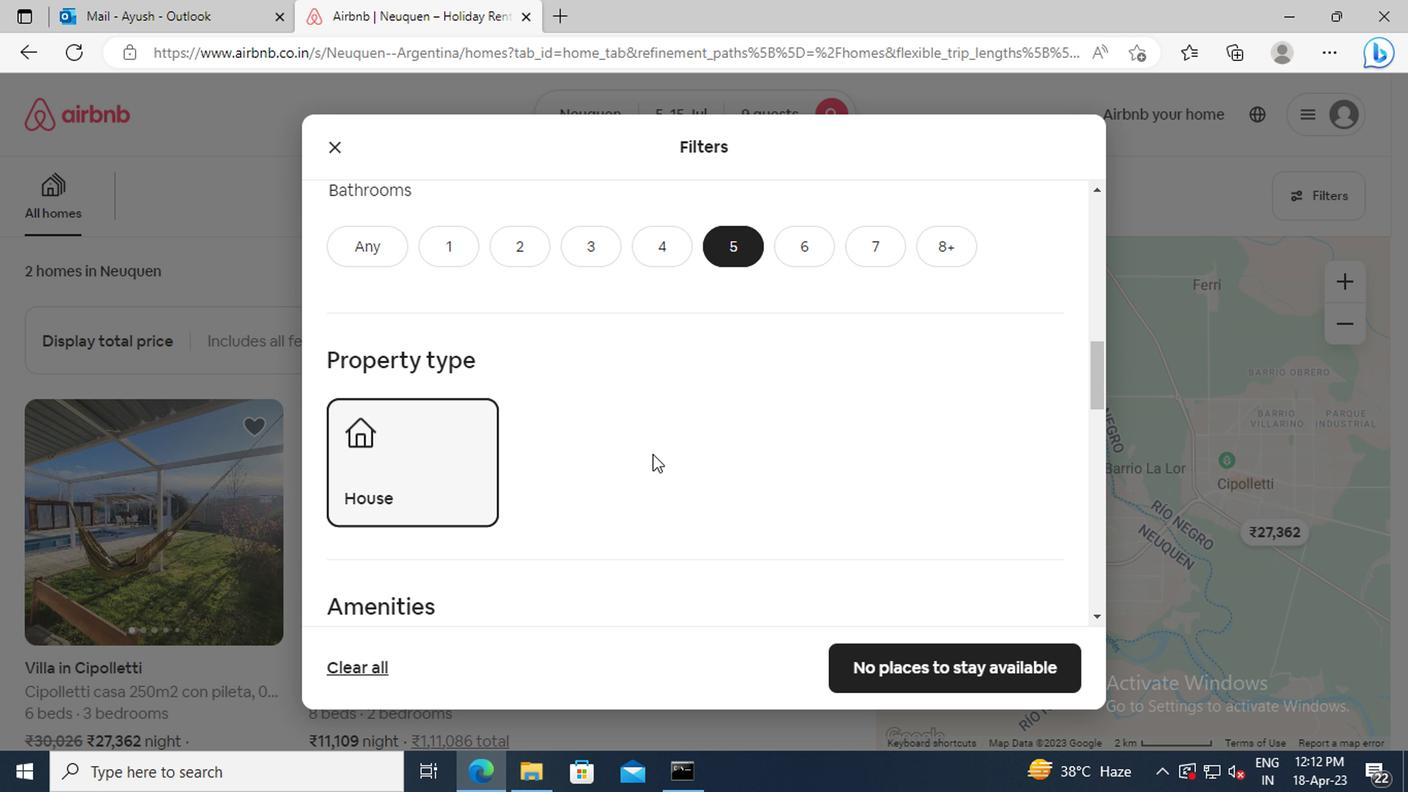 
Action: Mouse scrolled (648, 451) with delta (0, 0)
Screenshot: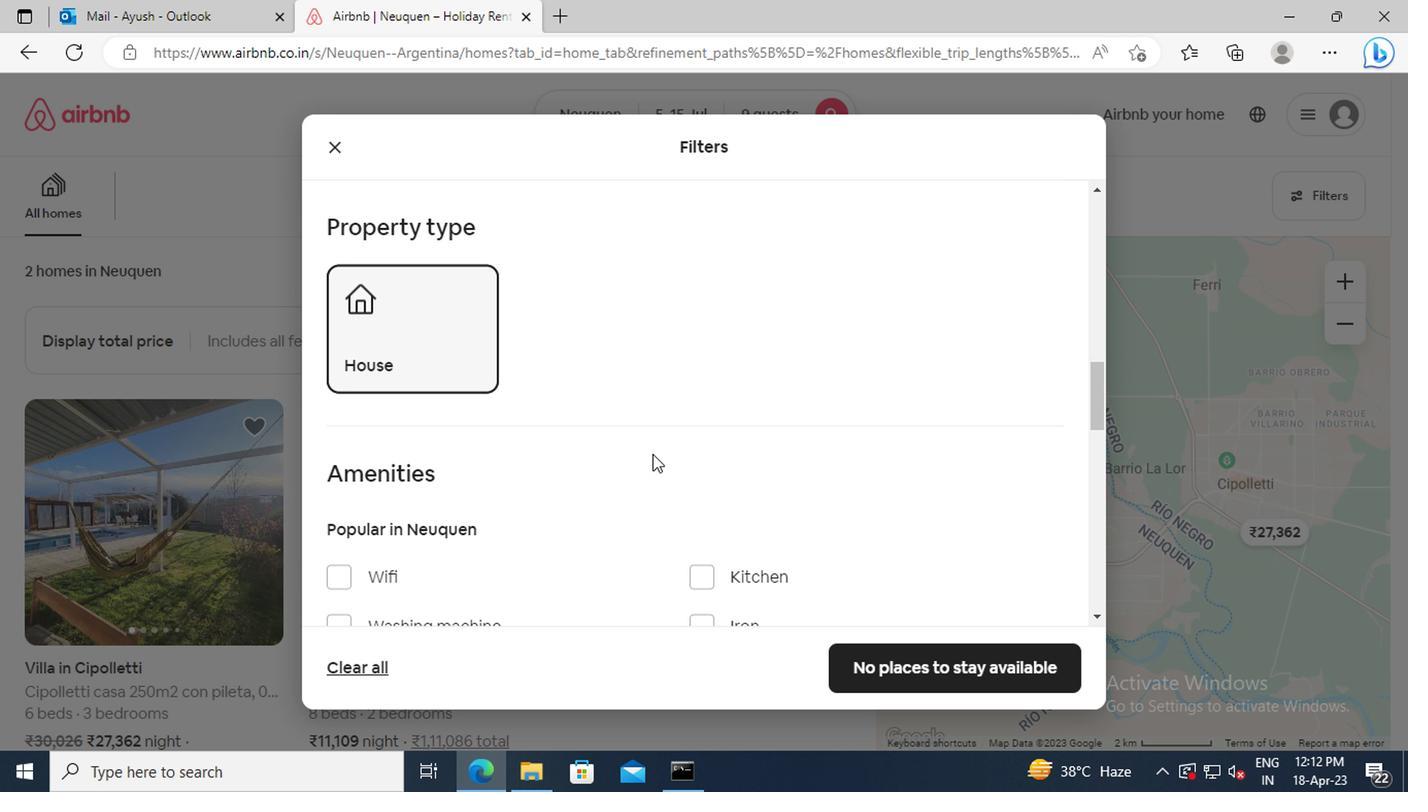 
Action: Mouse scrolled (648, 451) with delta (0, 0)
Screenshot: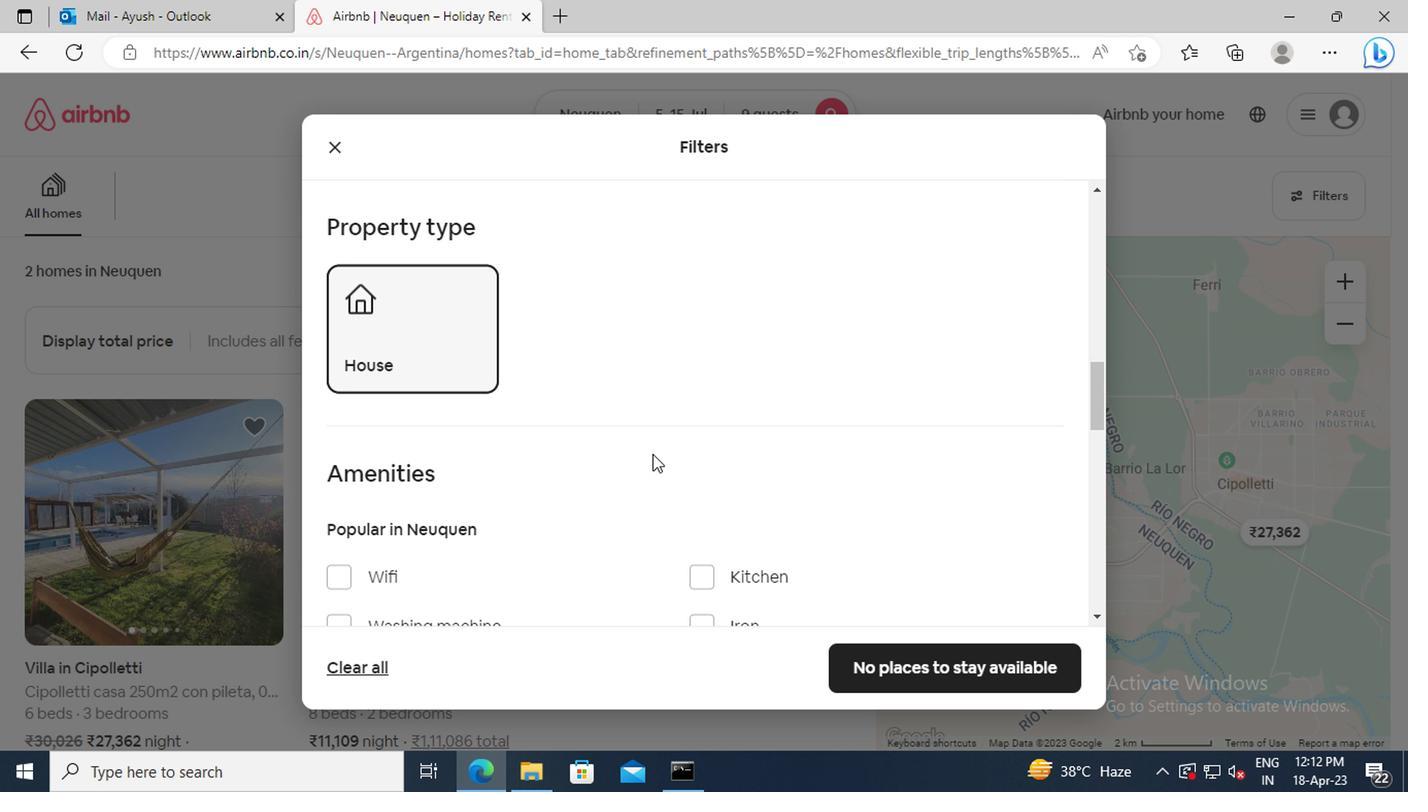 
Action: Mouse scrolled (648, 451) with delta (0, 0)
Screenshot: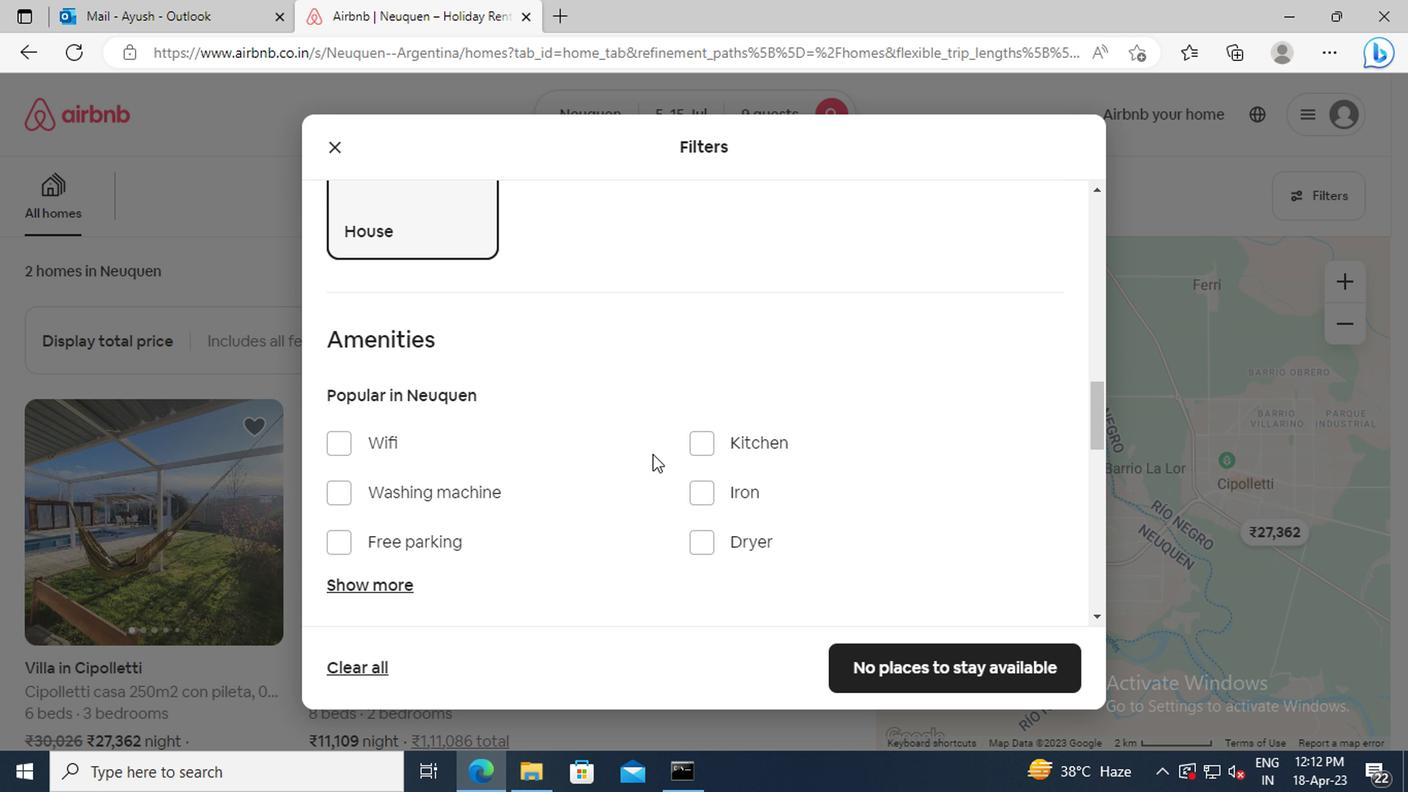 
Action: Mouse moved to (384, 523)
Screenshot: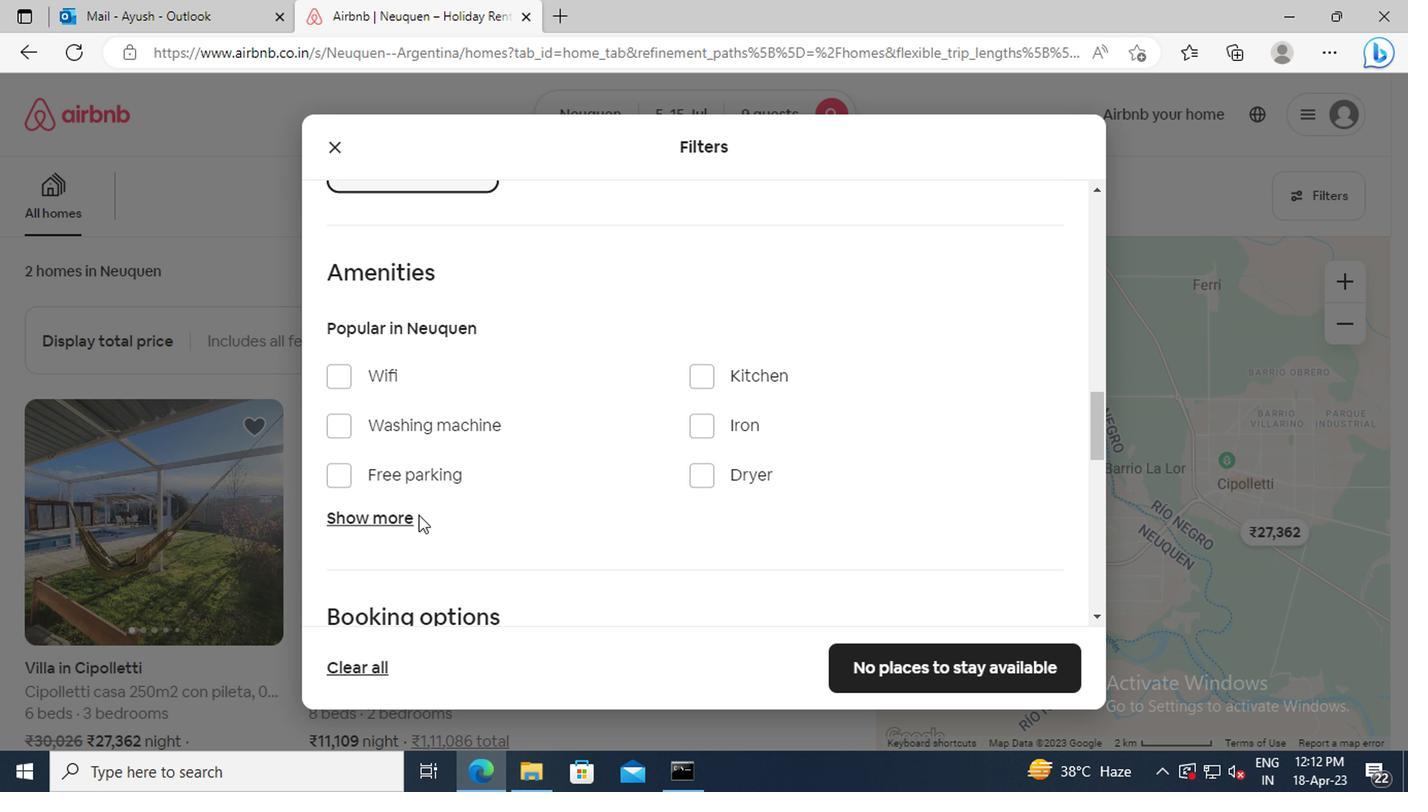 
Action: Mouse pressed left at (384, 523)
Screenshot: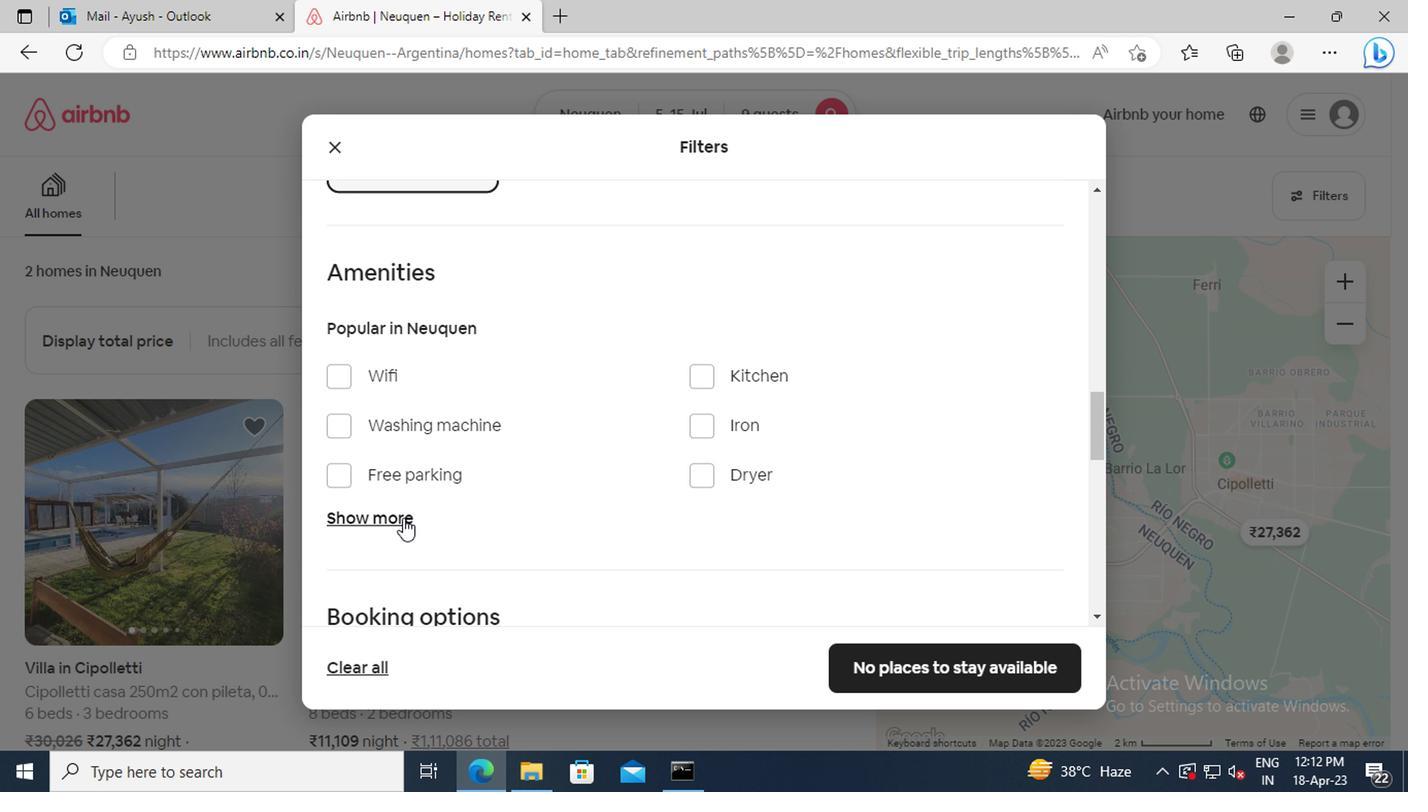 
Action: Mouse moved to (561, 468)
Screenshot: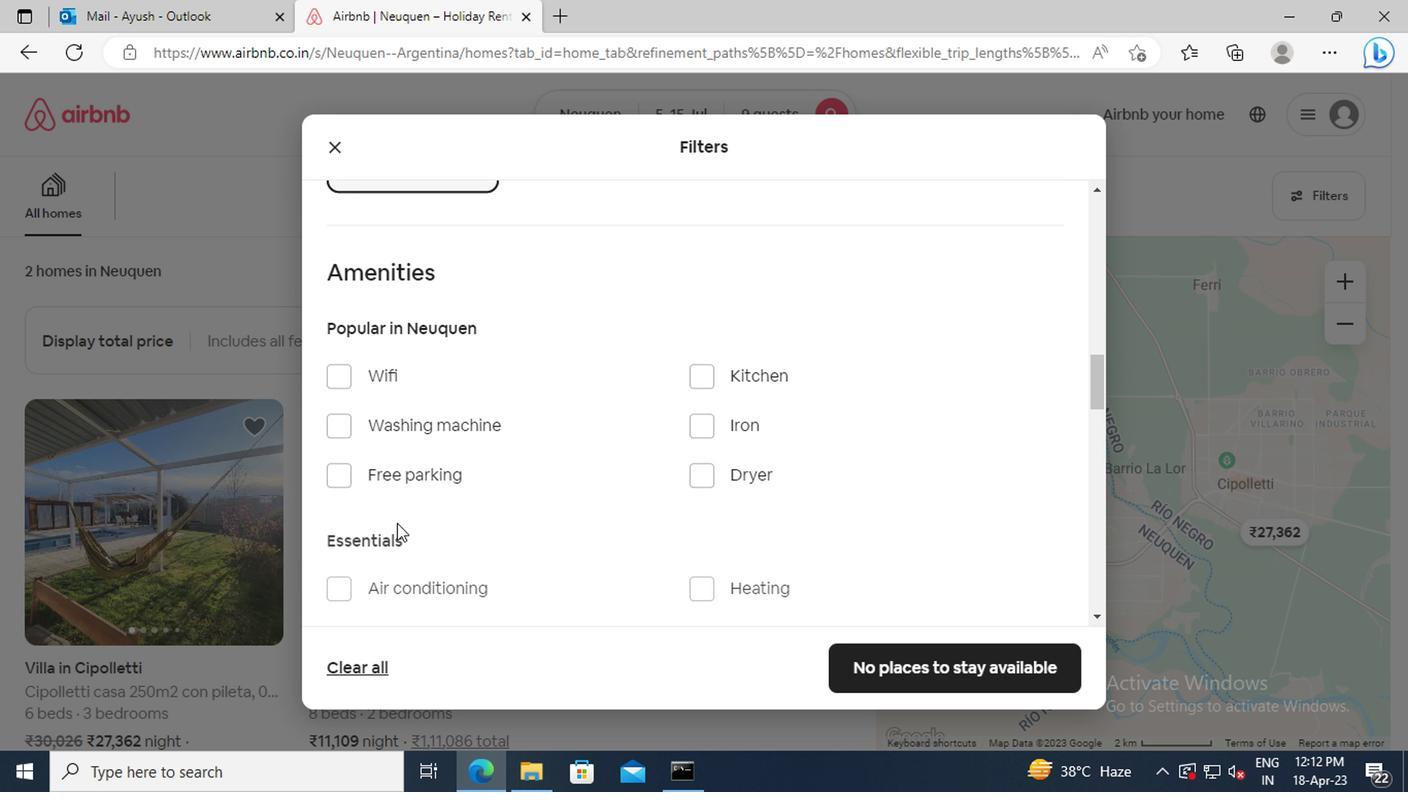 
Action: Mouse scrolled (561, 466) with delta (0, -1)
Screenshot: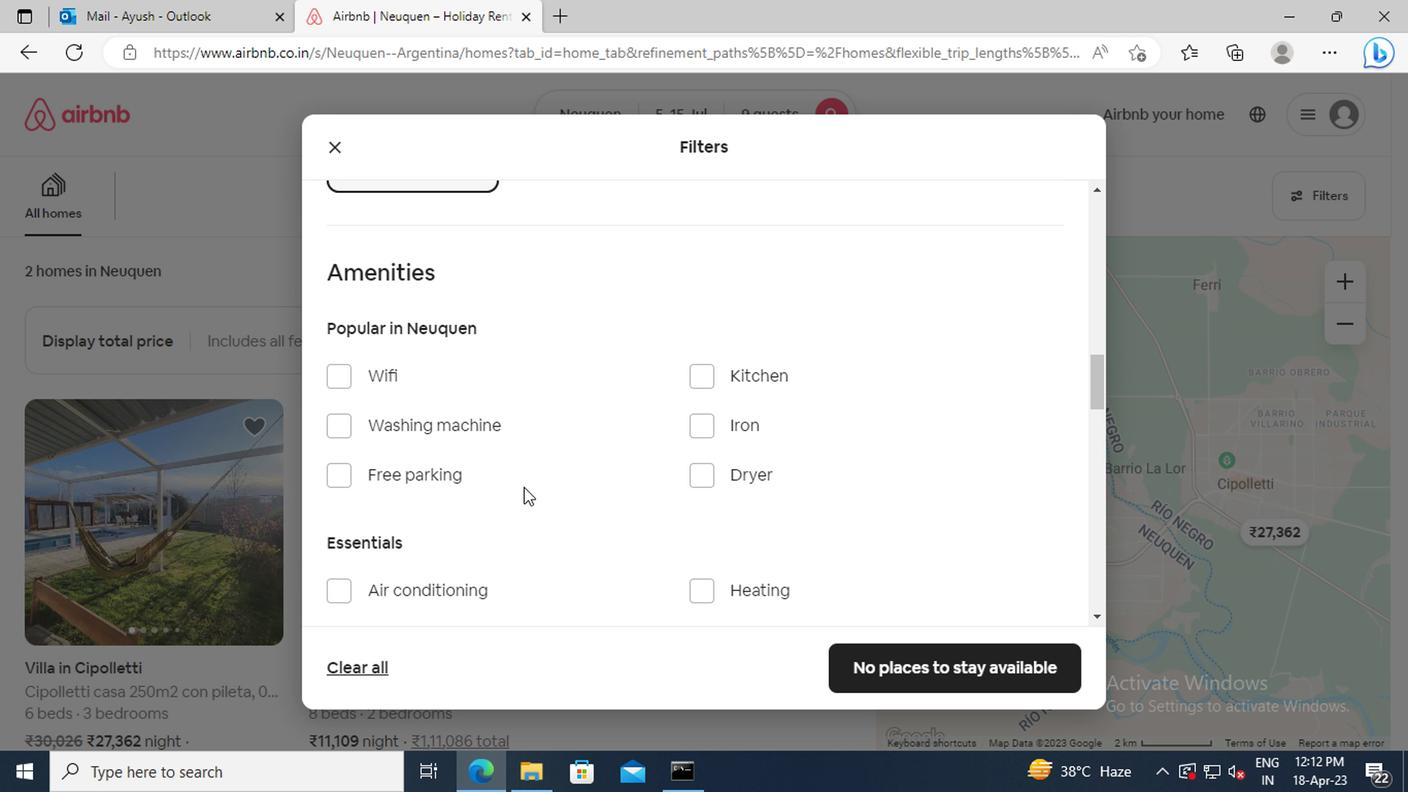 
Action: Mouse scrolled (561, 466) with delta (0, -1)
Screenshot: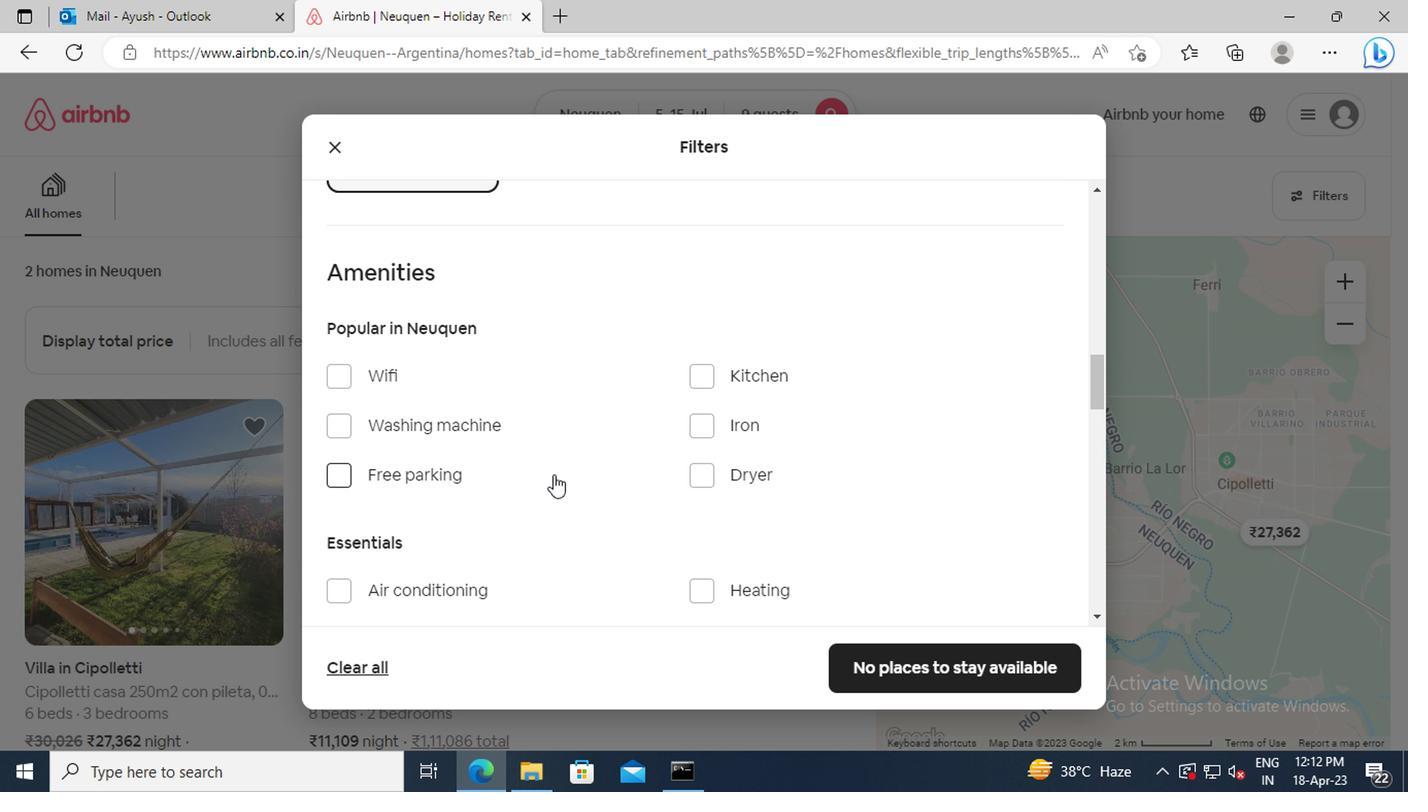 
Action: Mouse moved to (700, 461)
Screenshot: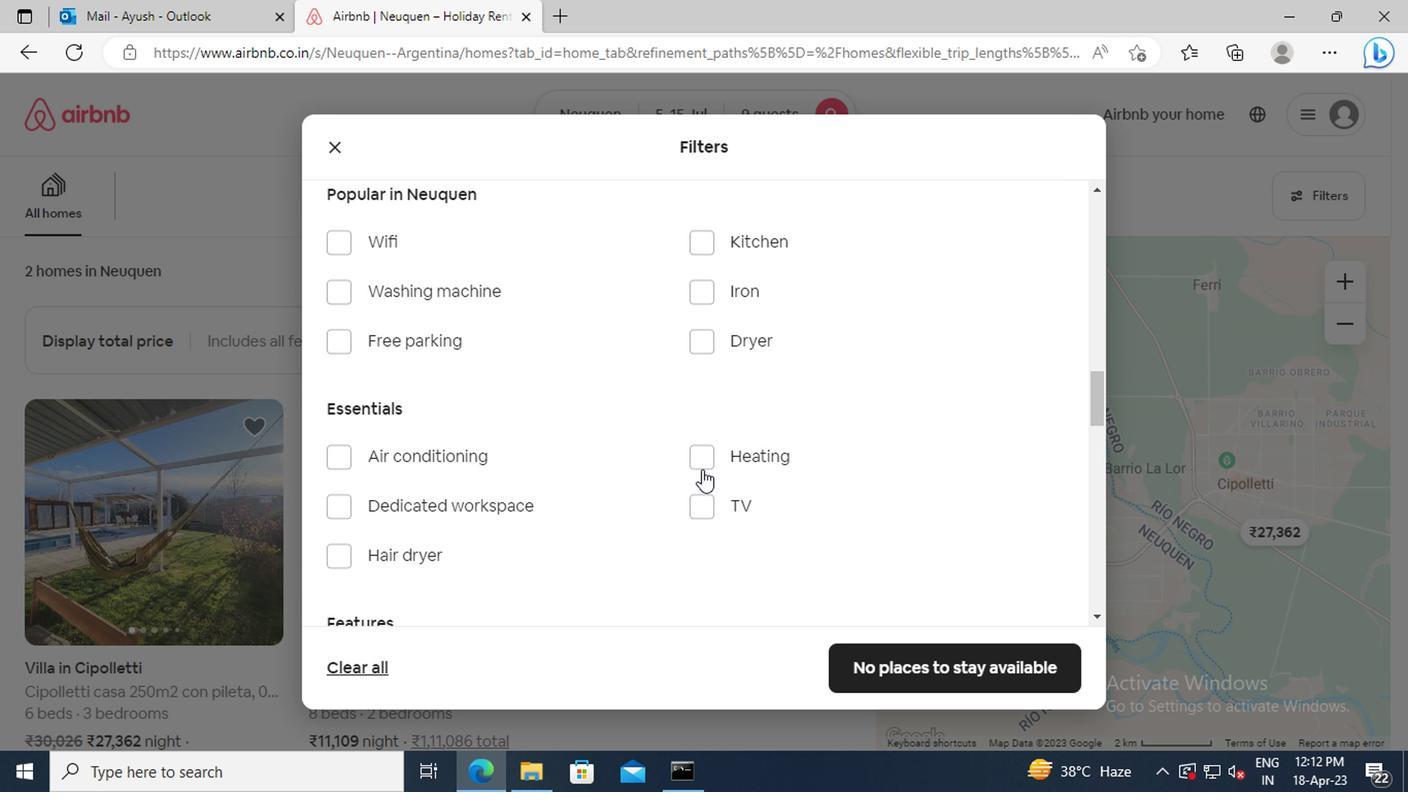 
Action: Mouse pressed left at (700, 461)
Screenshot: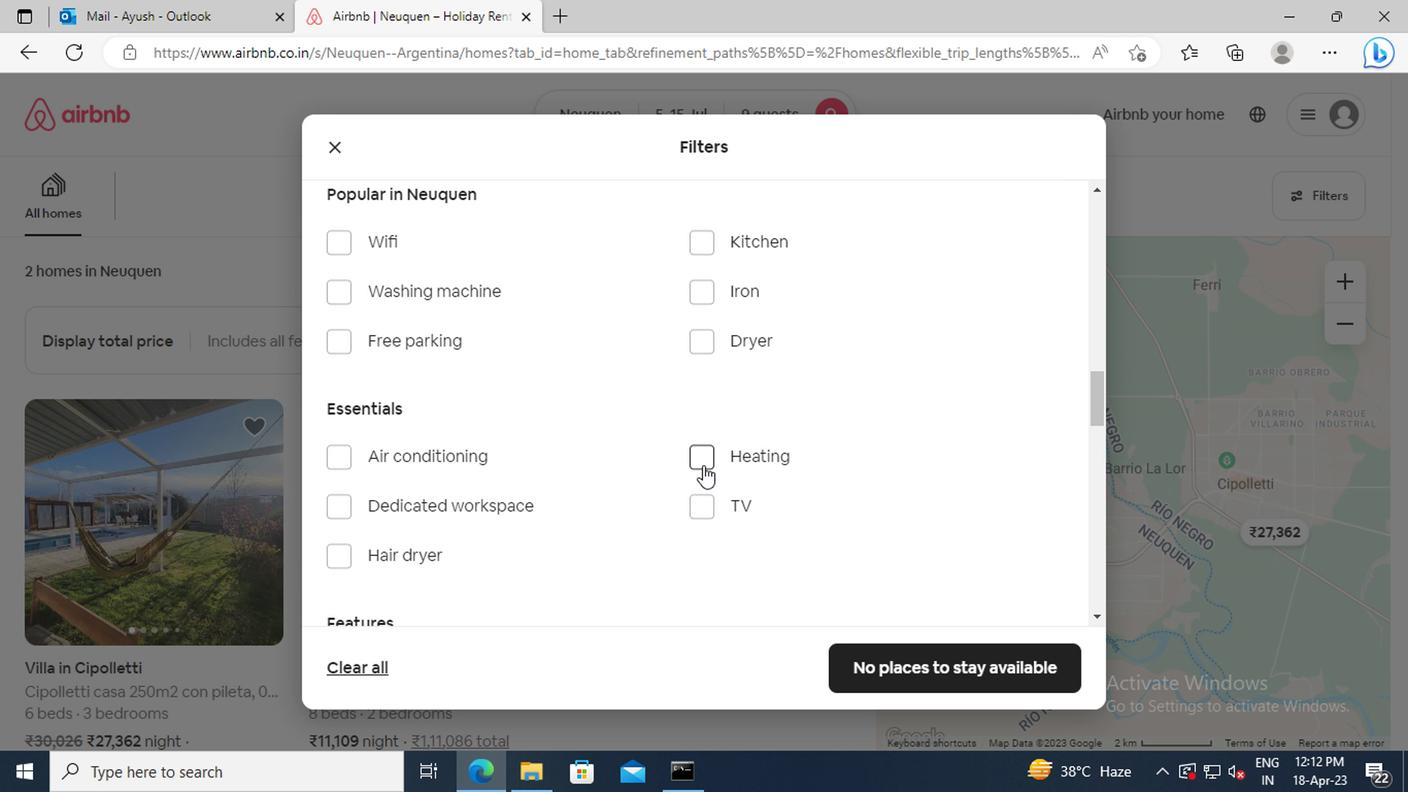 
Action: Mouse moved to (607, 437)
Screenshot: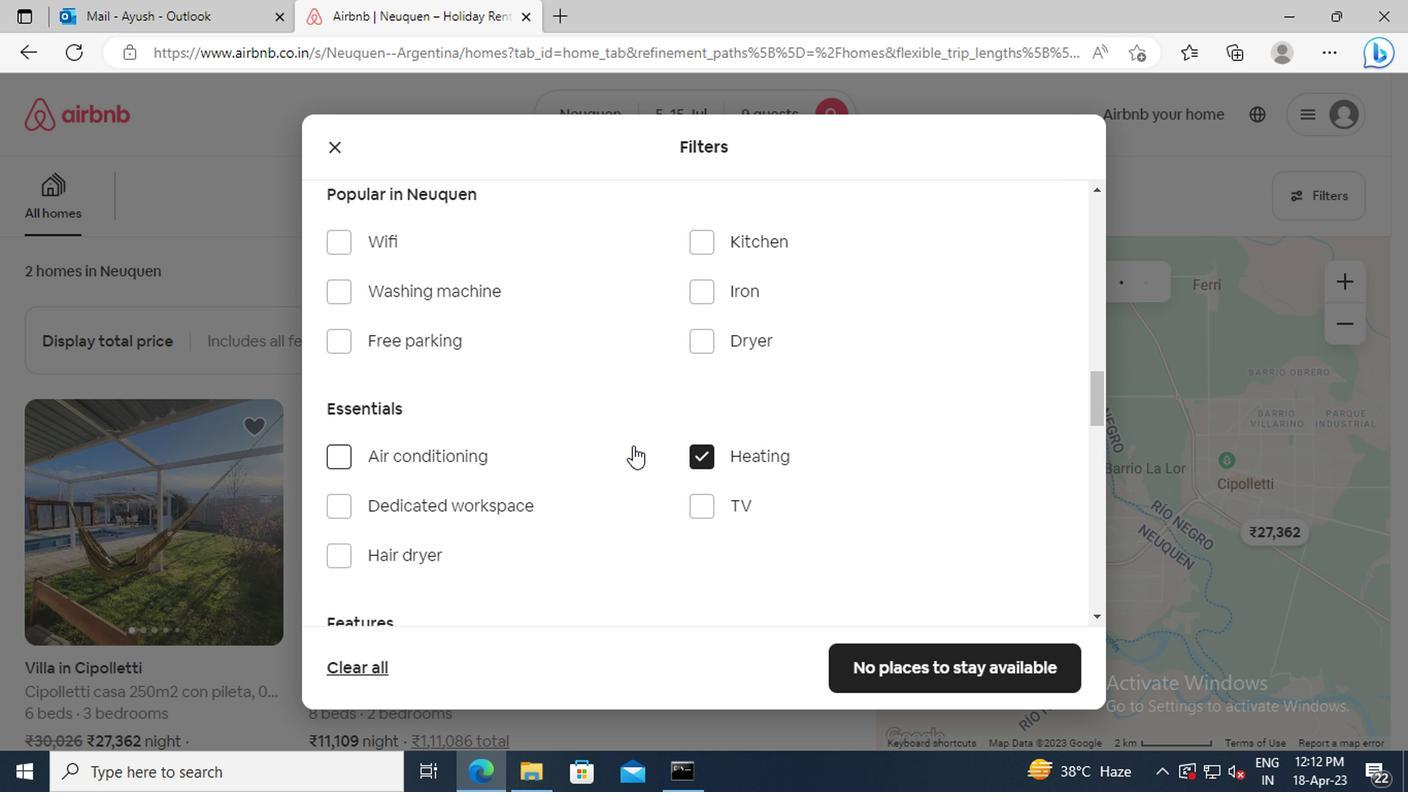 
Action: Mouse scrolled (607, 436) with delta (0, 0)
Screenshot: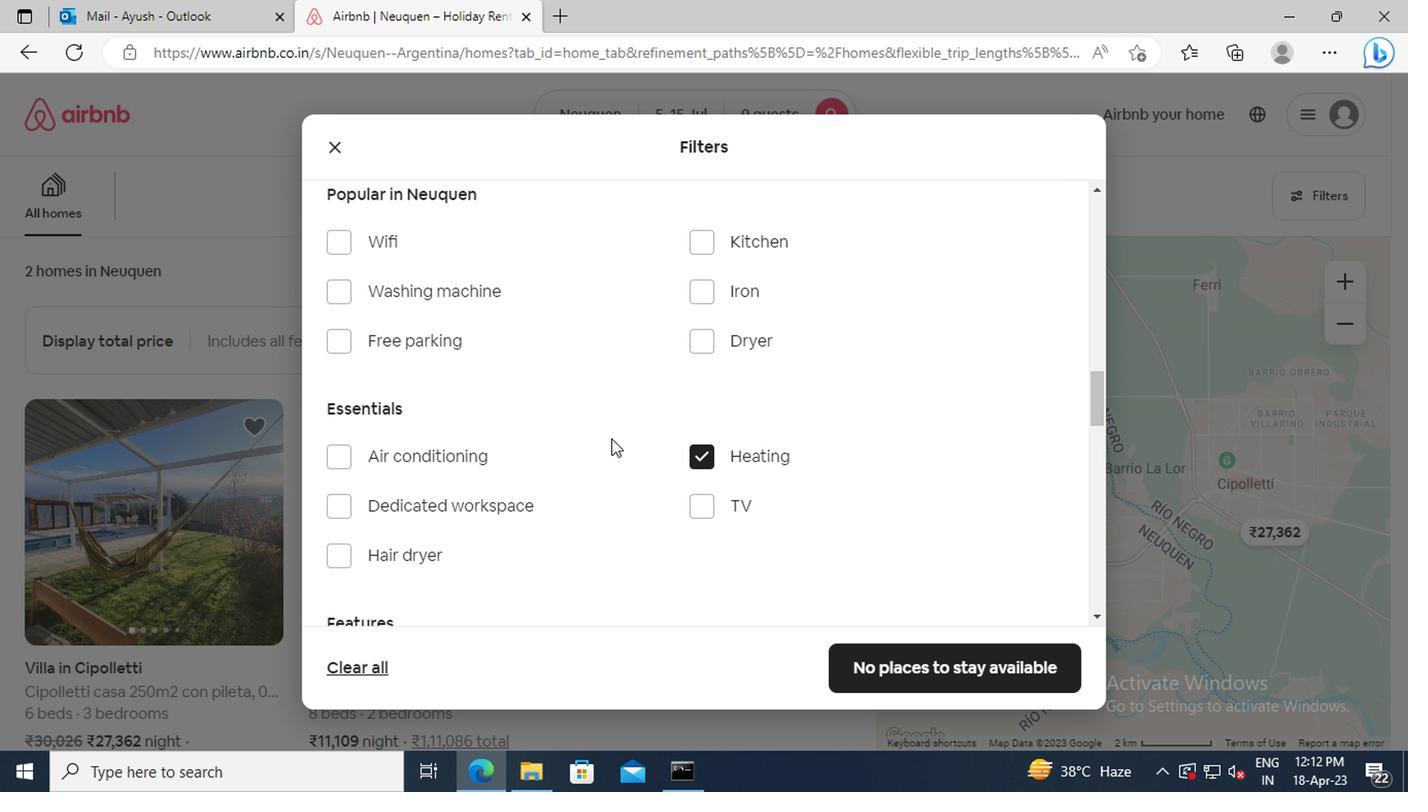 
Action: Mouse scrolled (607, 436) with delta (0, 0)
Screenshot: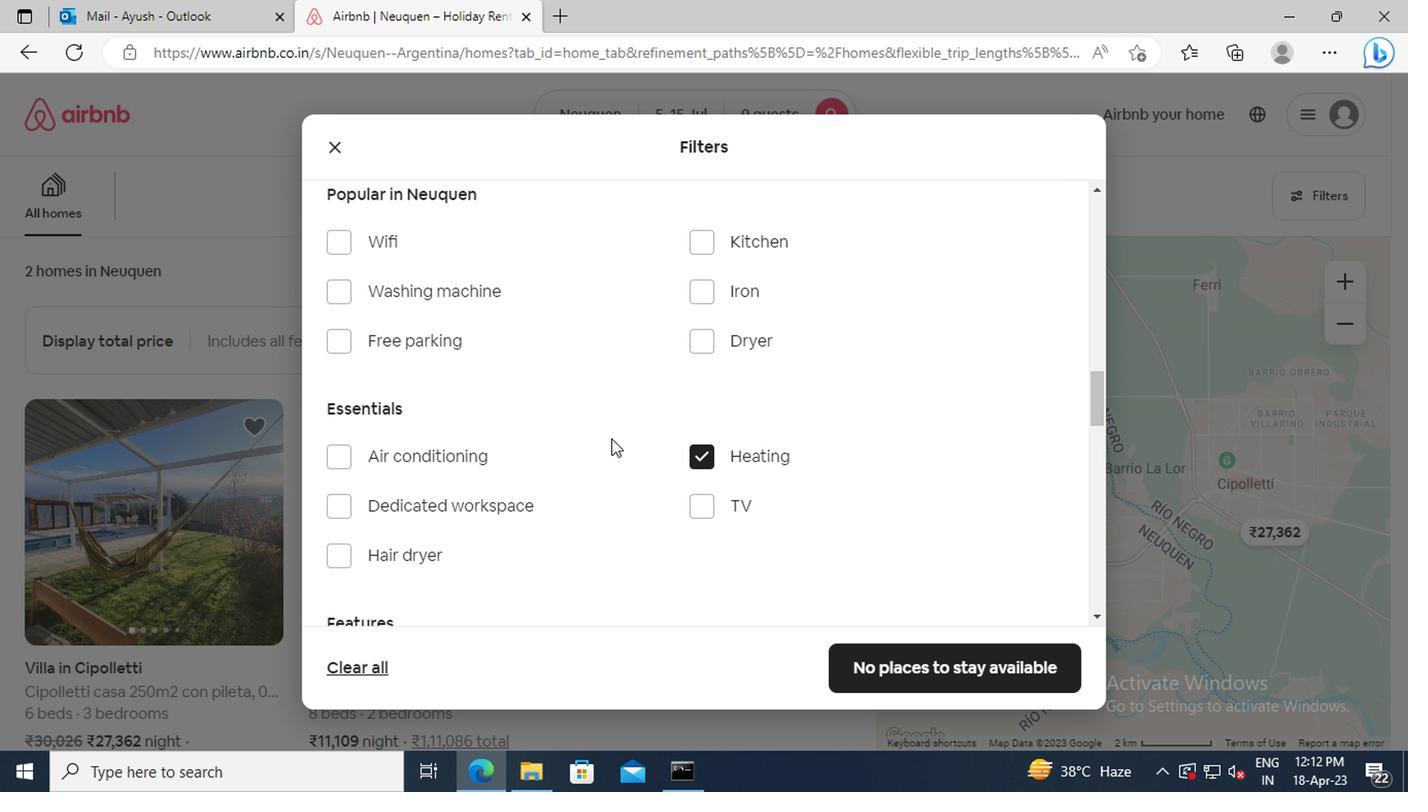 
Action: Mouse scrolled (607, 436) with delta (0, 0)
Screenshot: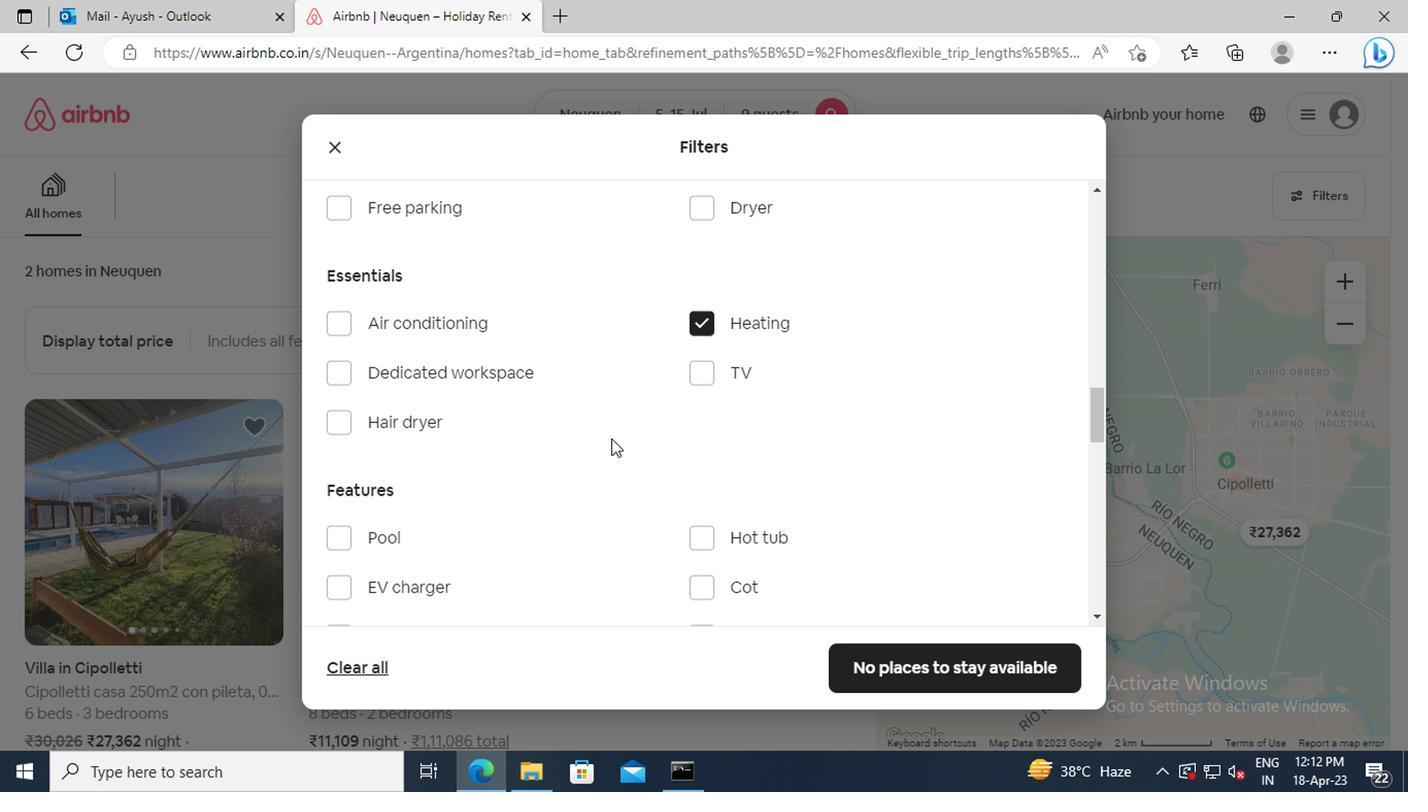 
Action: Mouse scrolled (607, 436) with delta (0, 0)
Screenshot: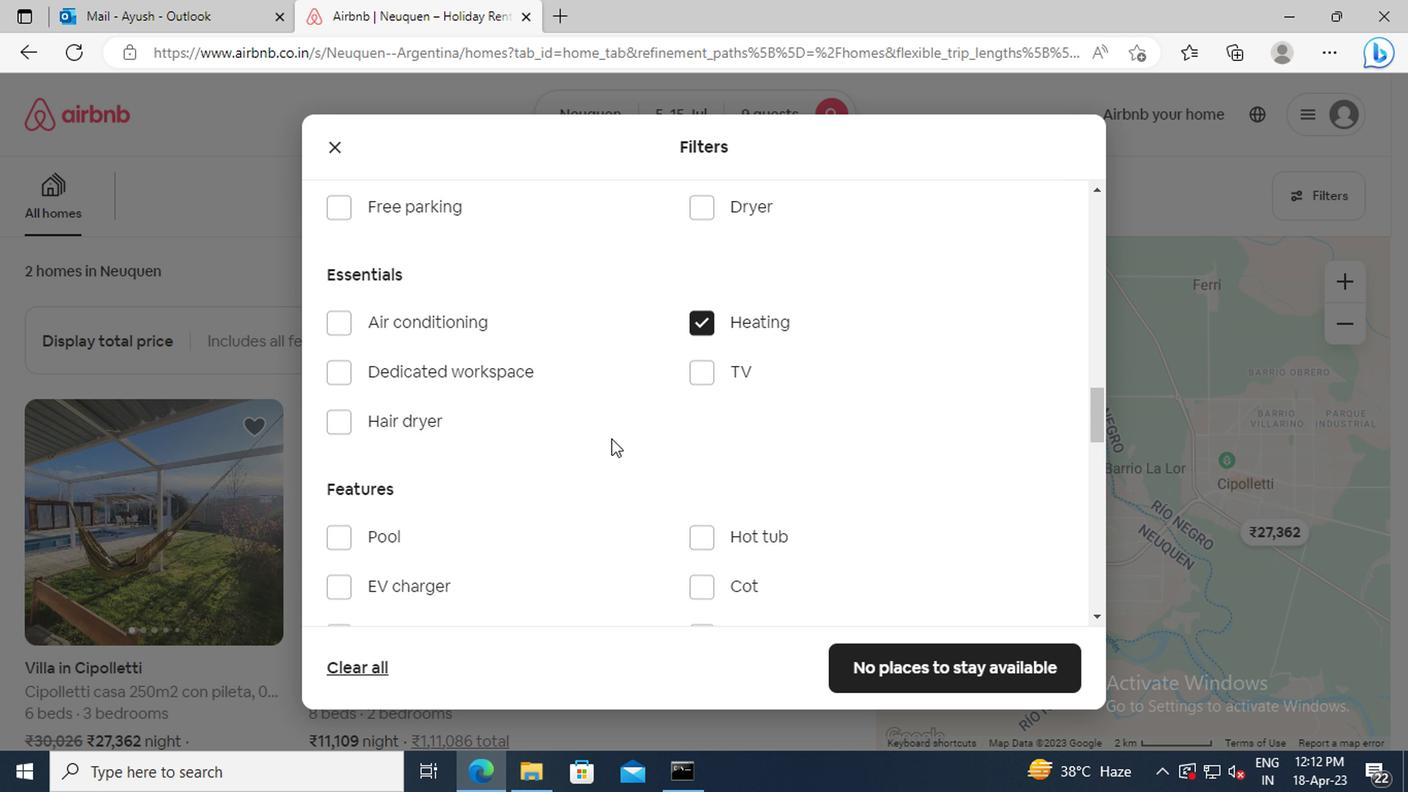 
Action: Mouse scrolled (607, 436) with delta (0, 0)
Screenshot: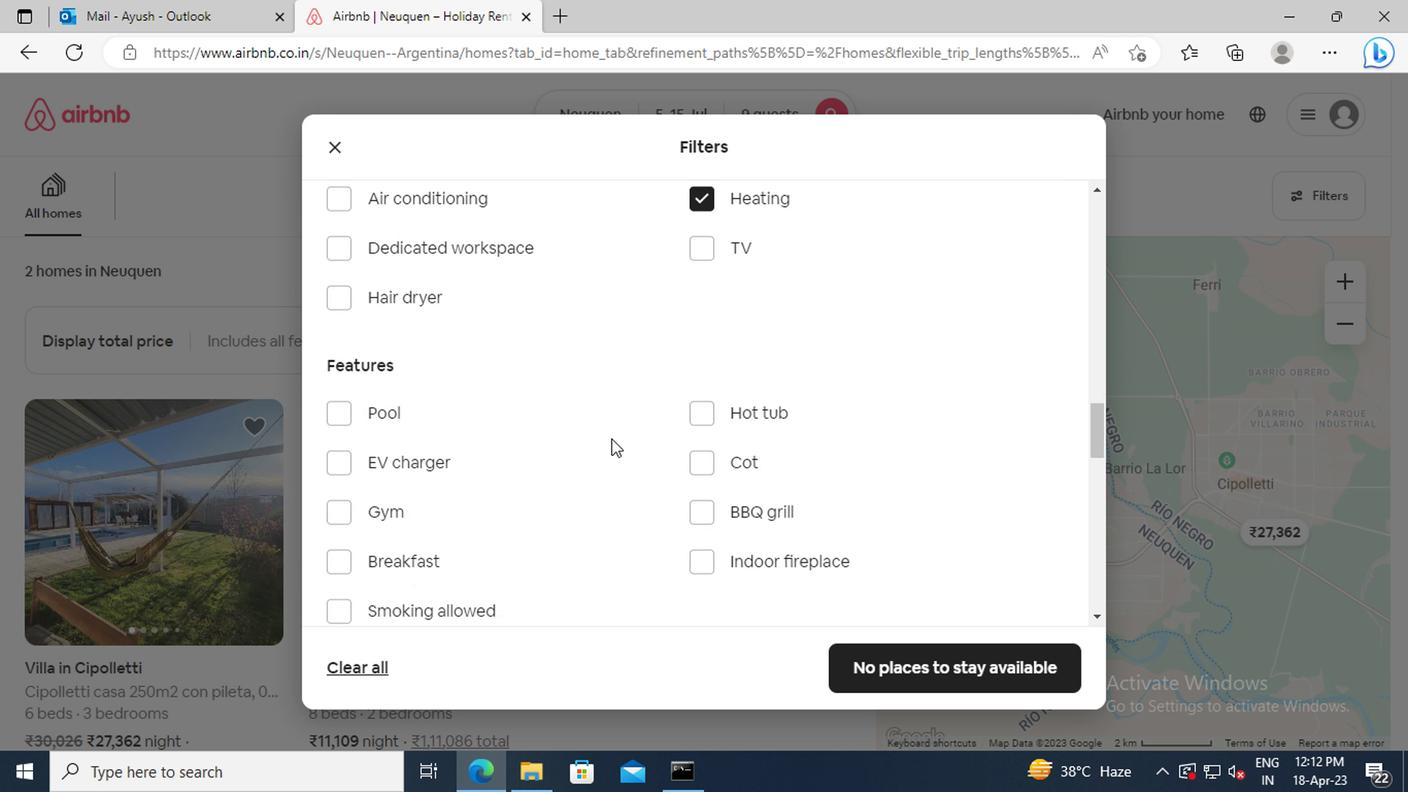 
Action: Mouse scrolled (607, 436) with delta (0, 0)
Screenshot: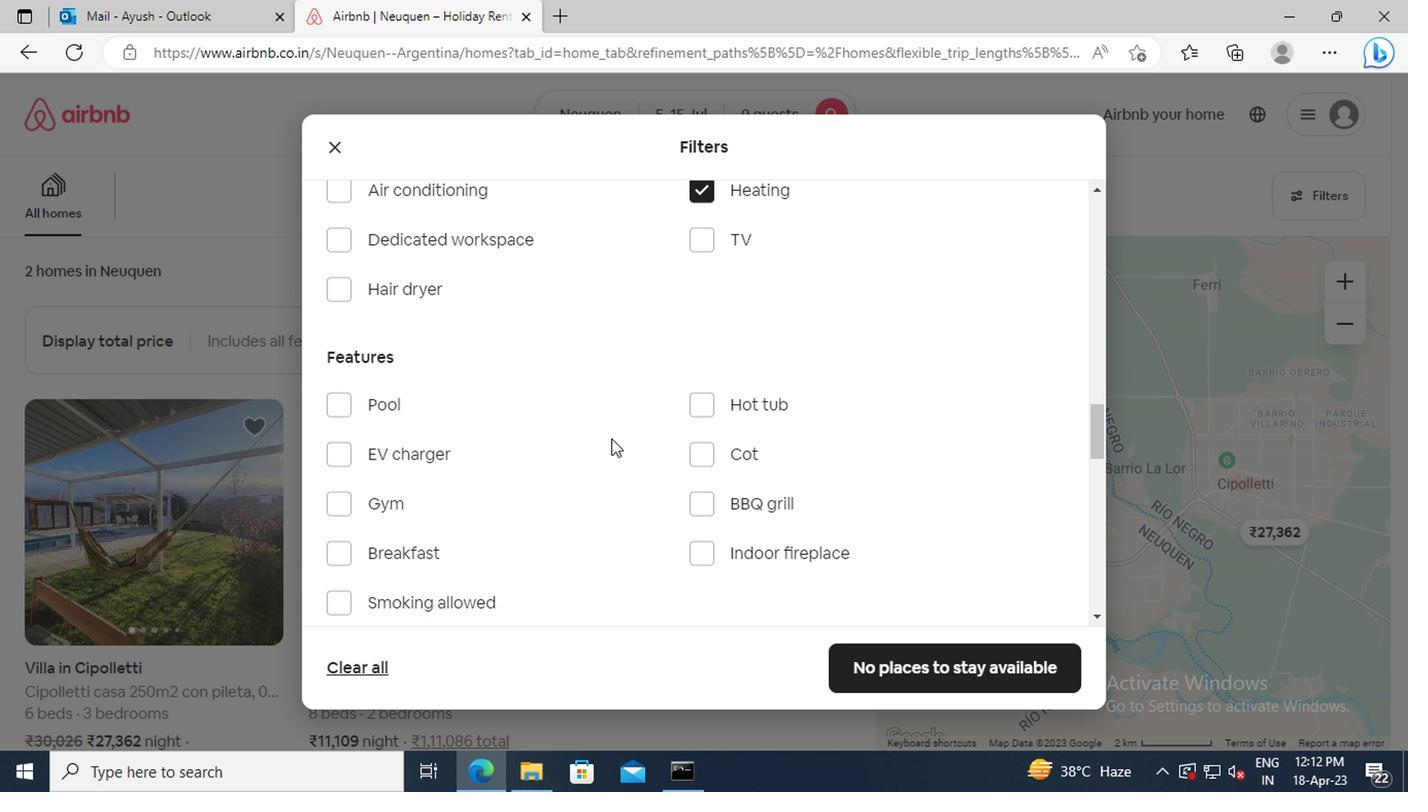 
Action: Mouse scrolled (607, 436) with delta (0, 0)
Screenshot: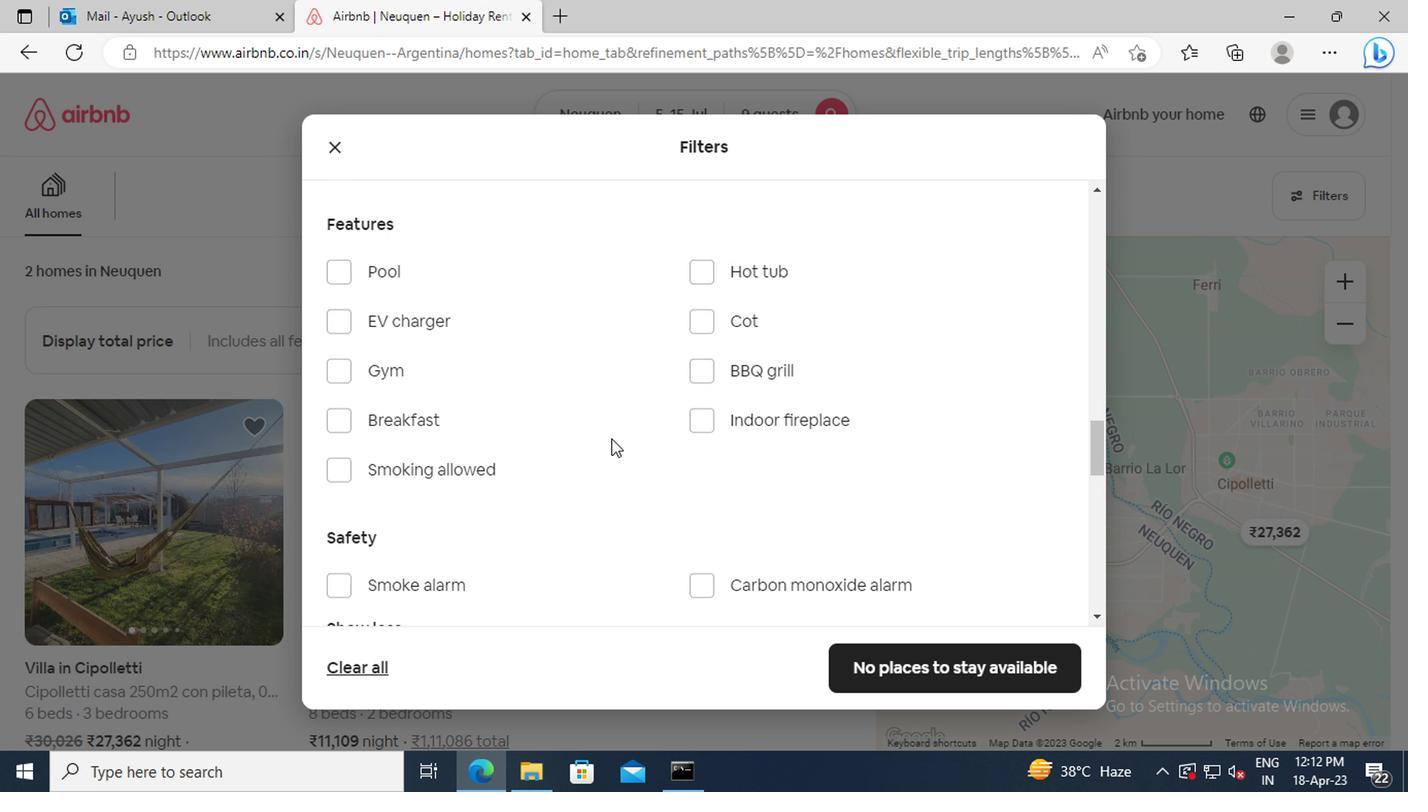 
Action: Mouse scrolled (607, 436) with delta (0, 0)
Screenshot: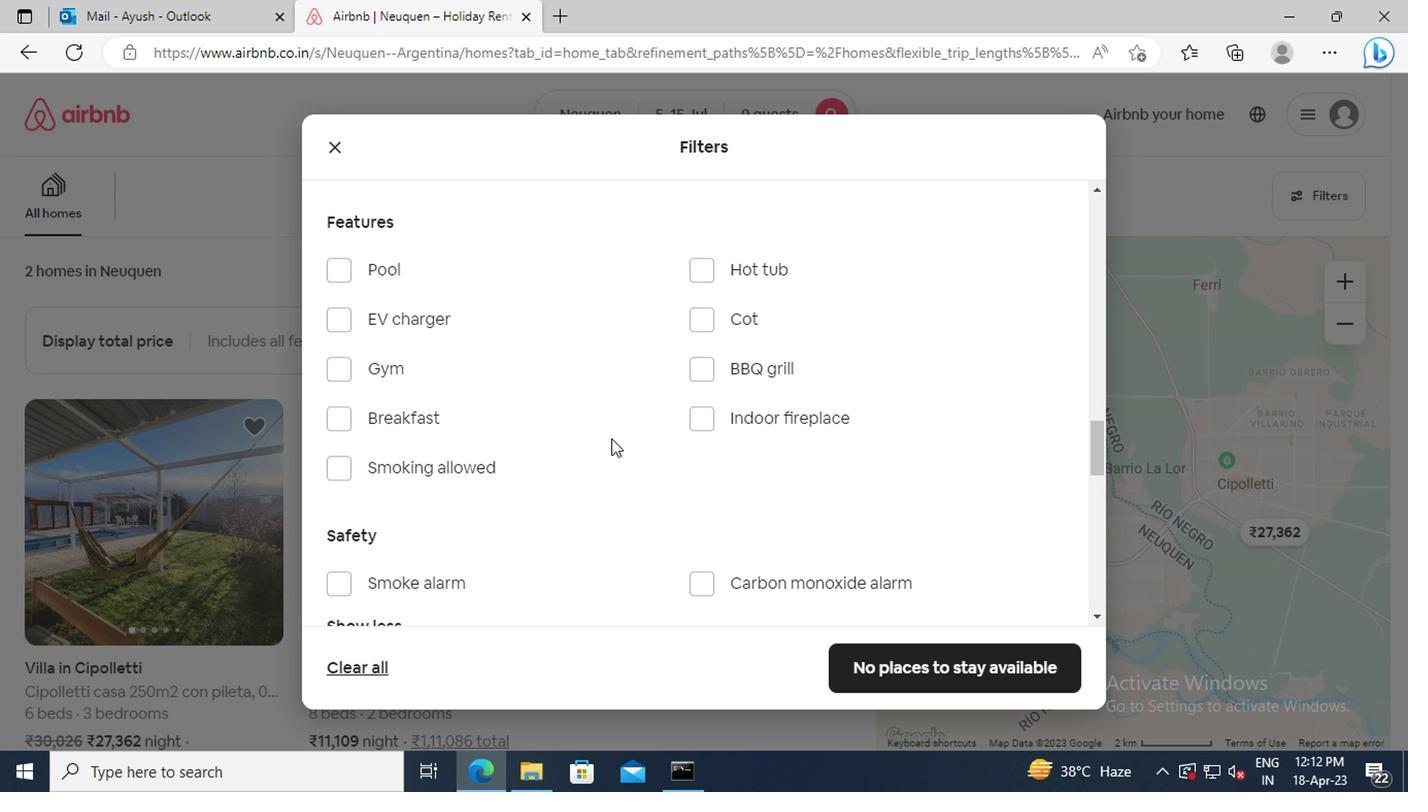 
Action: Mouse scrolled (607, 436) with delta (0, 0)
Screenshot: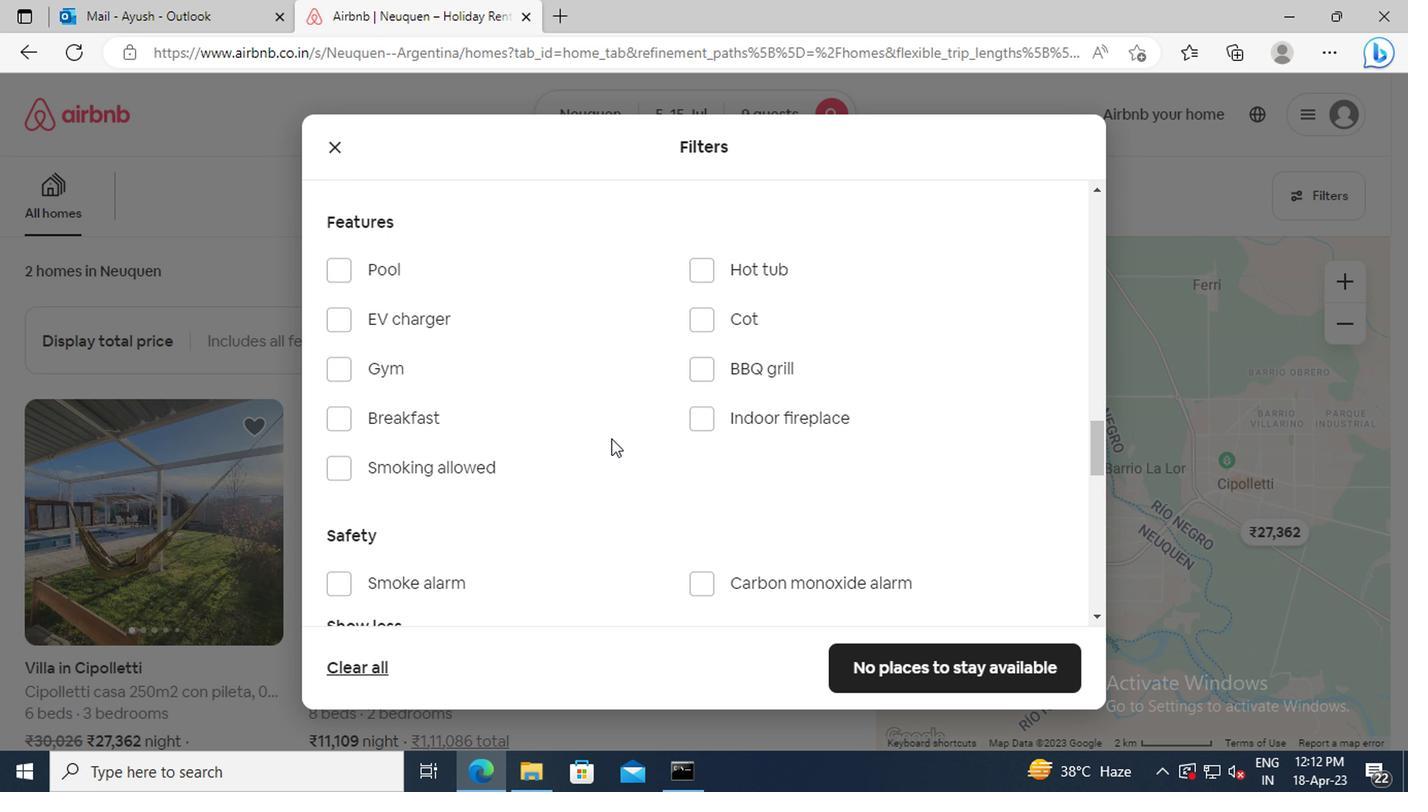 
Action: Mouse scrolled (607, 436) with delta (0, 0)
Screenshot: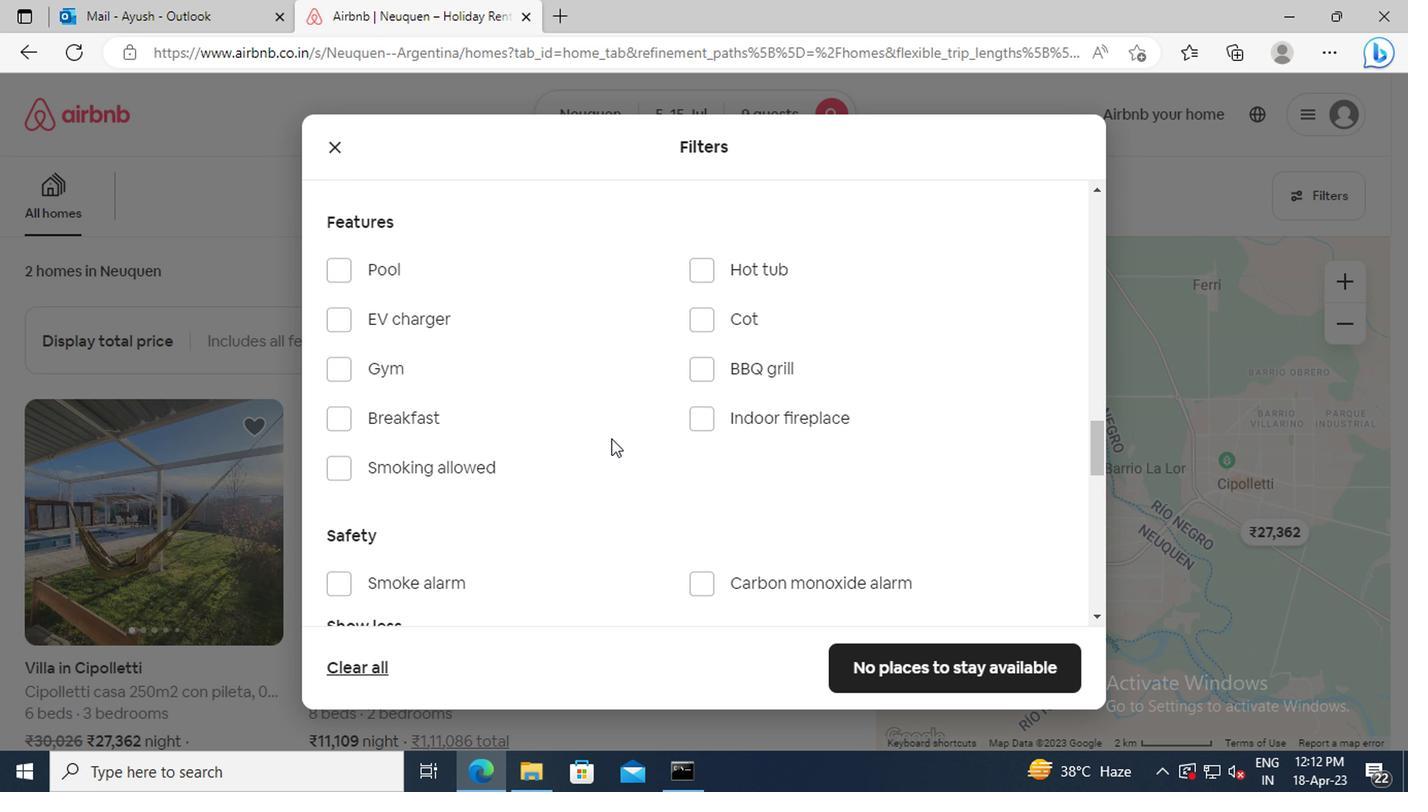 
Action: Mouse scrolled (607, 436) with delta (0, 0)
Screenshot: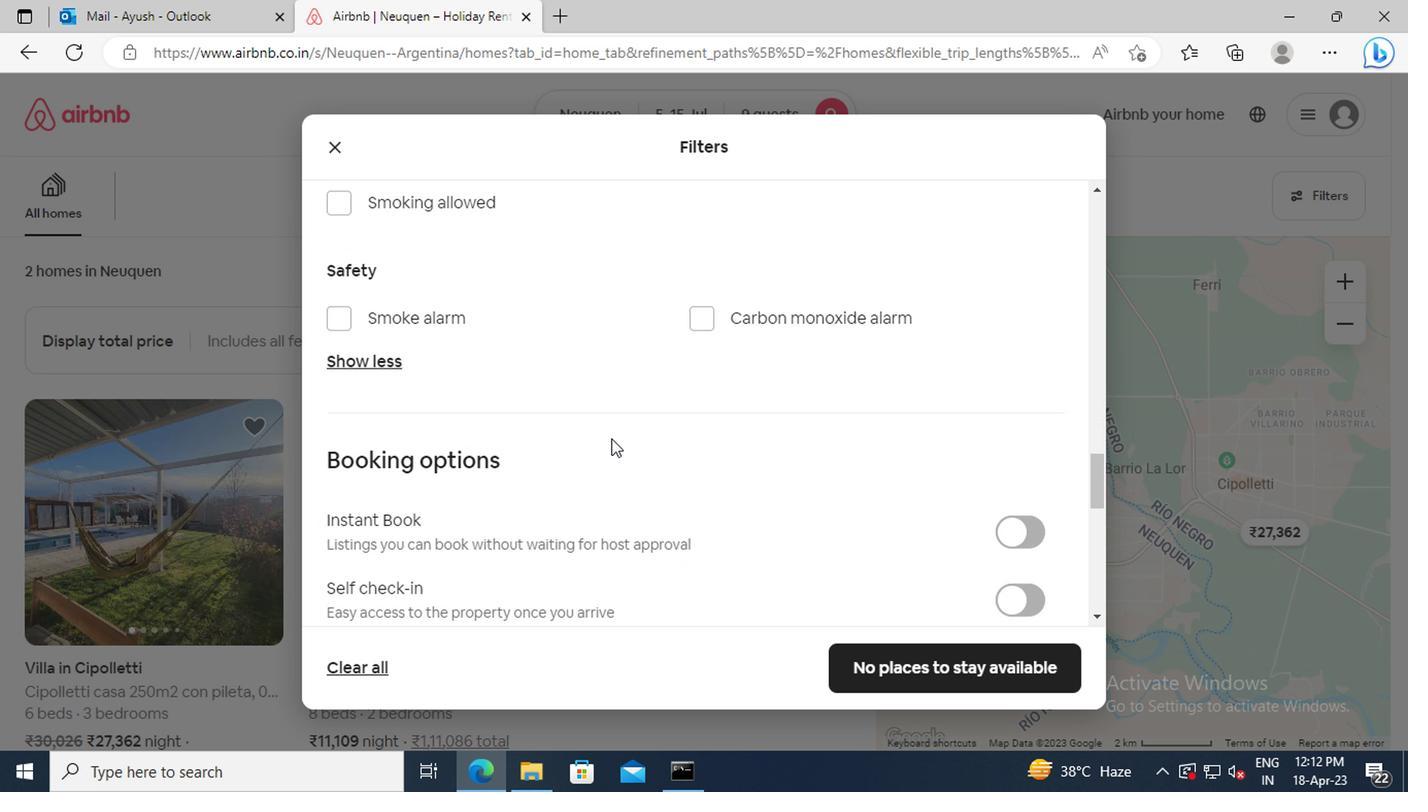 
Action: Mouse scrolled (607, 436) with delta (0, 0)
Screenshot: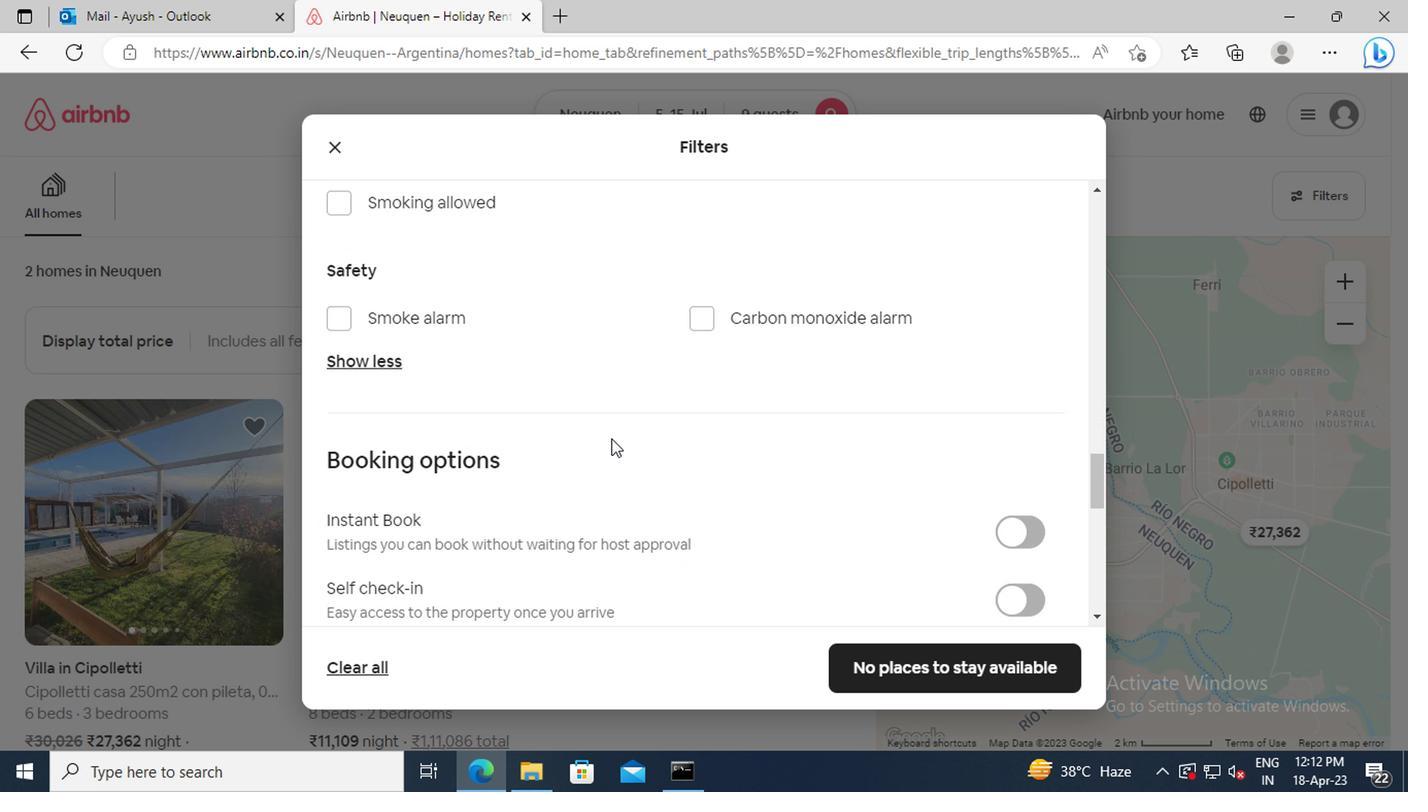 
Action: Mouse scrolled (607, 436) with delta (0, 0)
Screenshot: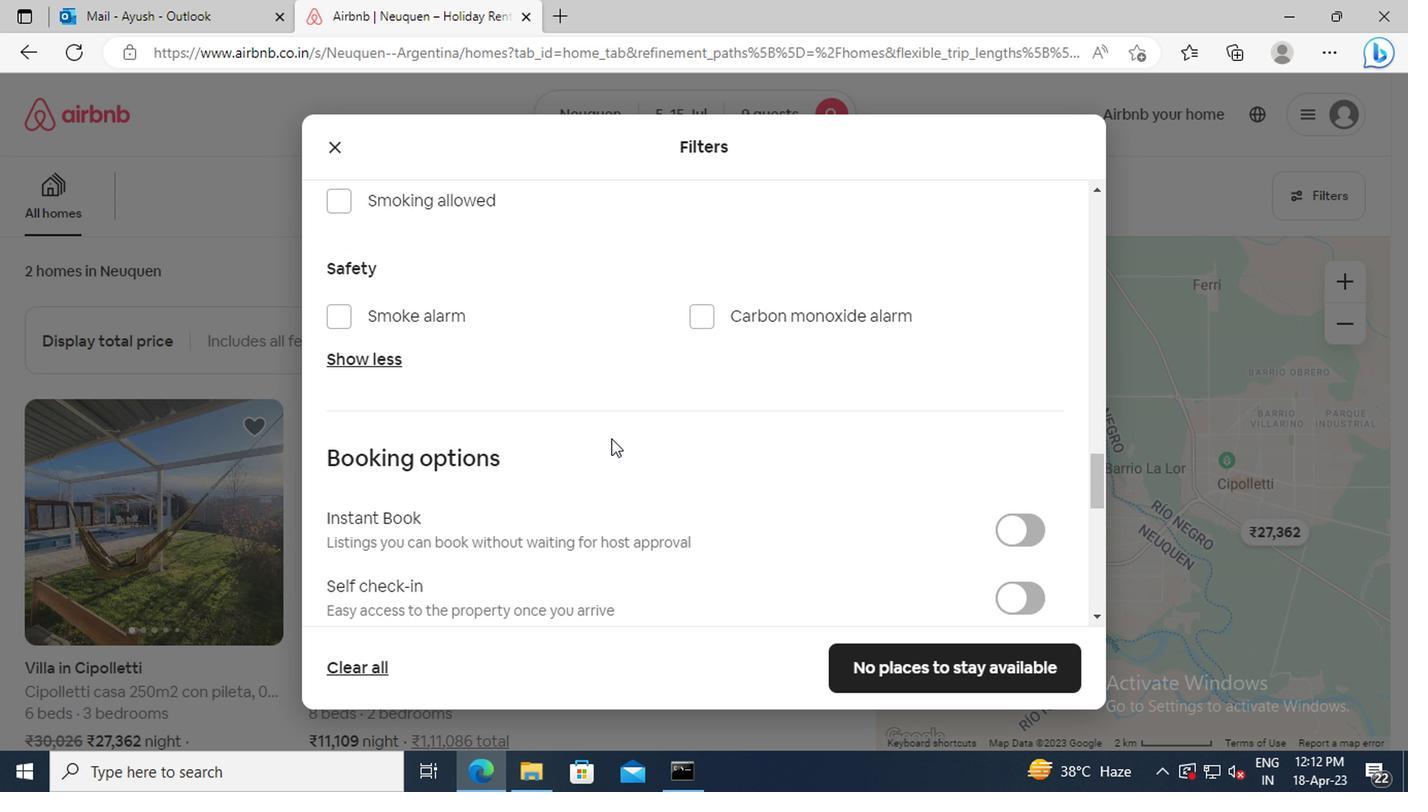 
Action: Mouse moved to (1011, 402)
Screenshot: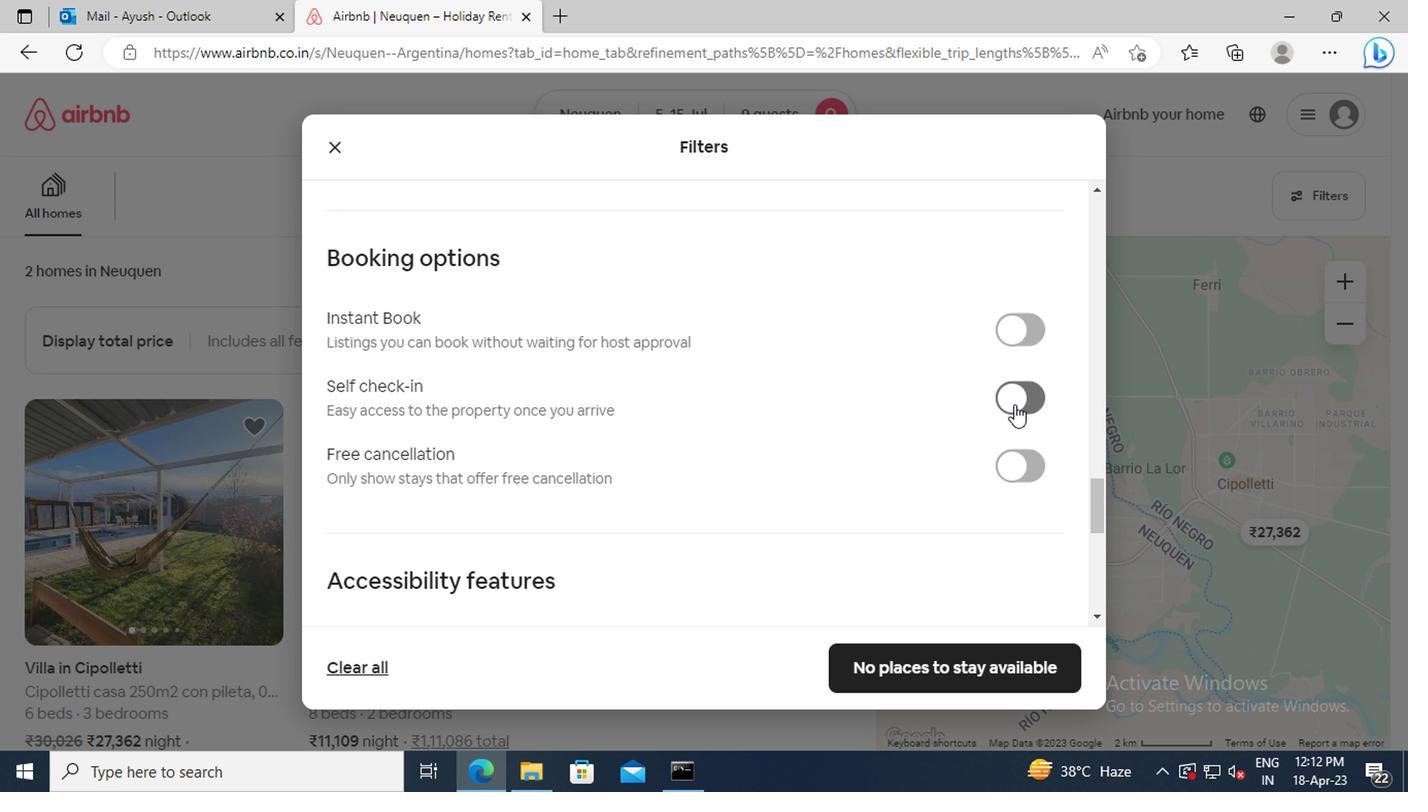 
Action: Mouse pressed left at (1011, 402)
Screenshot: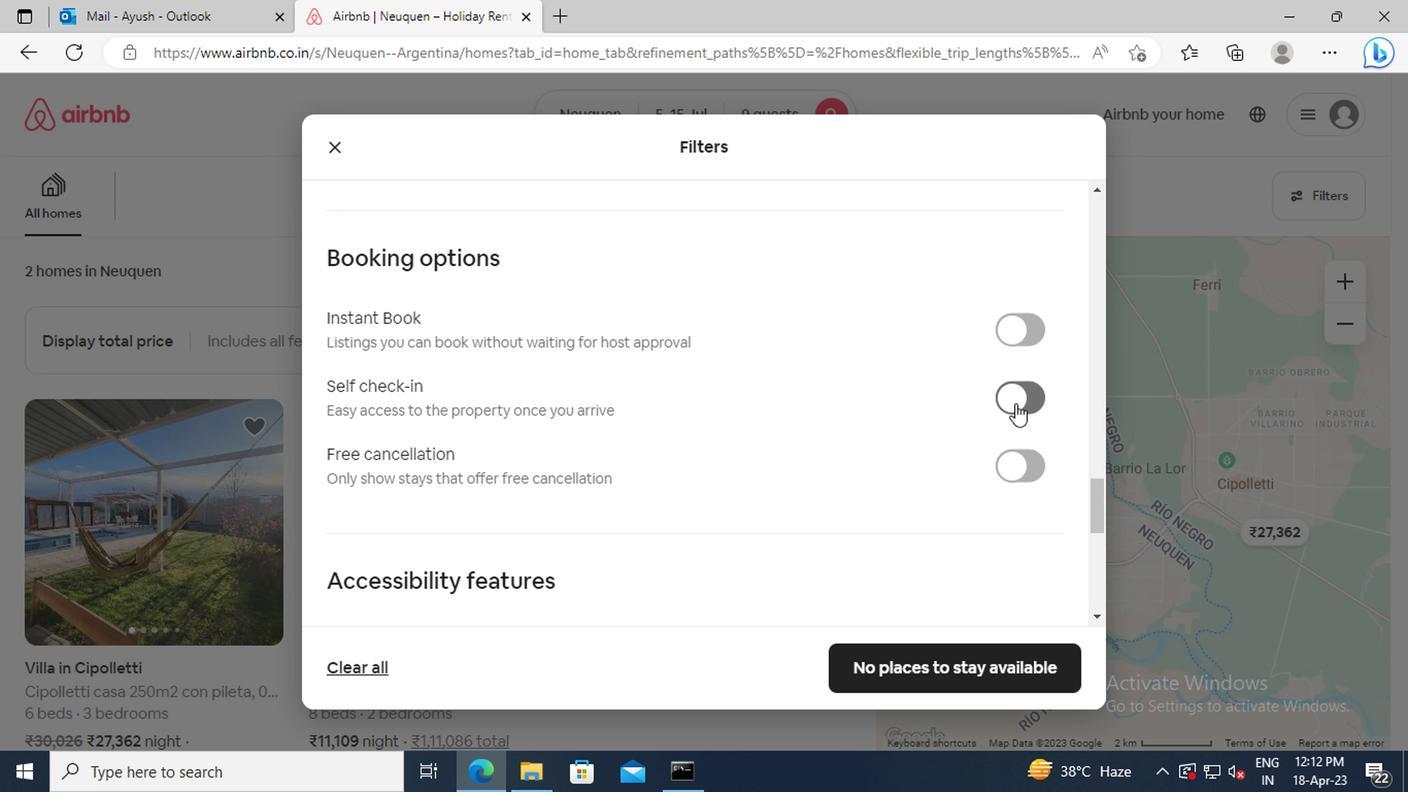 
Action: Mouse moved to (690, 427)
Screenshot: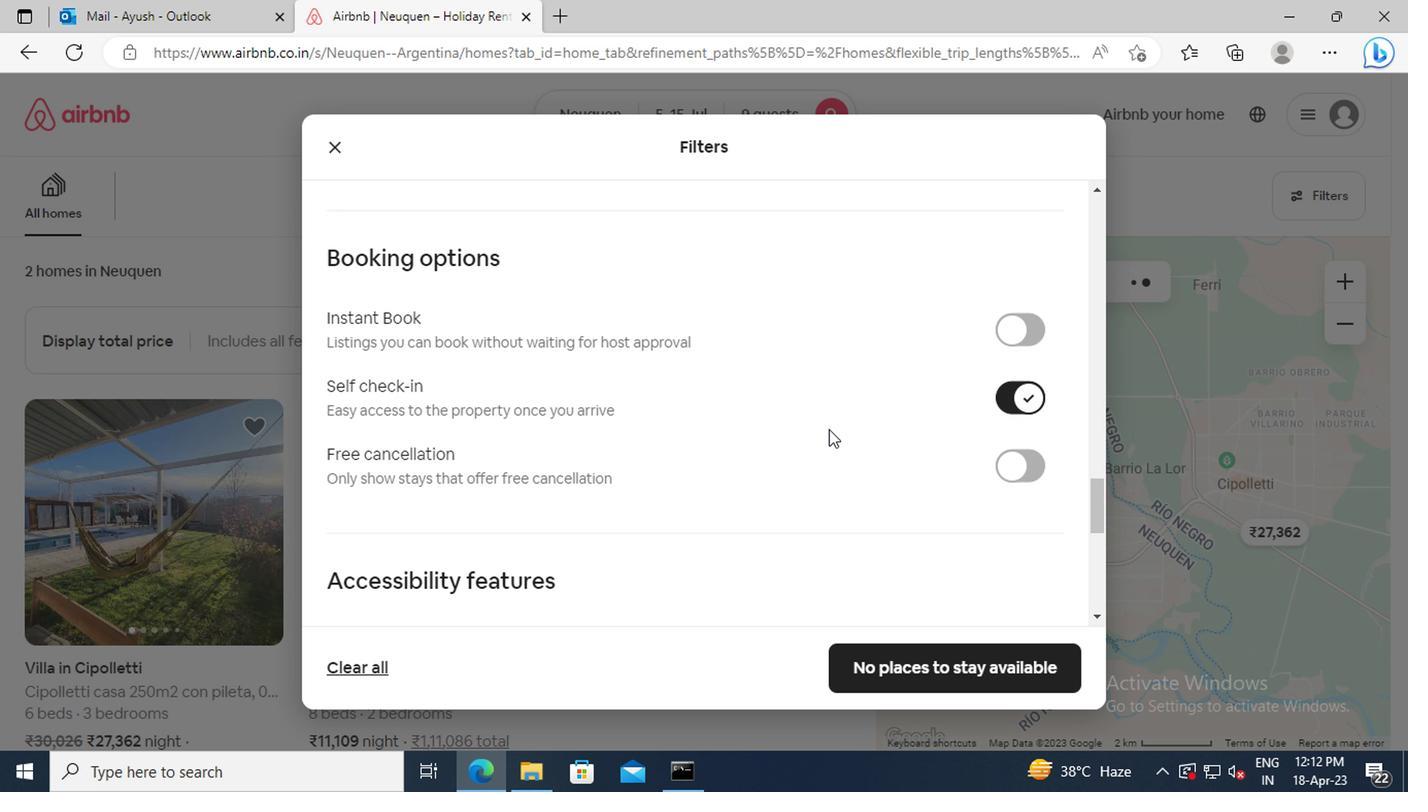 
Action: Mouse scrolled (690, 426) with delta (0, 0)
Screenshot: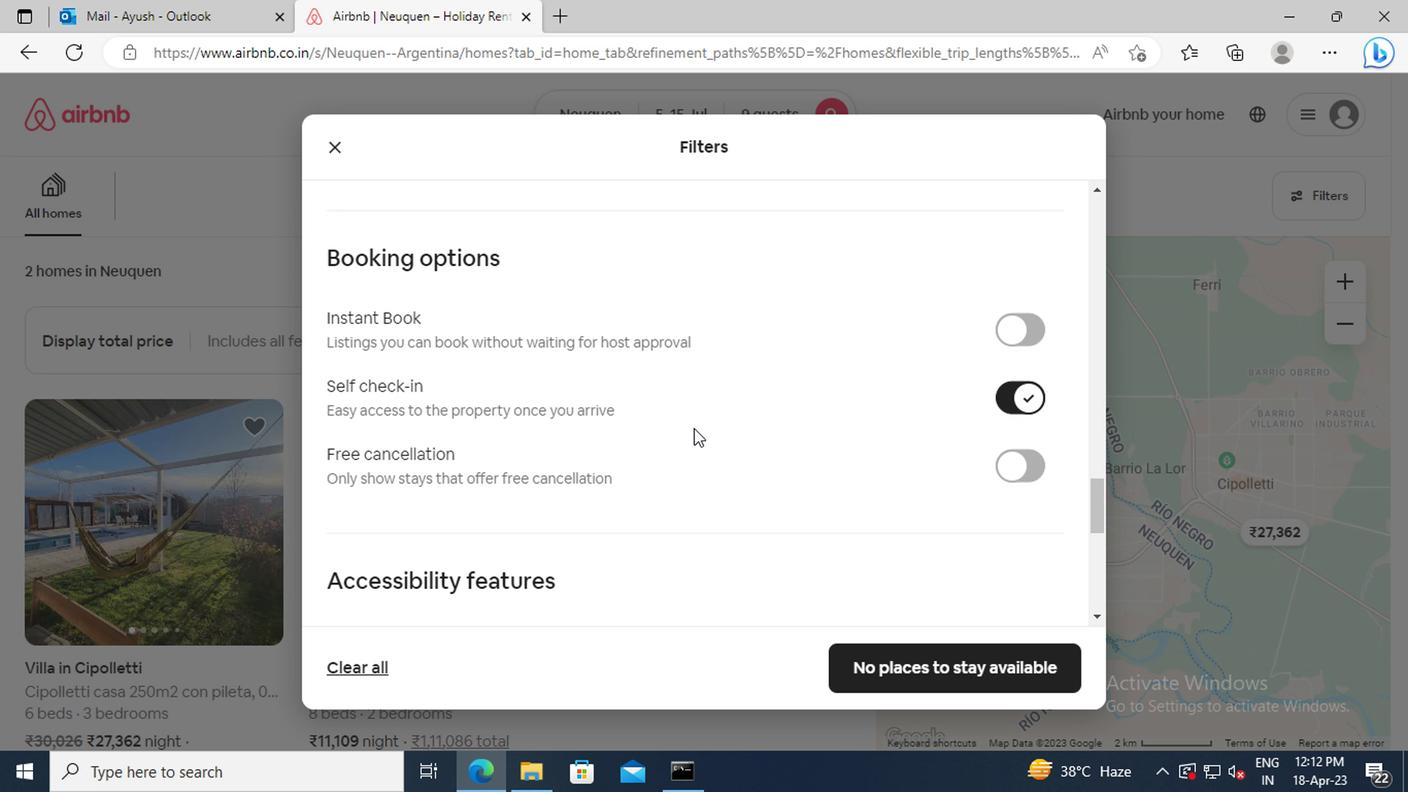 
Action: Mouse scrolled (690, 426) with delta (0, 0)
Screenshot: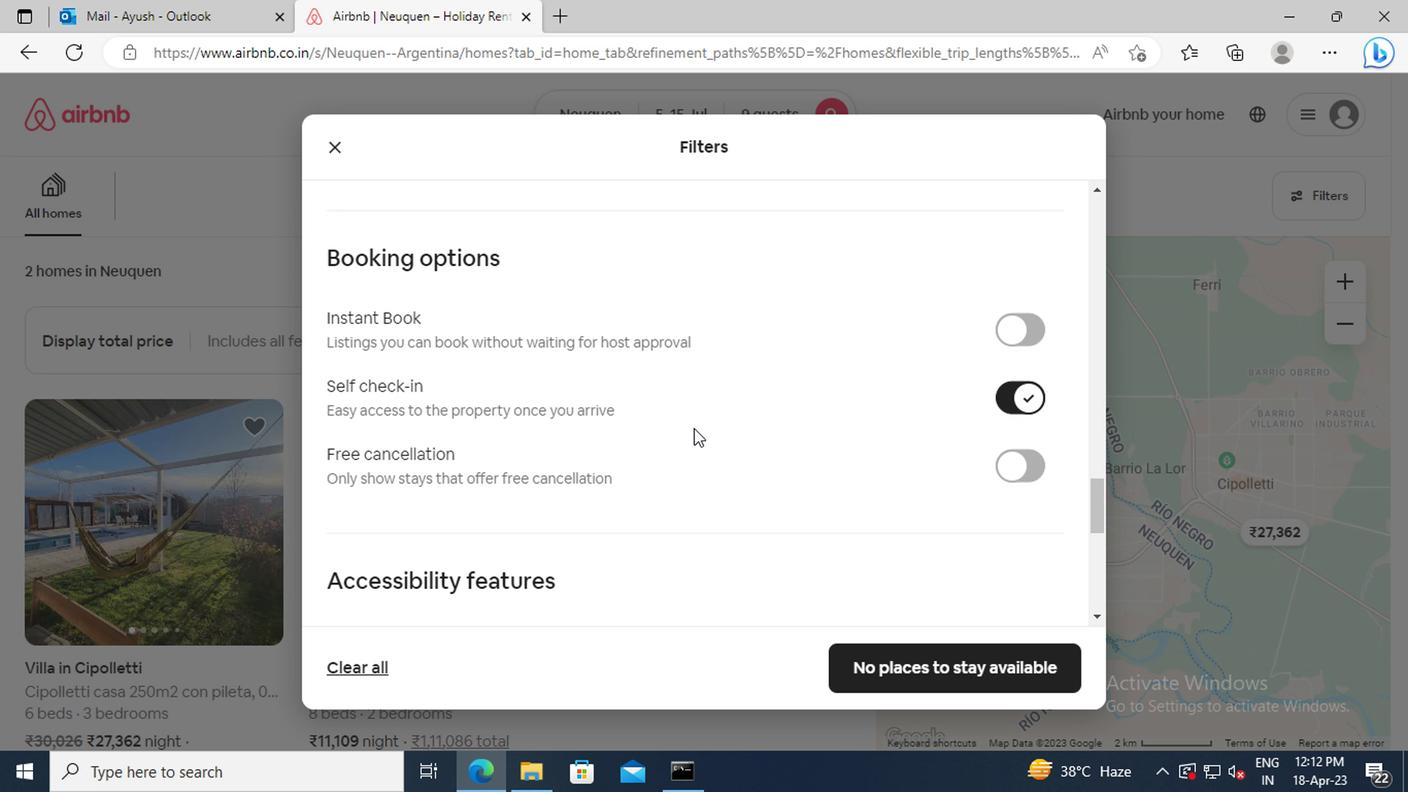 
Action: Mouse scrolled (690, 426) with delta (0, 0)
Screenshot: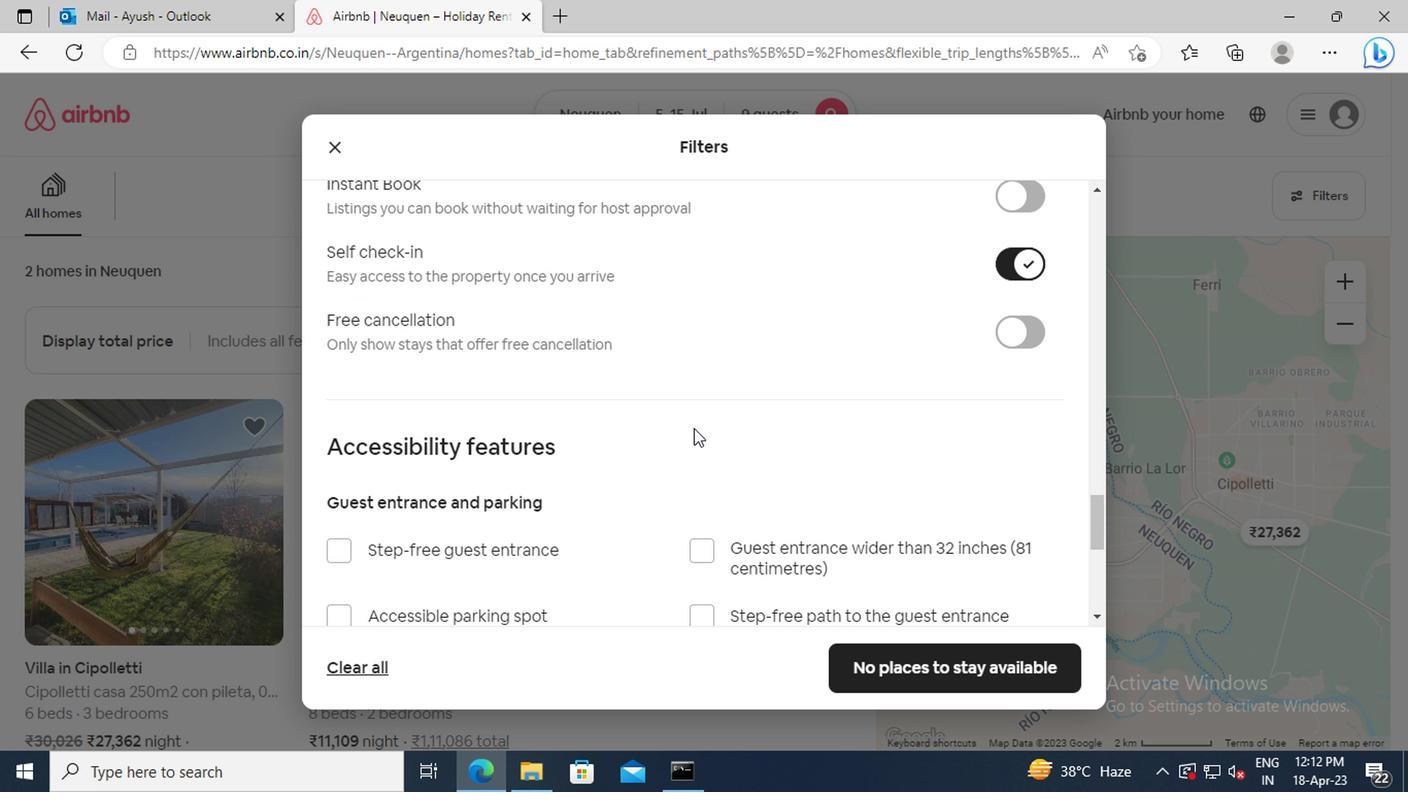
Action: Mouse scrolled (690, 426) with delta (0, 0)
Screenshot: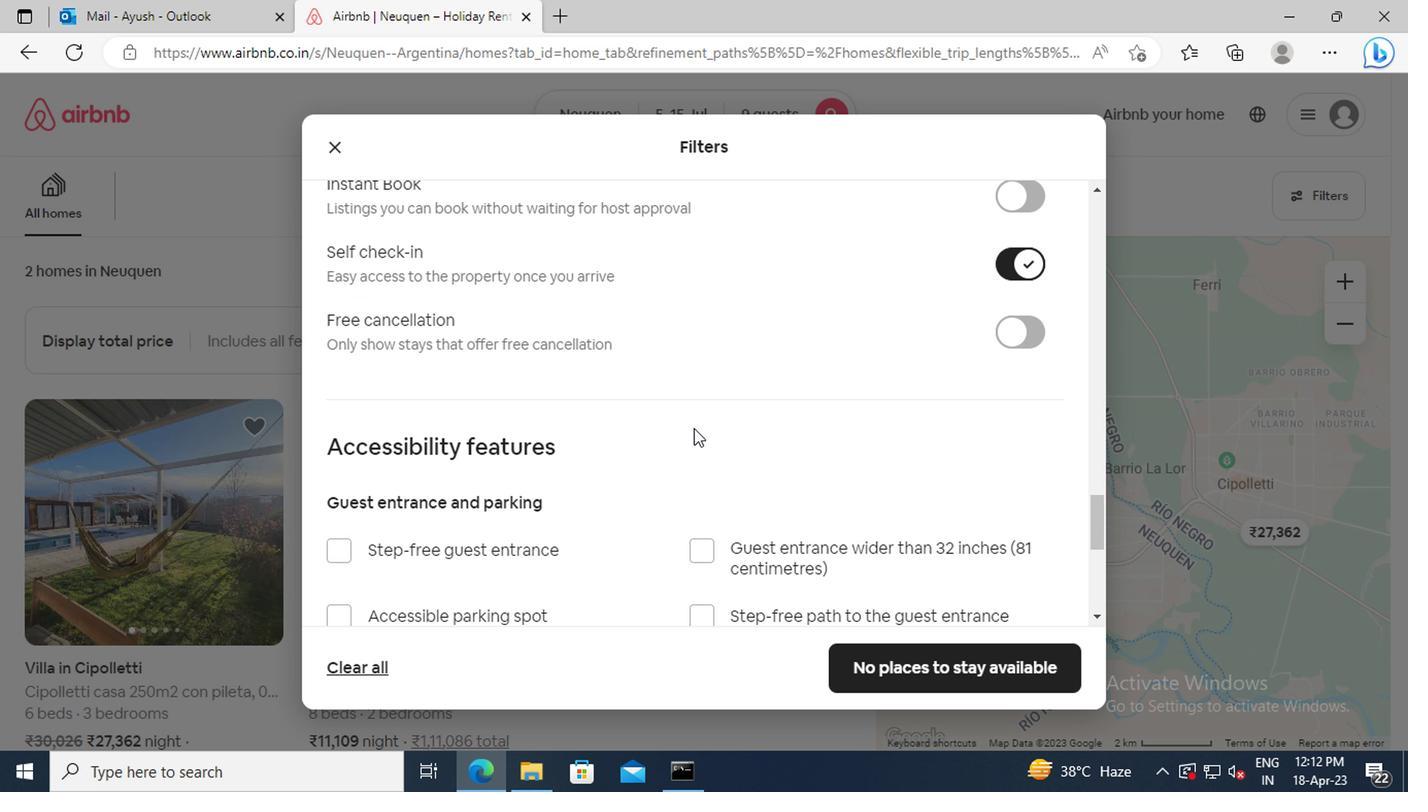 
Action: Mouse scrolled (690, 426) with delta (0, 0)
Screenshot: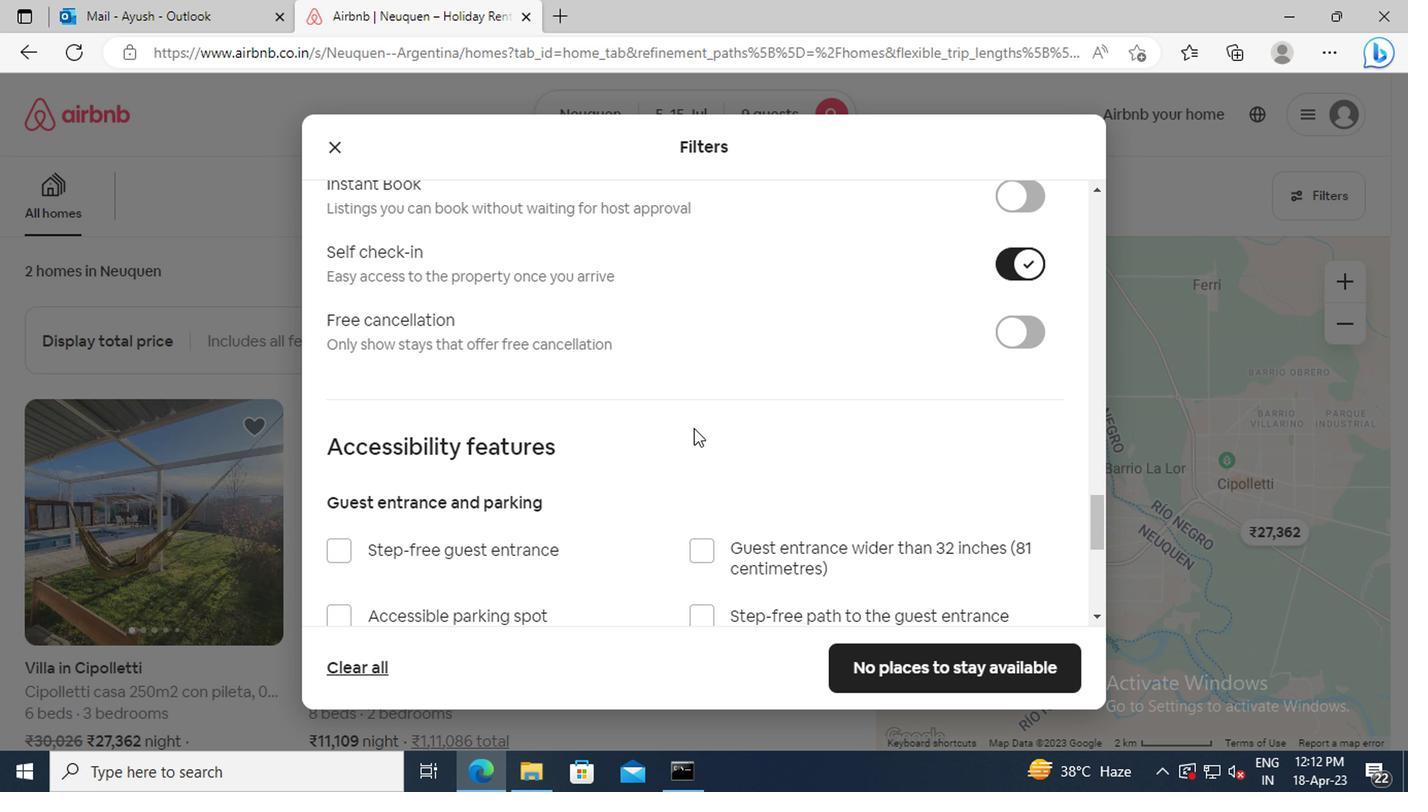 
Action: Mouse moved to (688, 426)
Screenshot: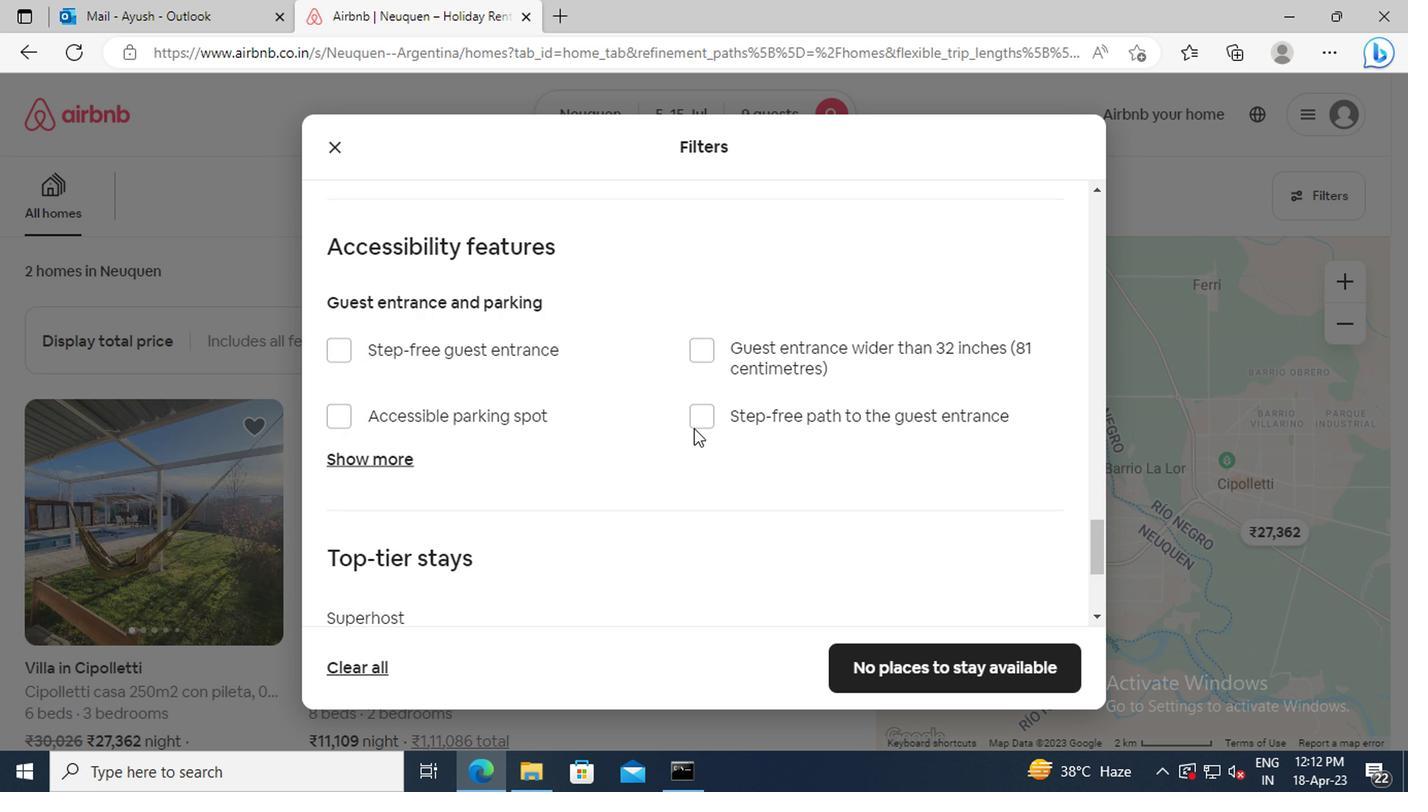 
Action: Mouse scrolled (688, 425) with delta (0, 0)
Screenshot: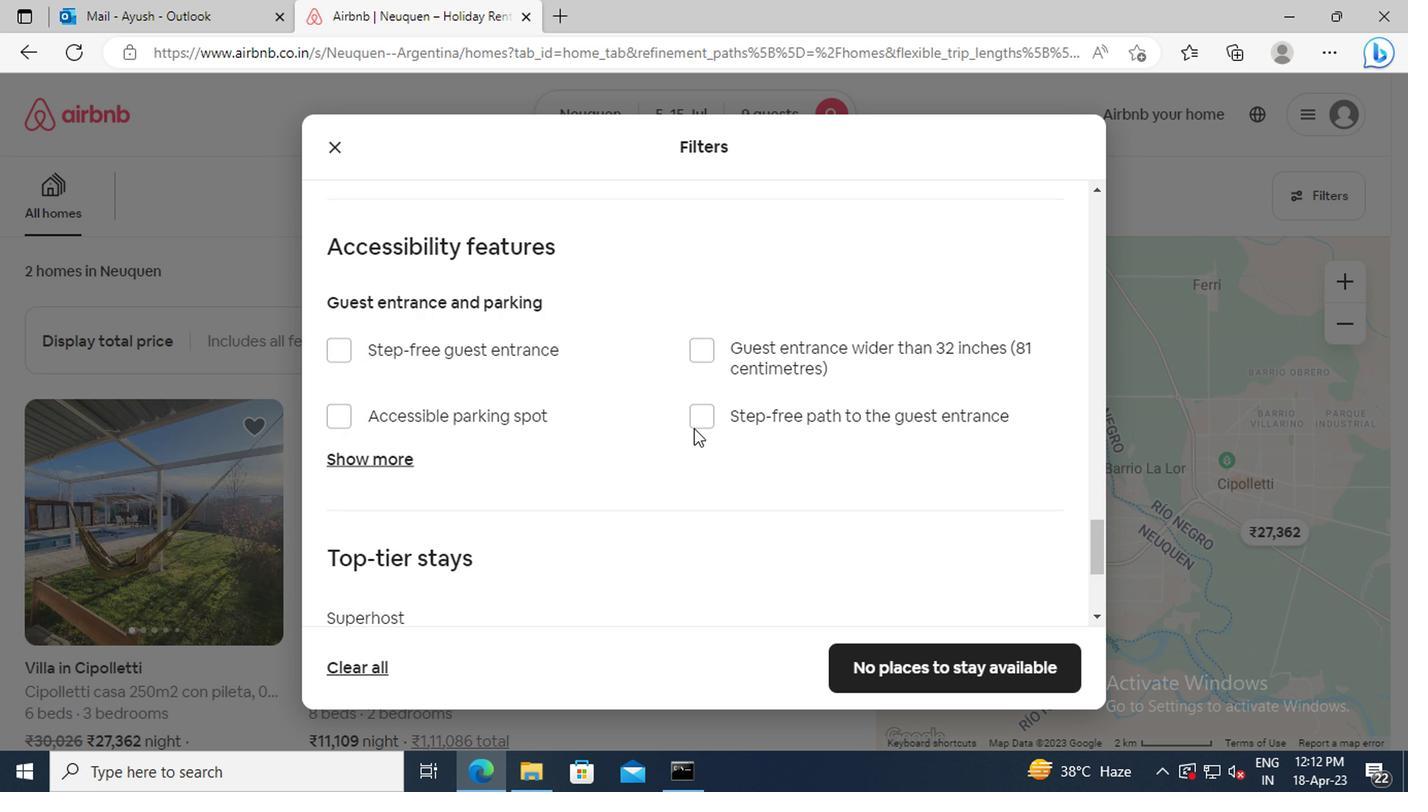 
Action: Mouse scrolled (688, 425) with delta (0, 0)
Screenshot: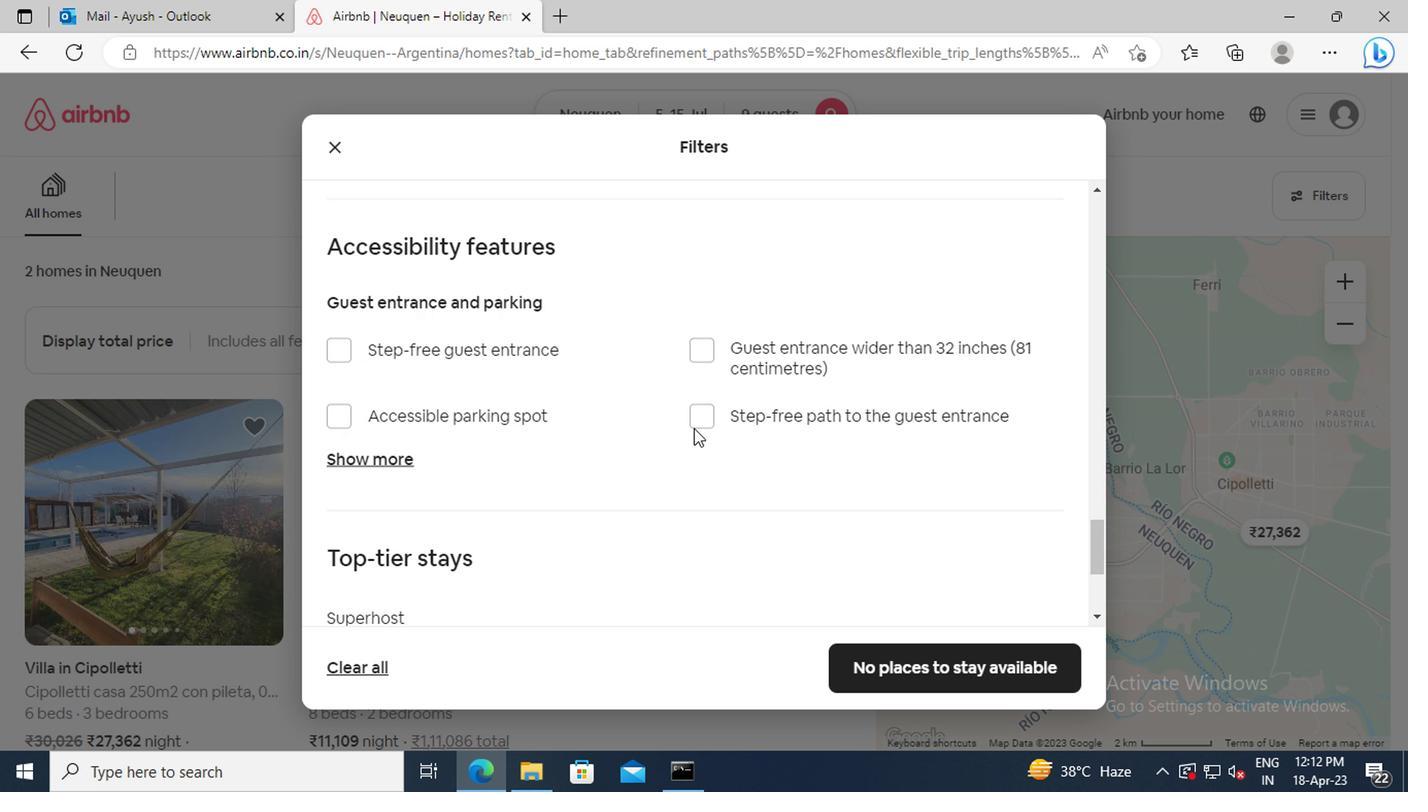 
Action: Mouse scrolled (688, 425) with delta (0, 0)
Screenshot: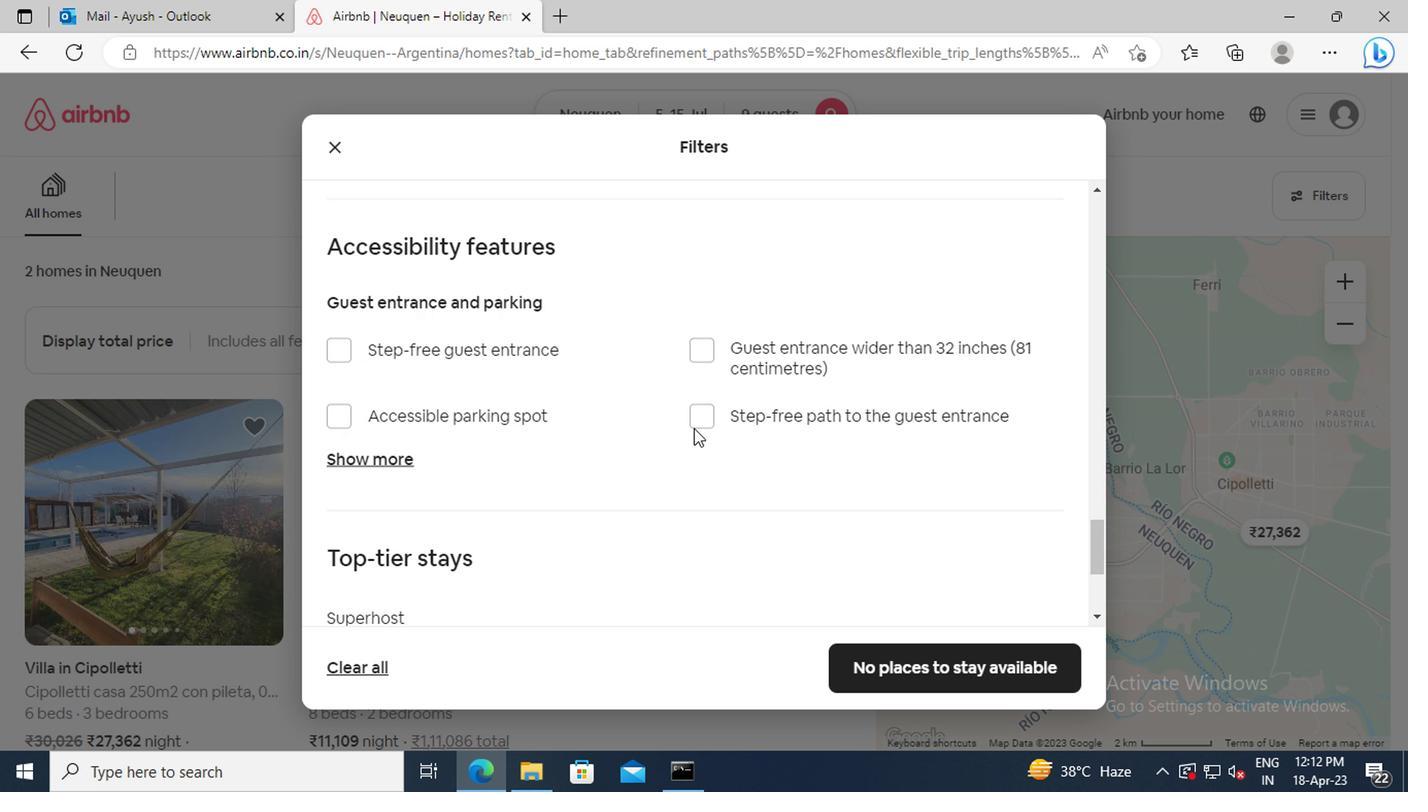 
Action: Mouse moved to (658, 428)
Screenshot: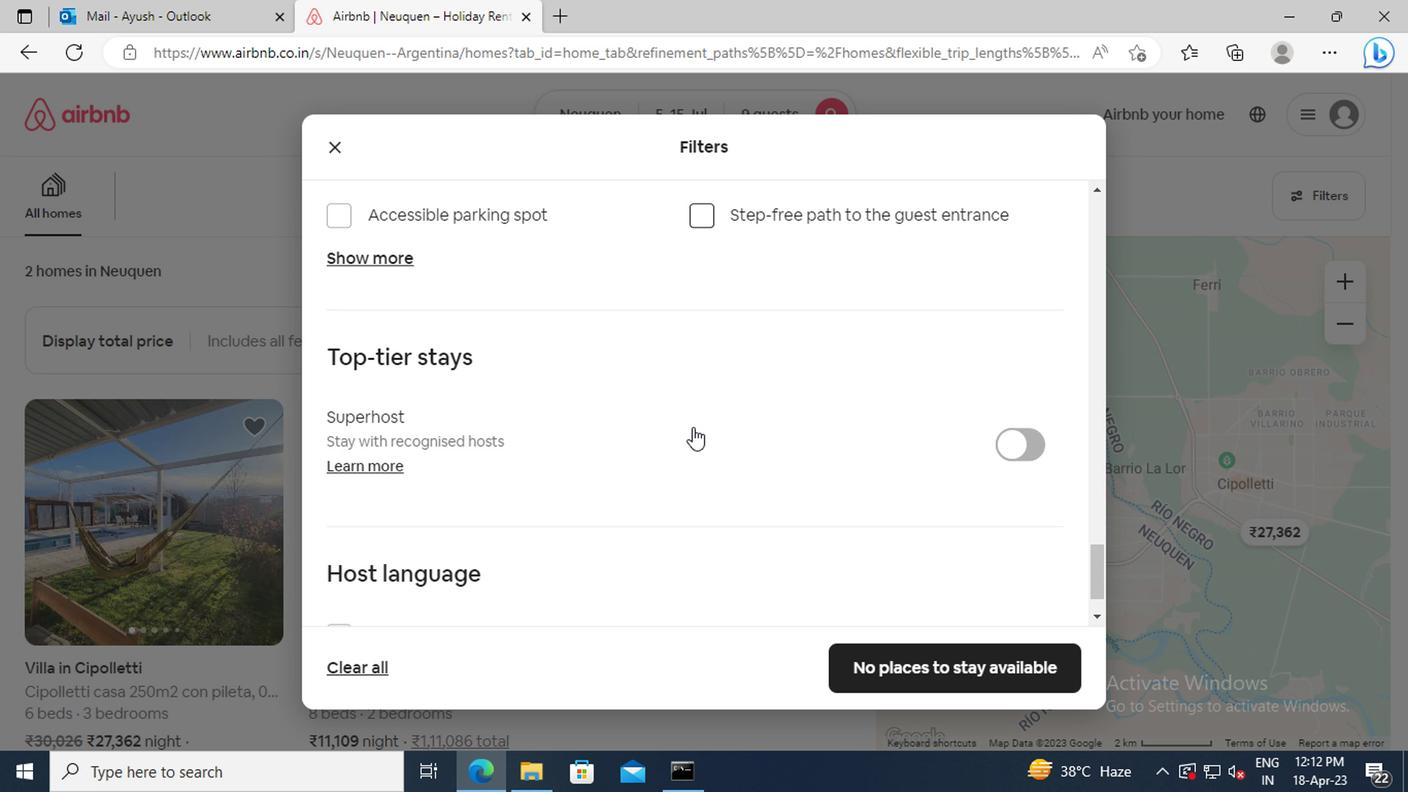 
Action: Mouse scrolled (658, 427) with delta (0, -1)
Screenshot: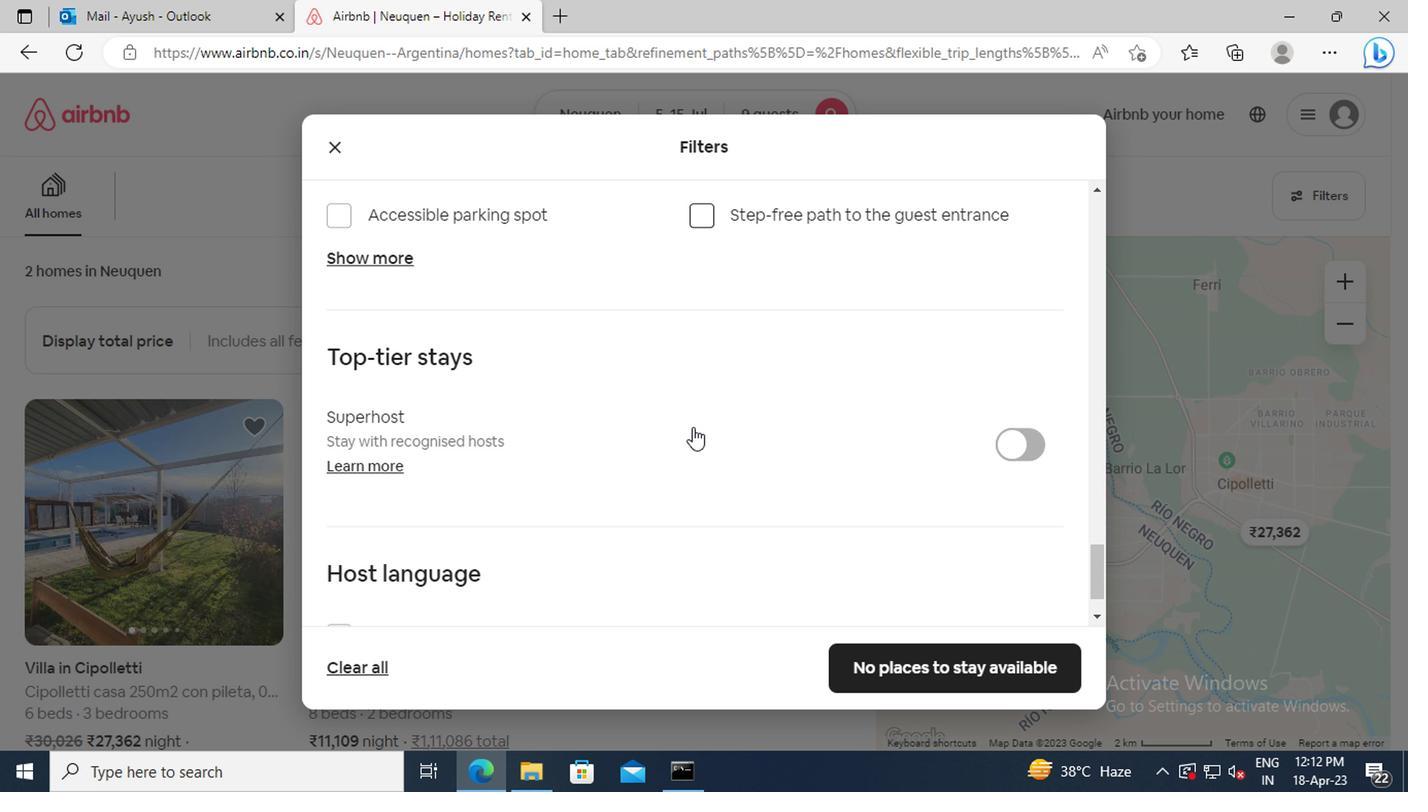 
Action: Mouse scrolled (658, 427) with delta (0, -1)
Screenshot: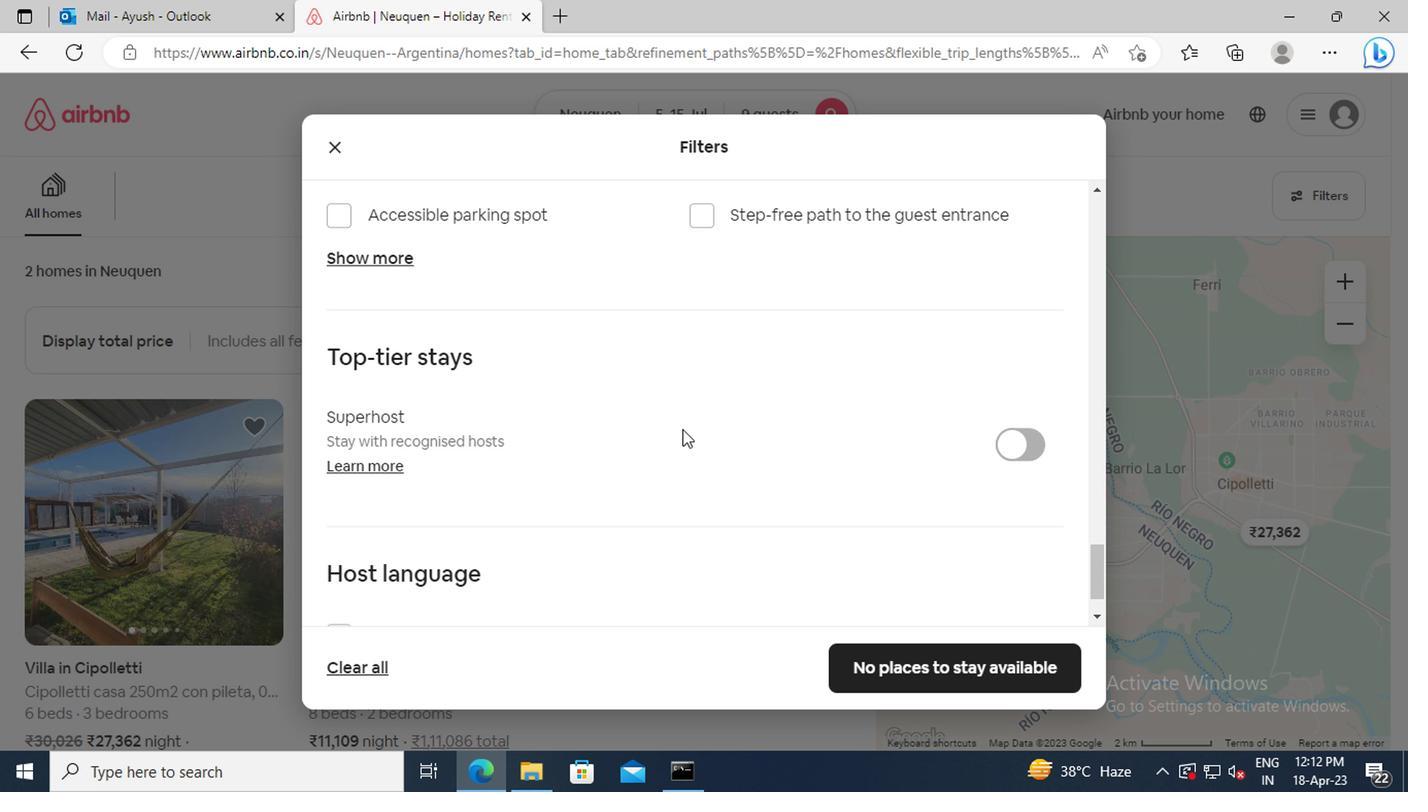 
Action: Mouse scrolled (658, 427) with delta (0, -1)
Screenshot: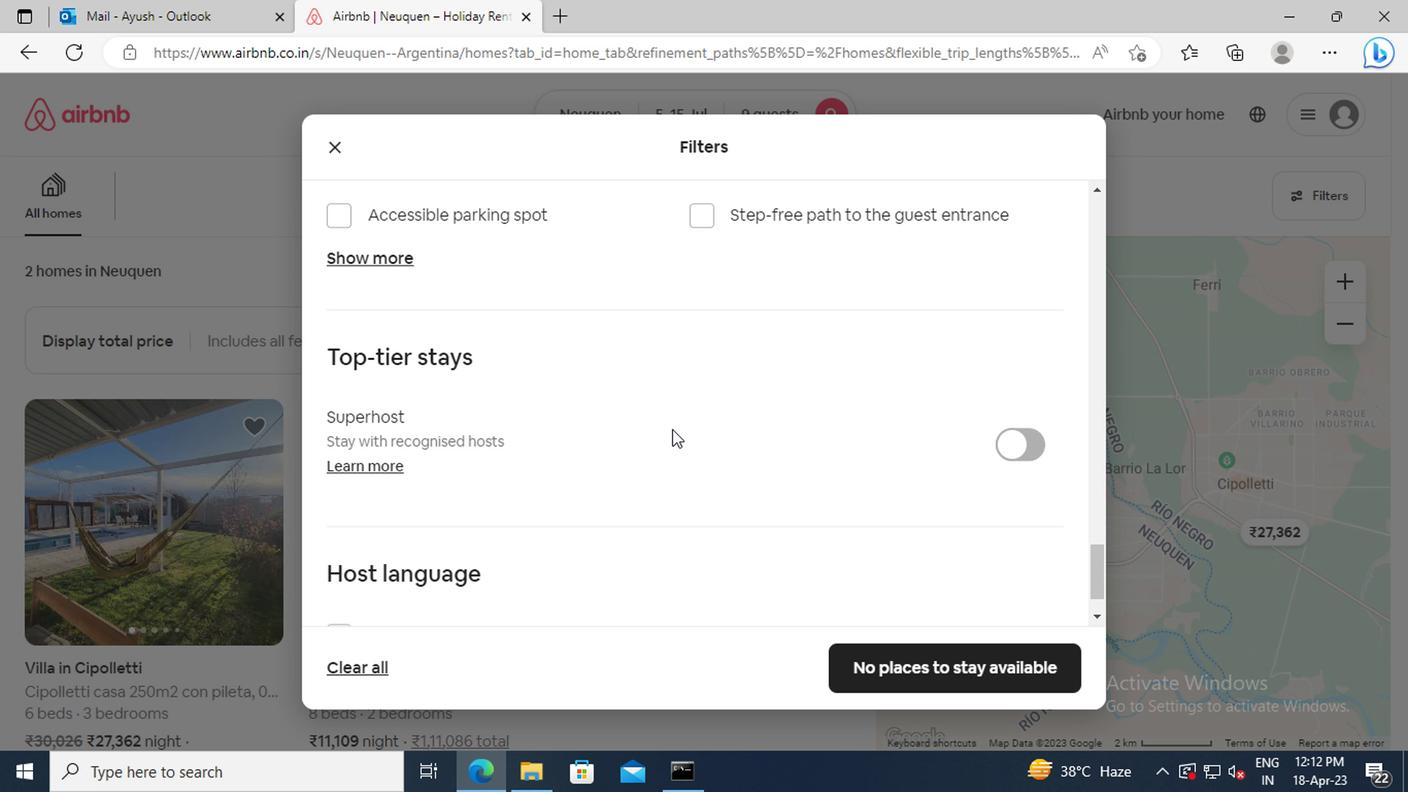 
Action: Mouse moved to (880, 657)
Screenshot: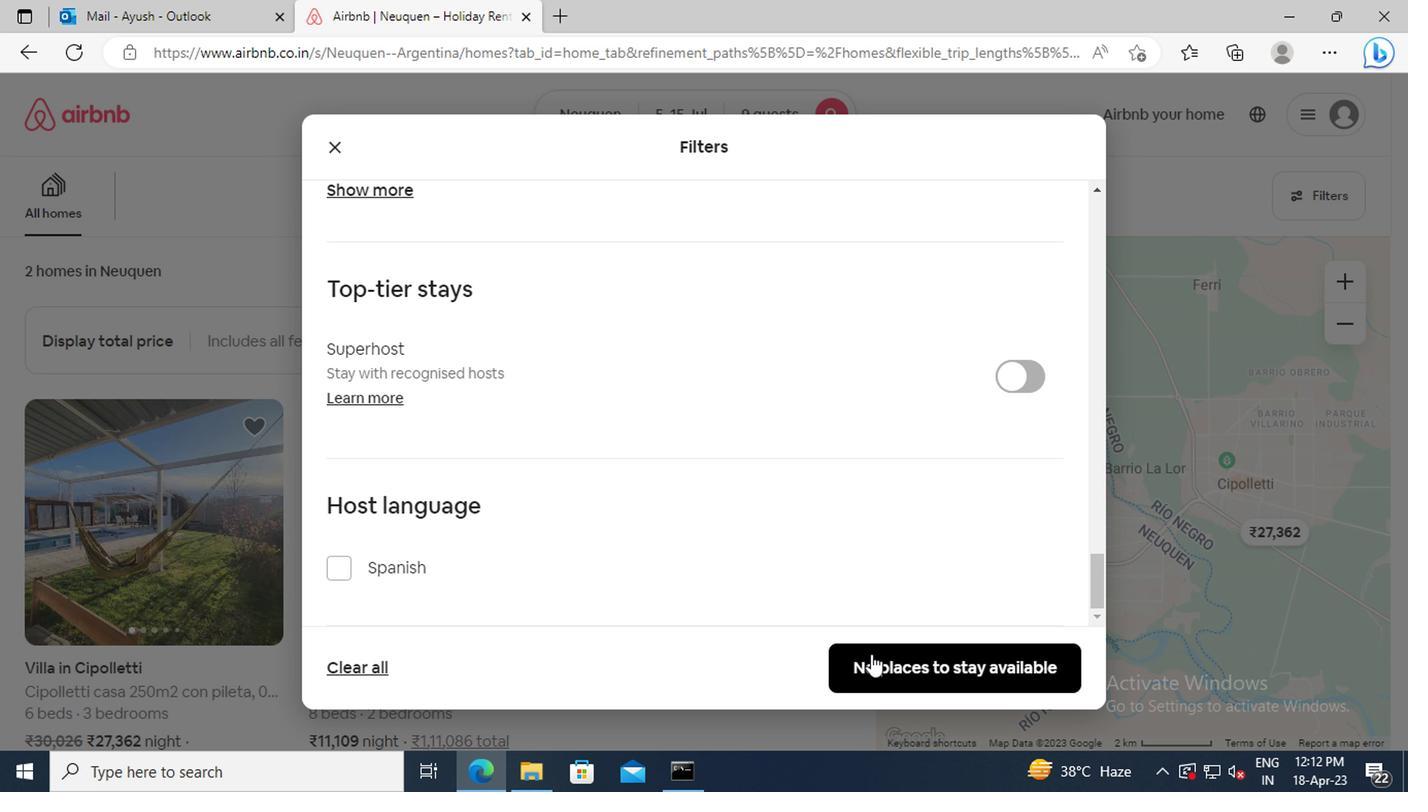 
Action: Mouse pressed left at (880, 657)
Screenshot: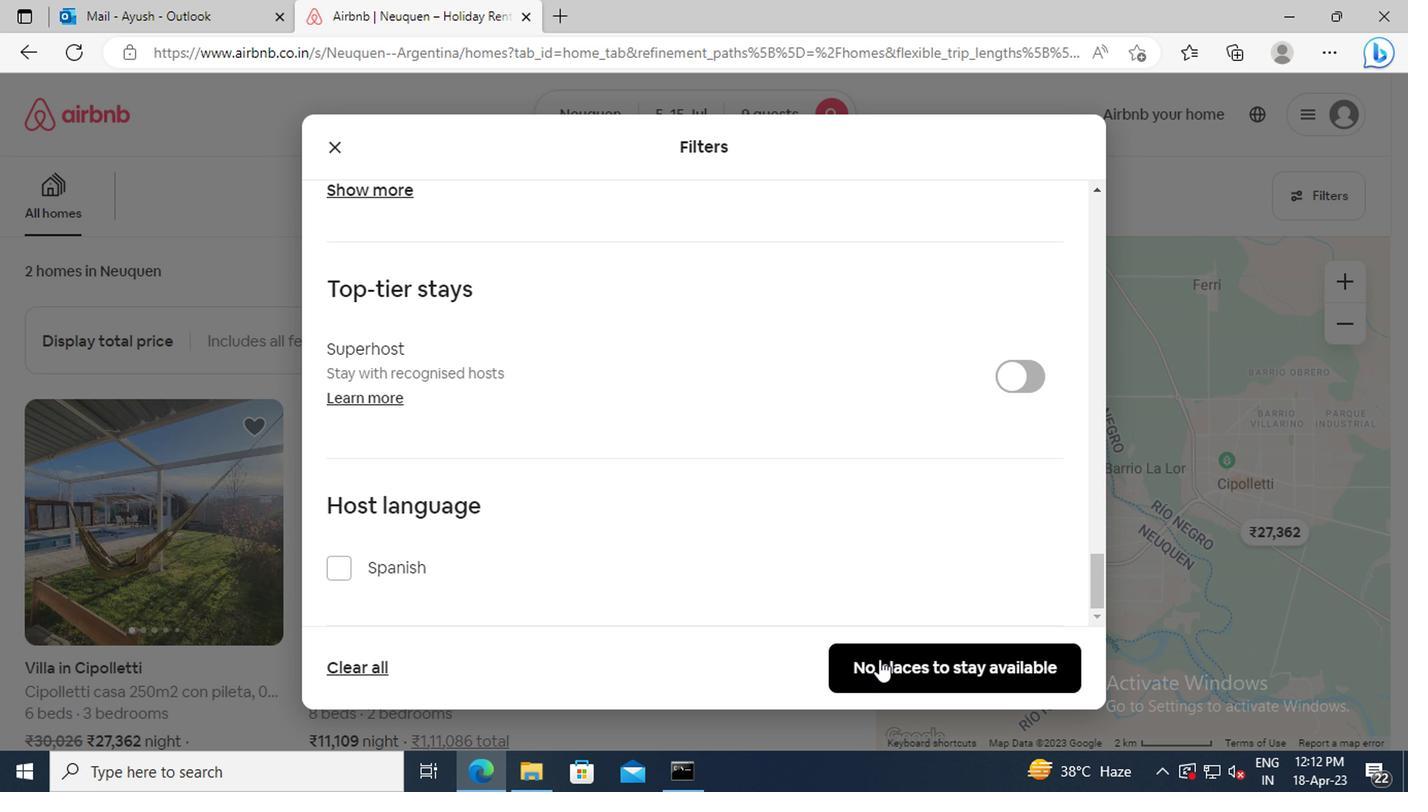 
